 Task: Look for space in Крива Паланка, Macedonia from 7th July, 2023 to 15th July, 2023 for 6 adults in price range Rs.15000 to Rs.20000. Place can be entire place with 3 bedrooms having 3 beds and 3 bathrooms. Property type can be house, flat, guest house. Amenities needed are: washing machine. Booking option can be shelf check-in. Required host language is English.
Action: Mouse moved to (625, 135)
Screenshot: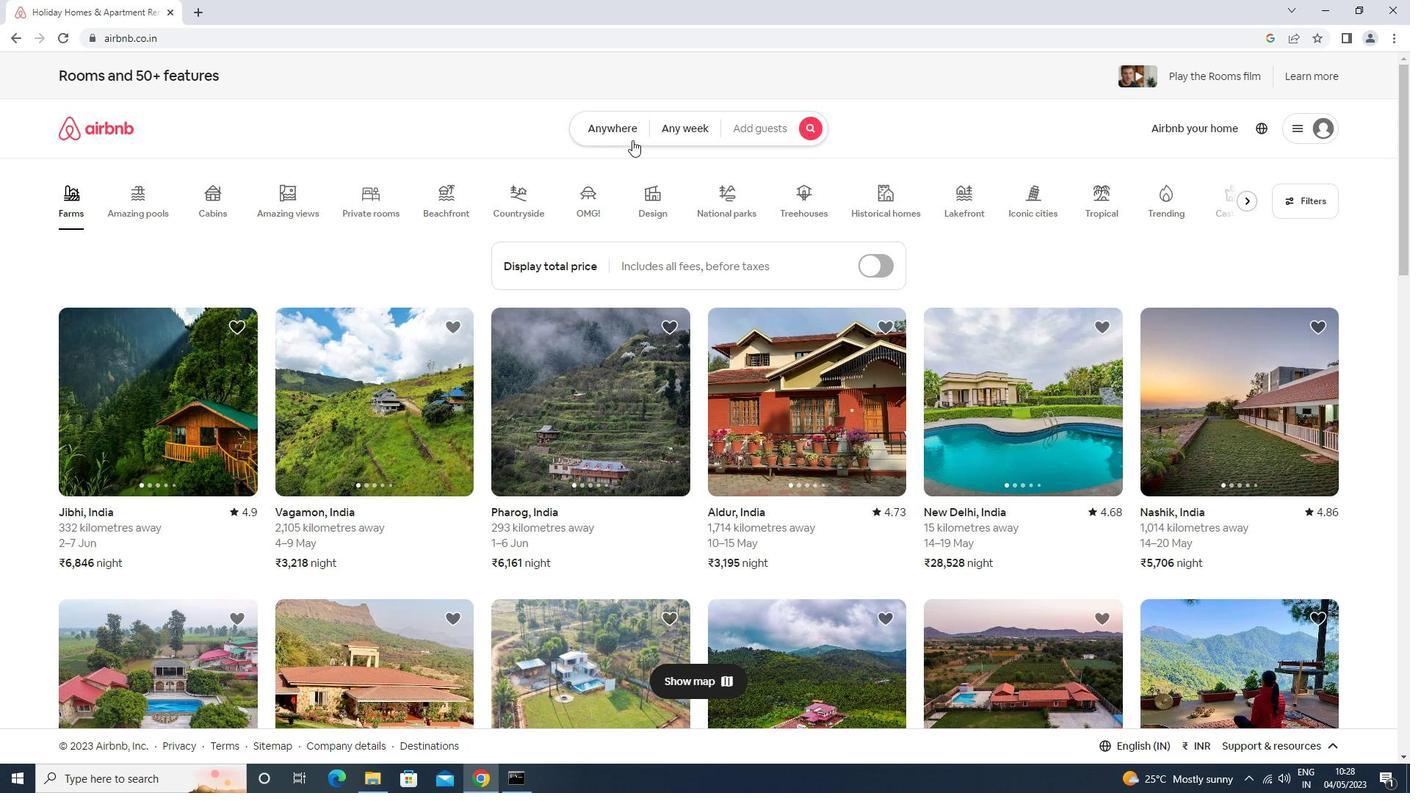
Action: Mouse pressed left at (625, 135)
Screenshot: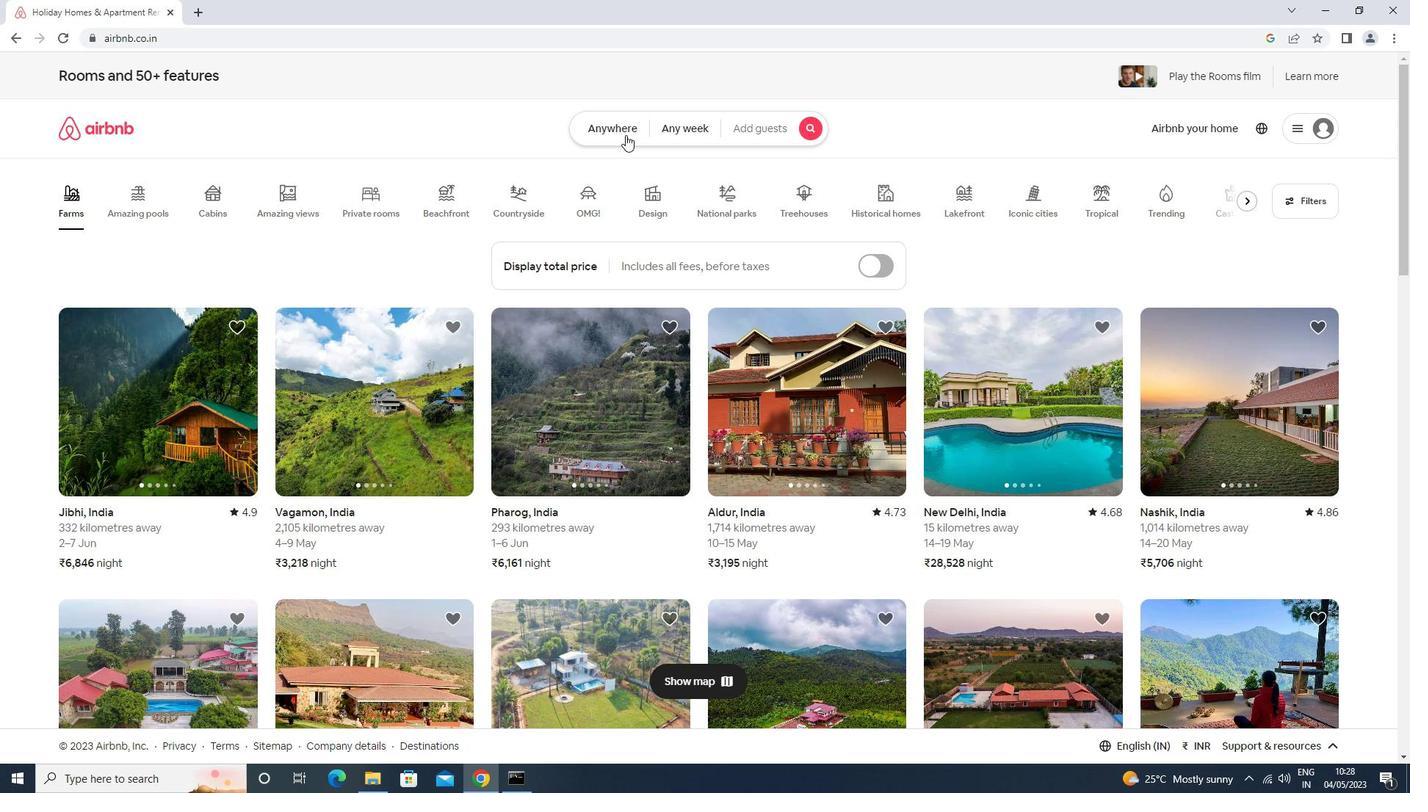 
Action: Mouse moved to (568, 177)
Screenshot: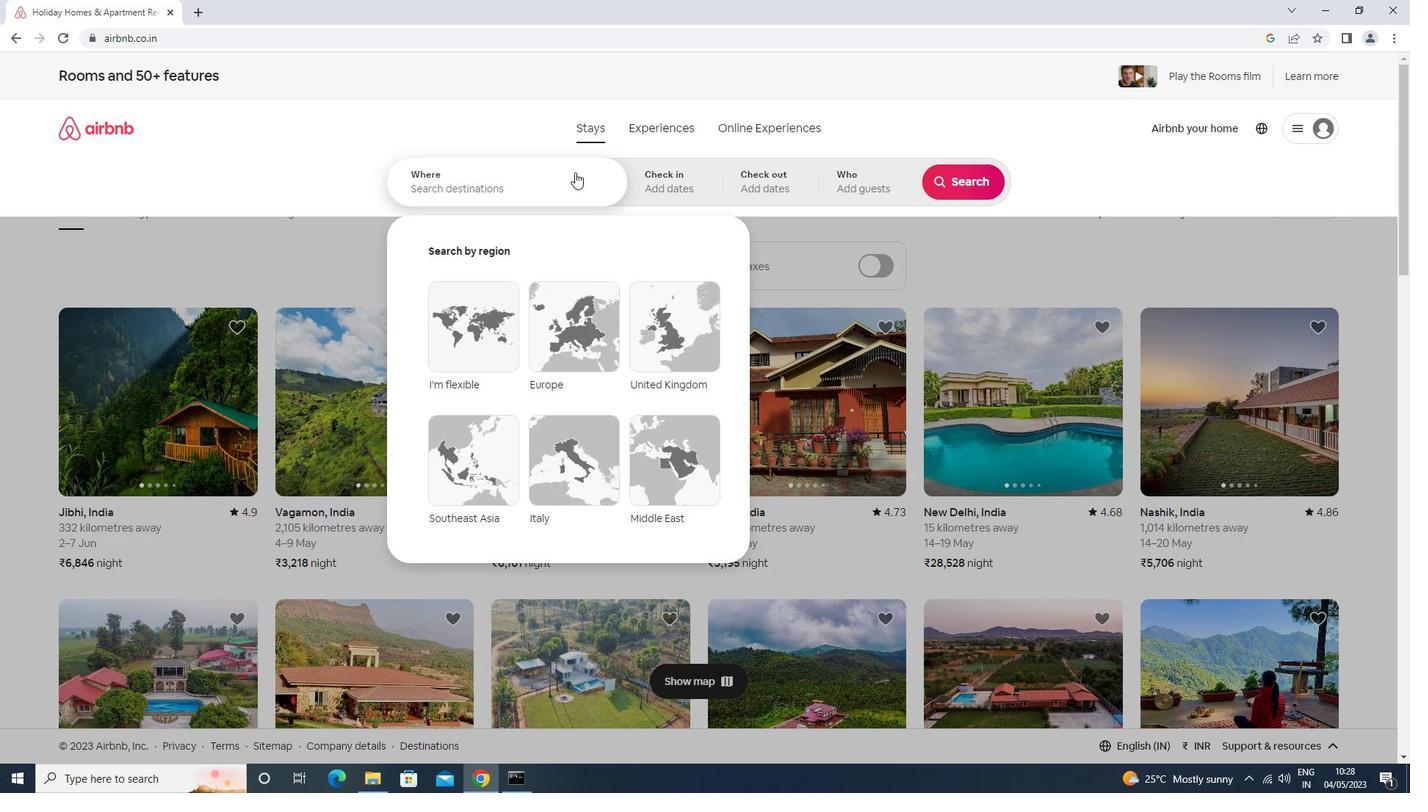 
Action: Mouse pressed left at (568, 177)
Screenshot: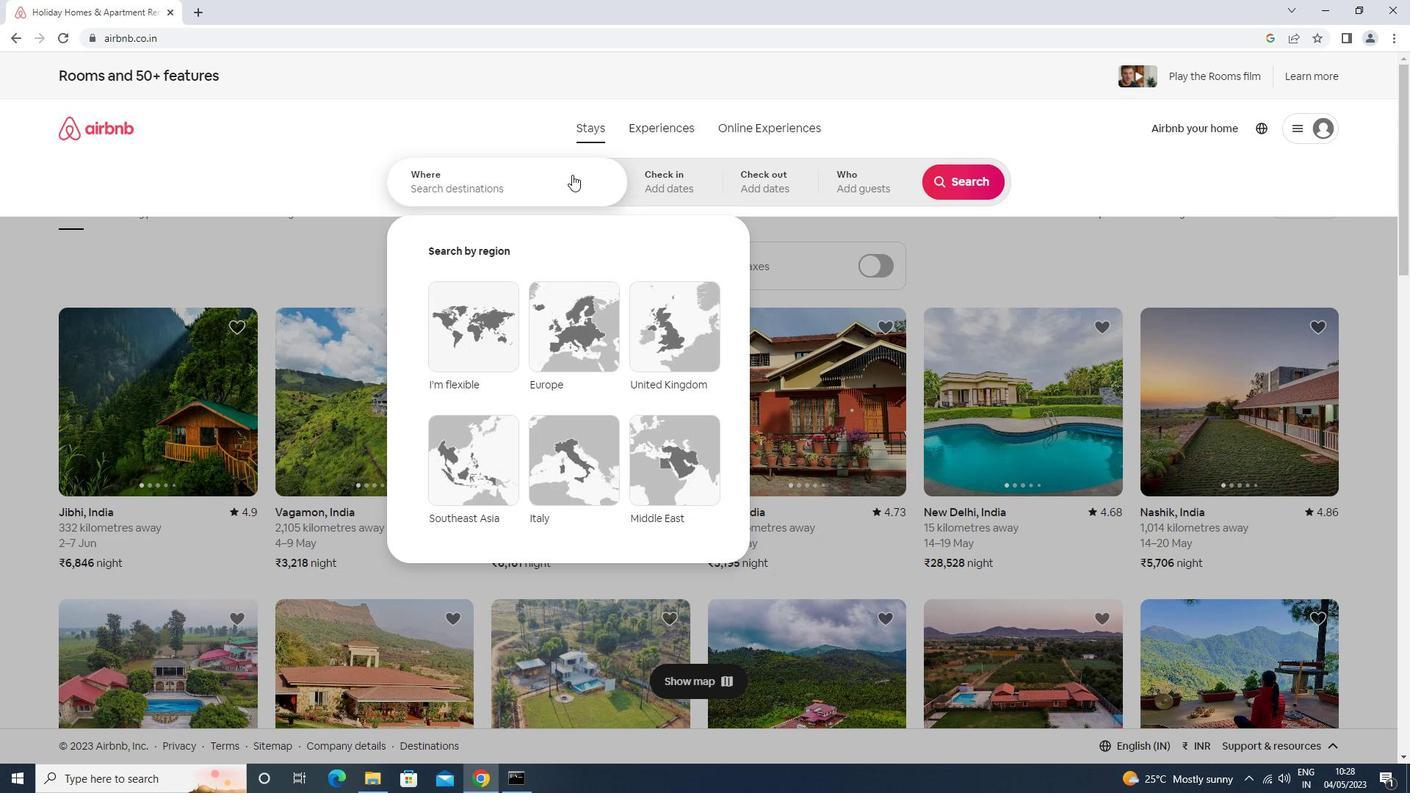 
Action: Key pressed macedina<Key.backspace>ia<Key.enter>
Screenshot: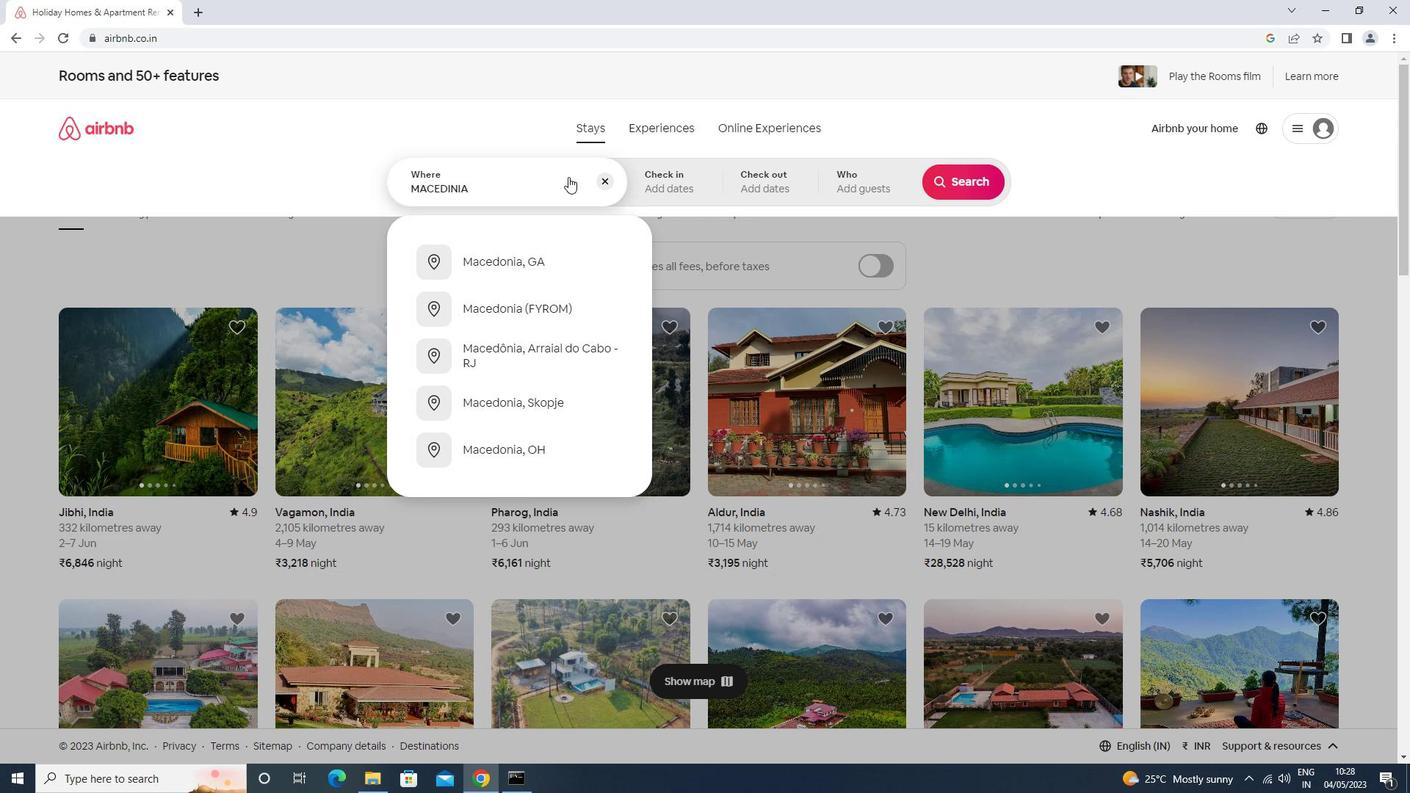 
Action: Mouse moved to (960, 296)
Screenshot: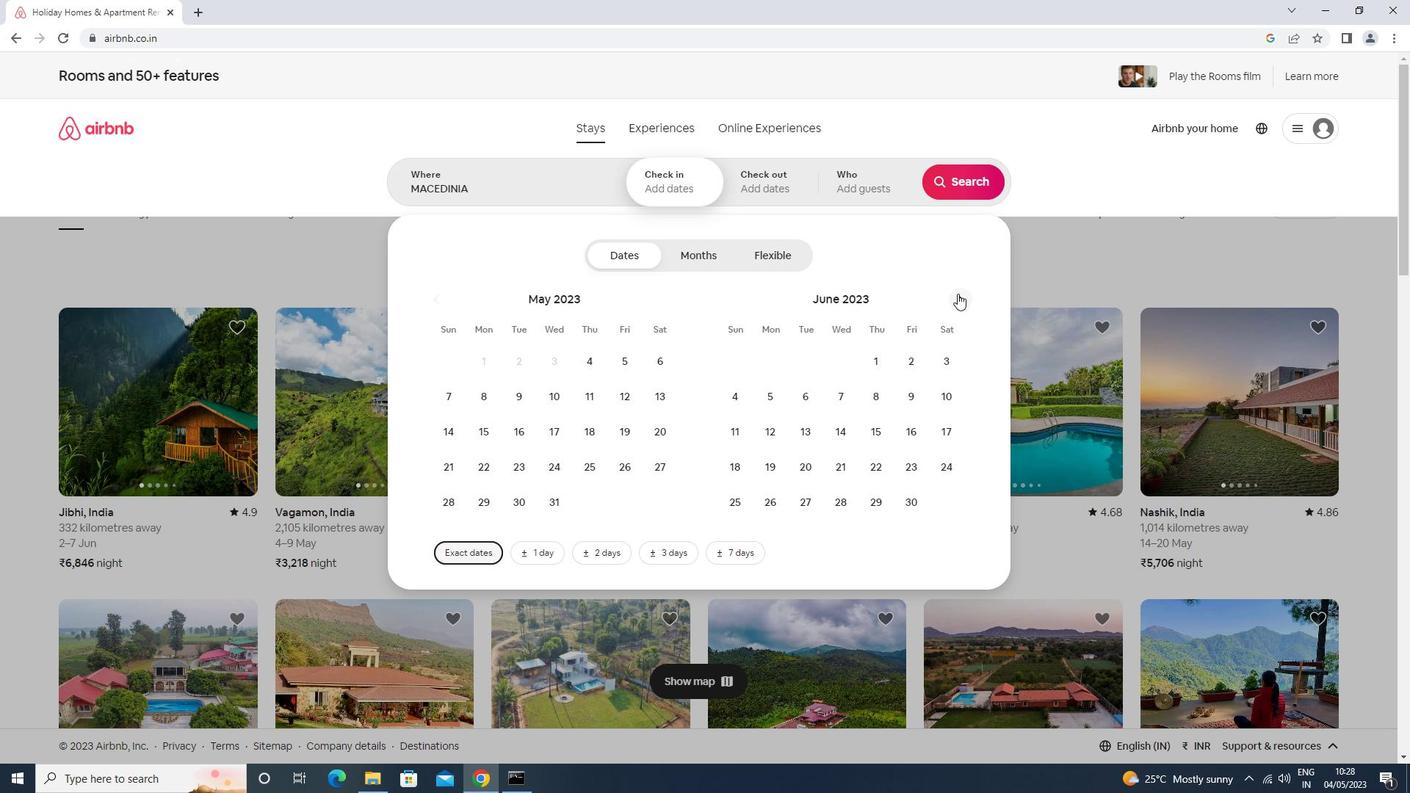 
Action: Mouse pressed left at (960, 296)
Screenshot: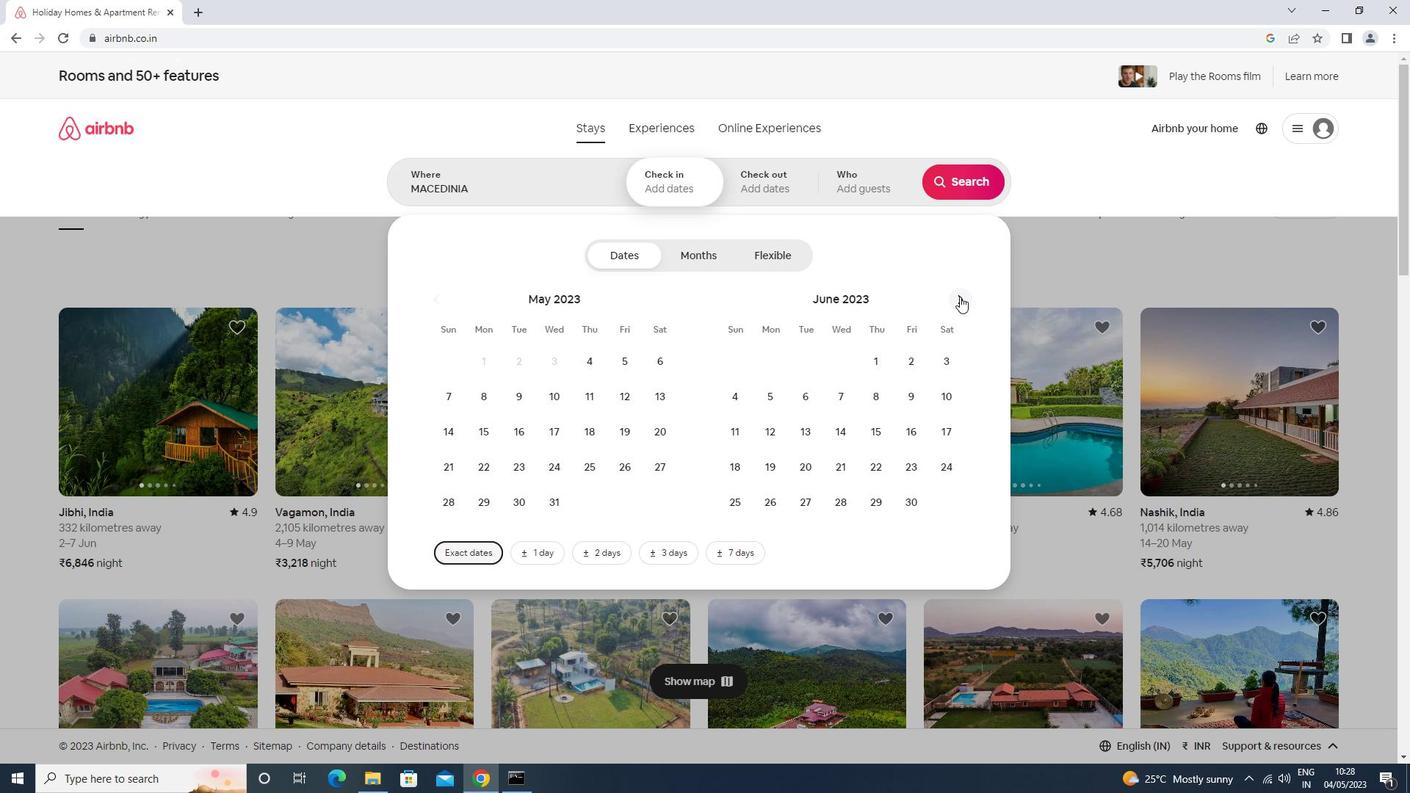 
Action: Mouse moved to (912, 403)
Screenshot: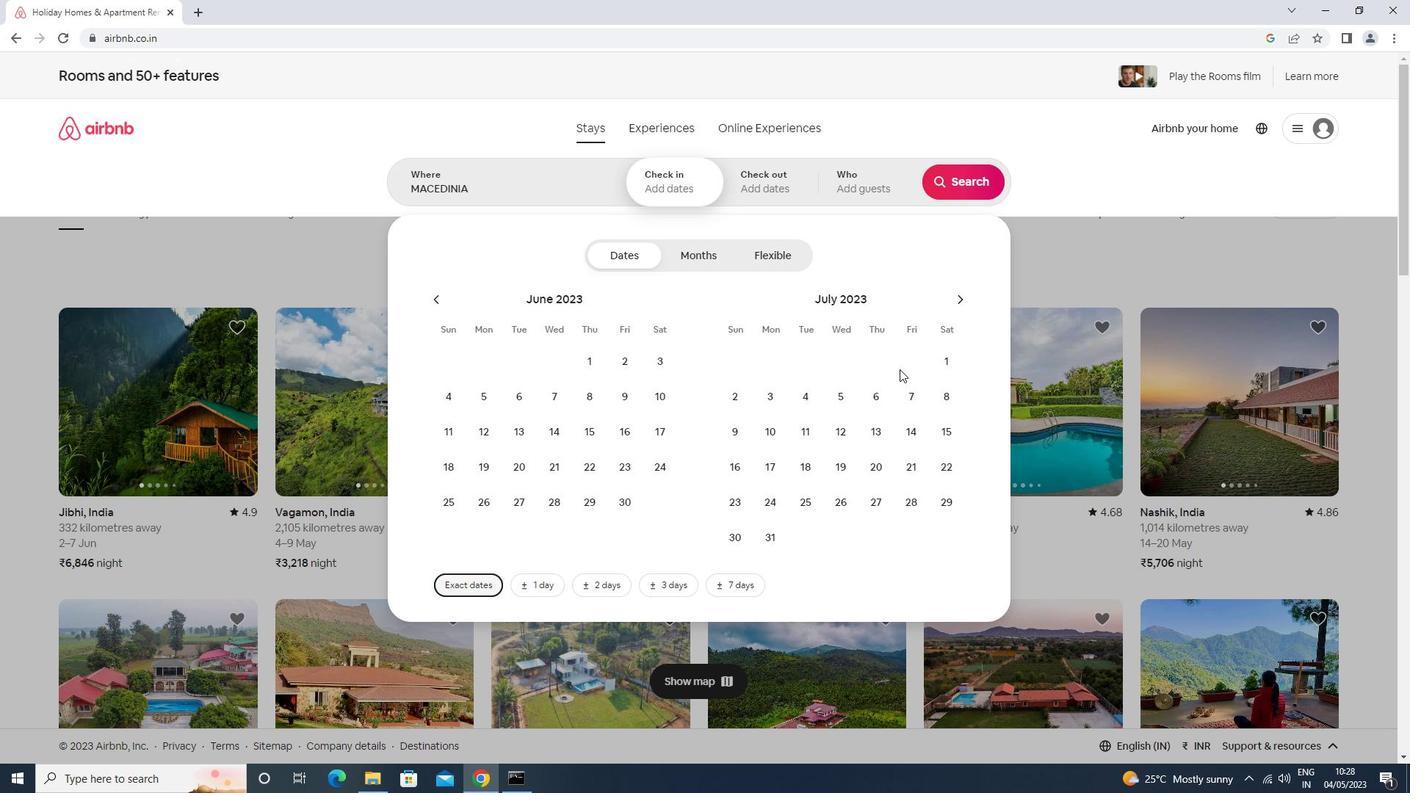 
Action: Mouse pressed left at (912, 403)
Screenshot: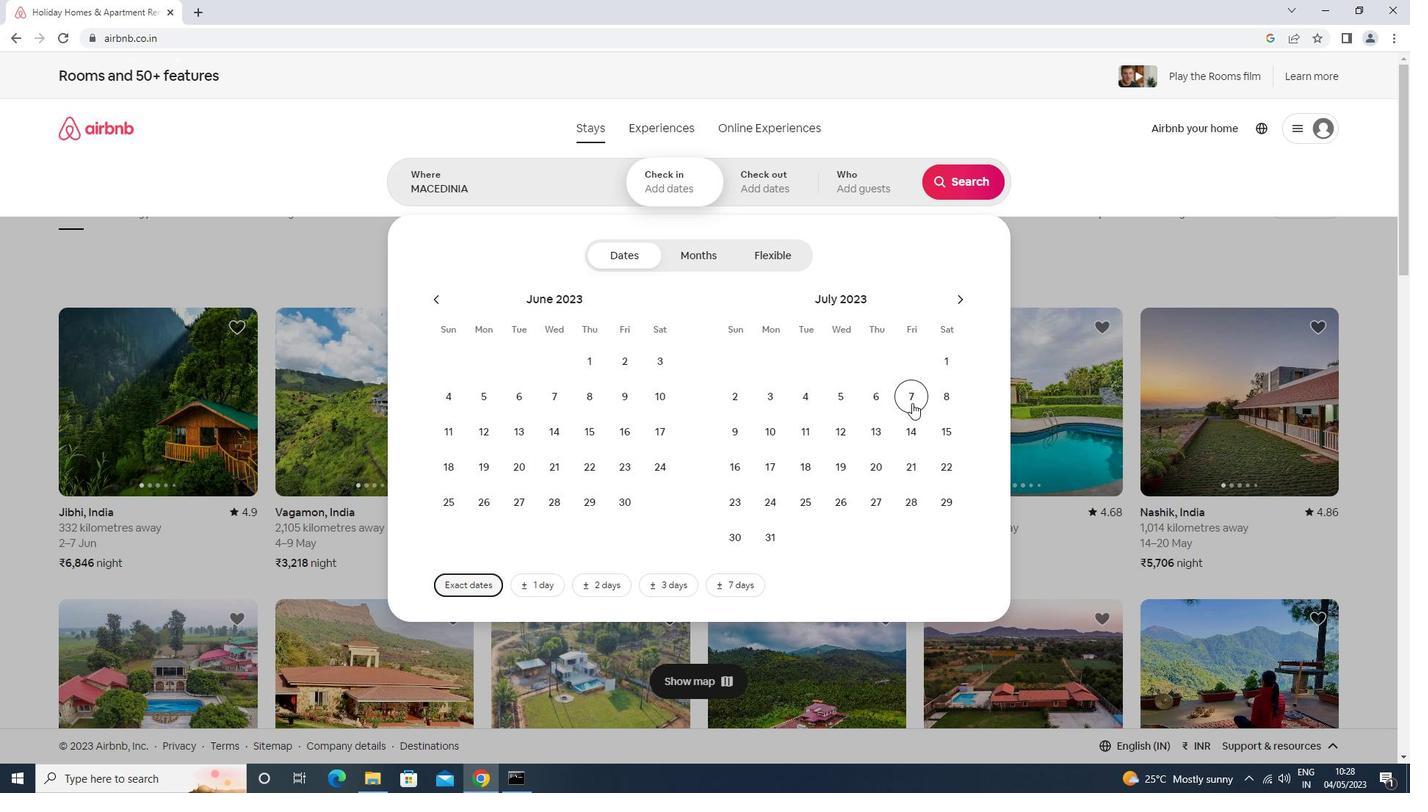 
Action: Mouse moved to (935, 425)
Screenshot: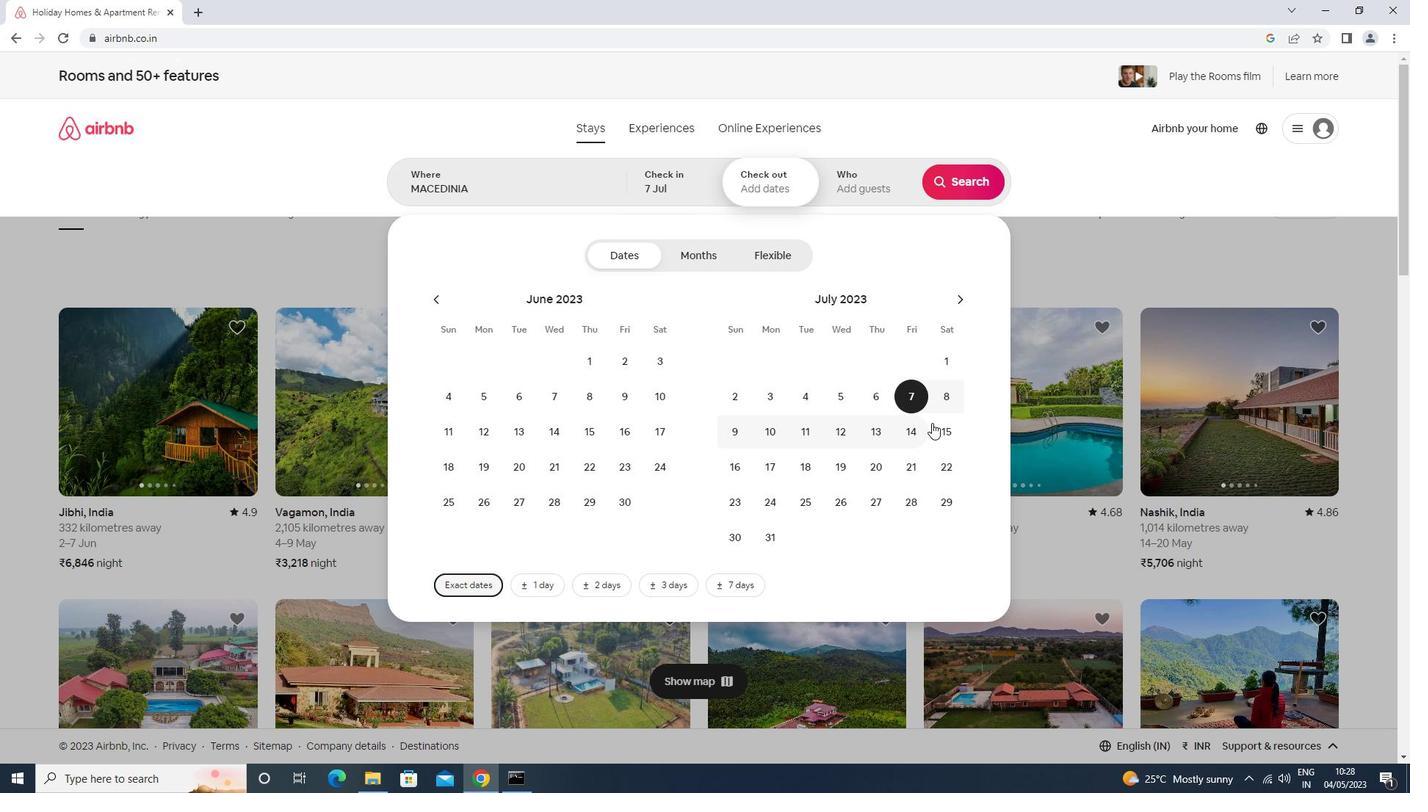 
Action: Mouse pressed left at (935, 425)
Screenshot: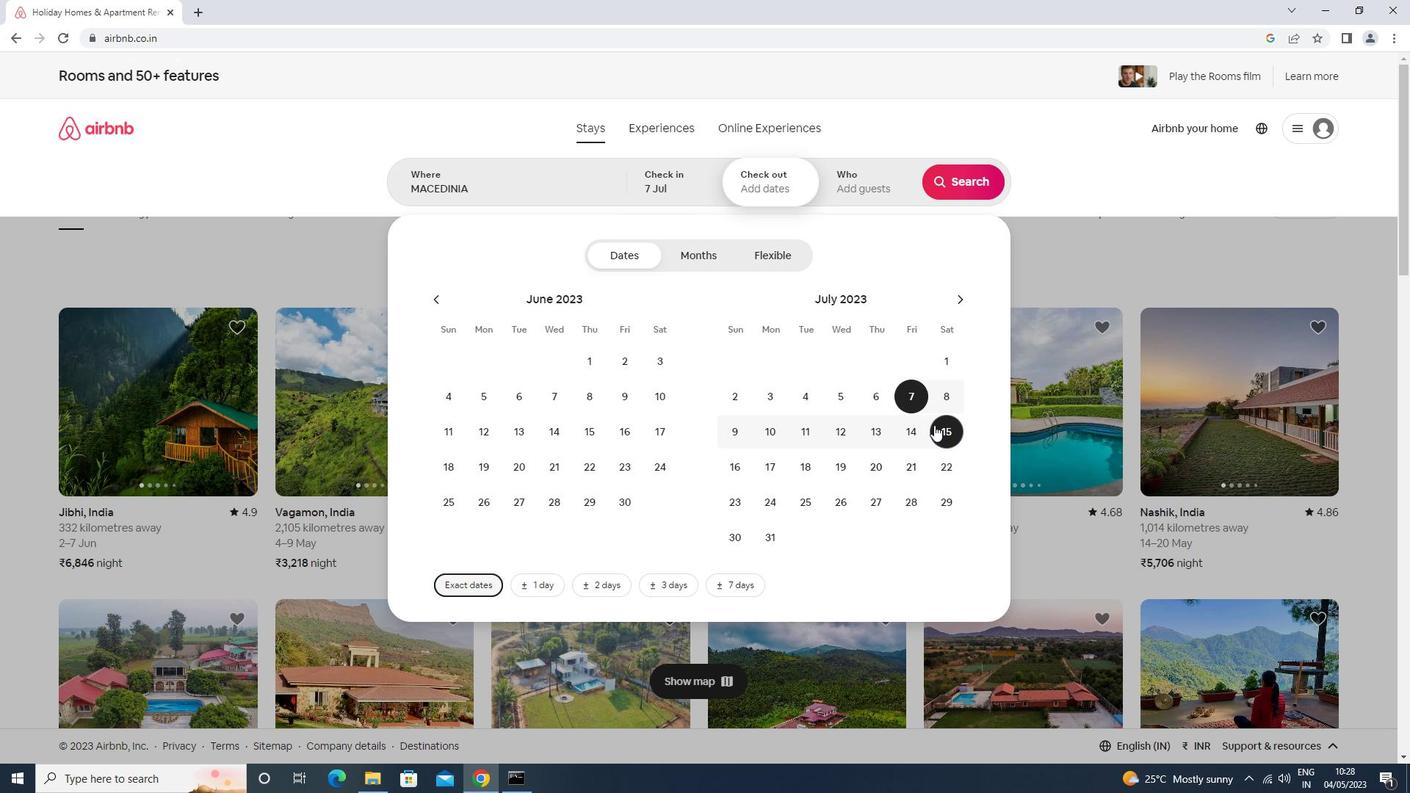 
Action: Mouse moved to (869, 193)
Screenshot: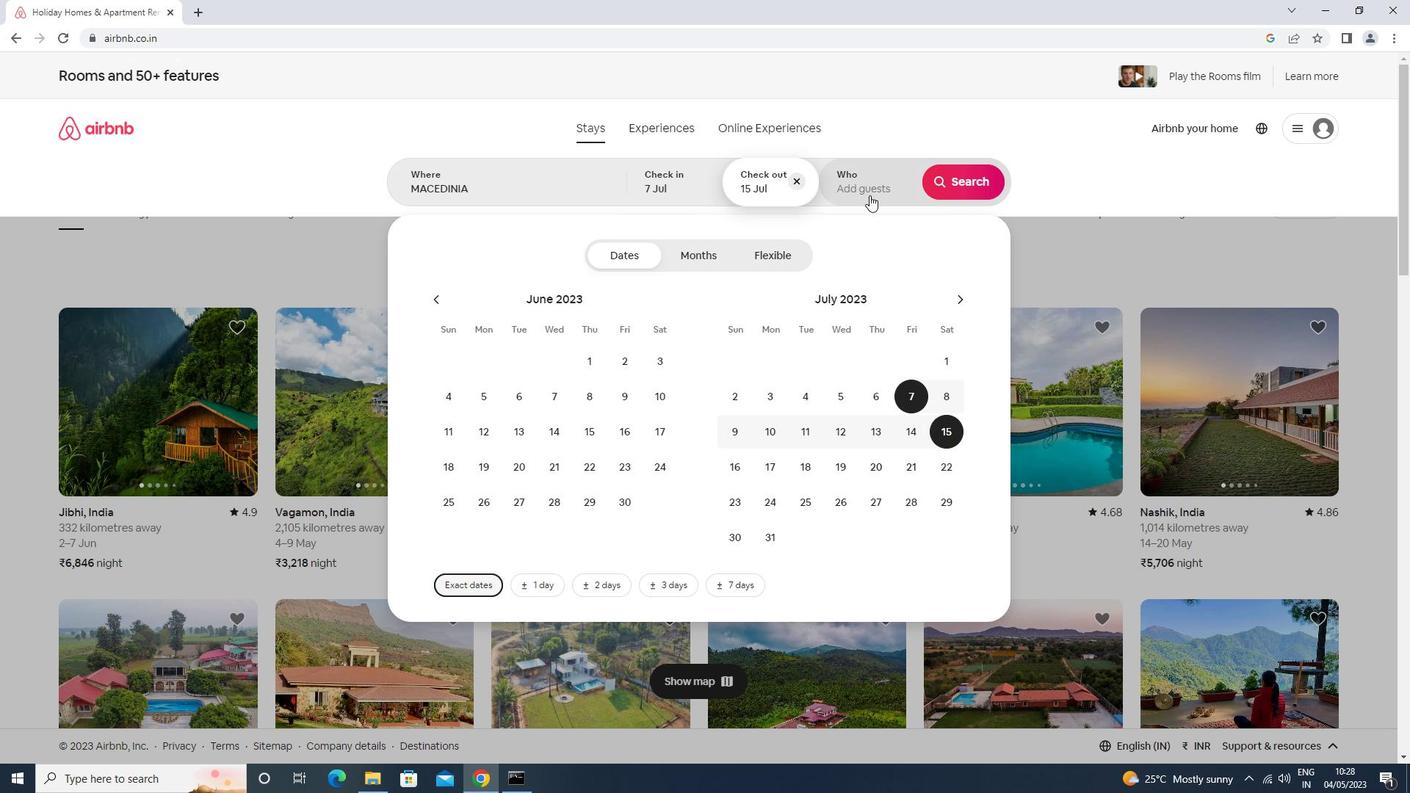
Action: Mouse pressed left at (869, 193)
Screenshot: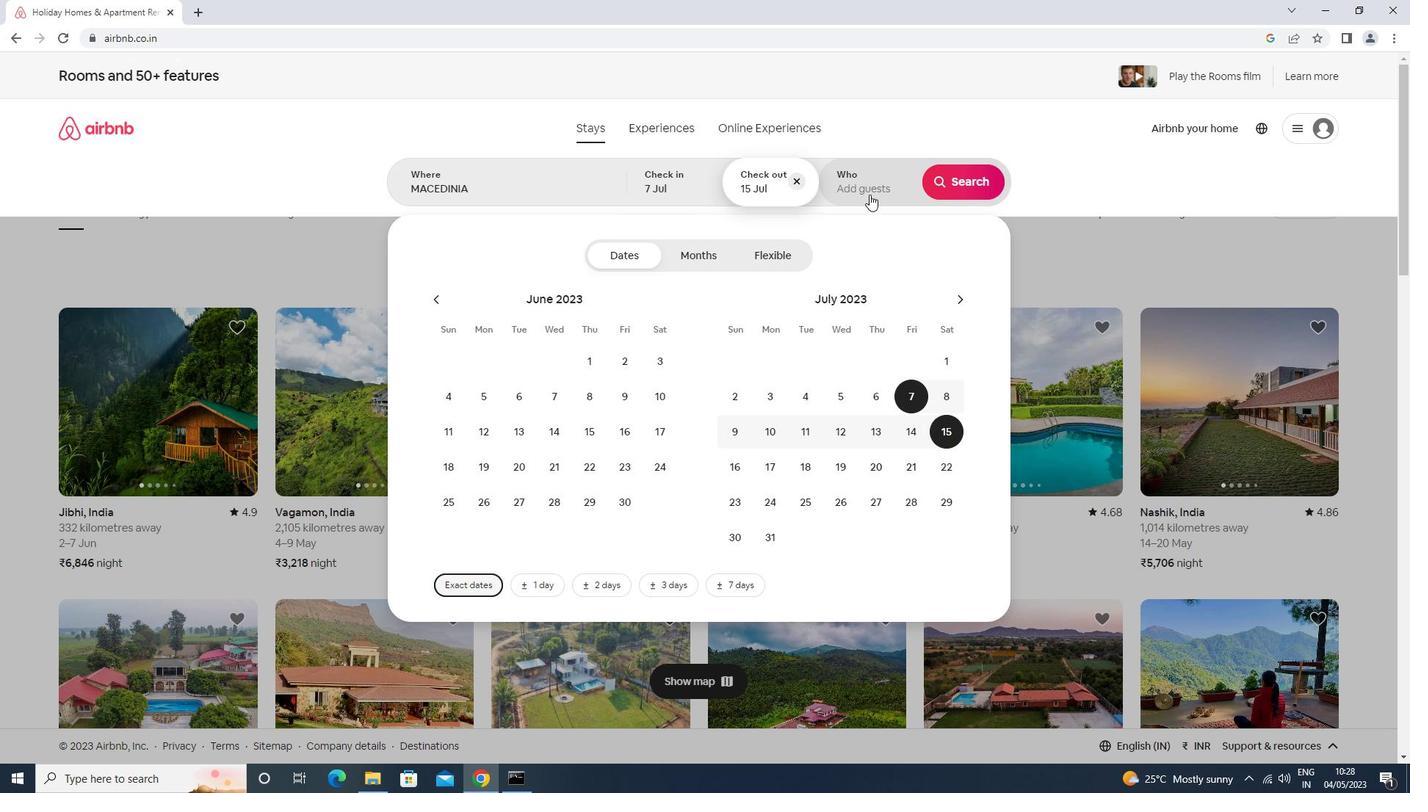 
Action: Mouse moved to (971, 263)
Screenshot: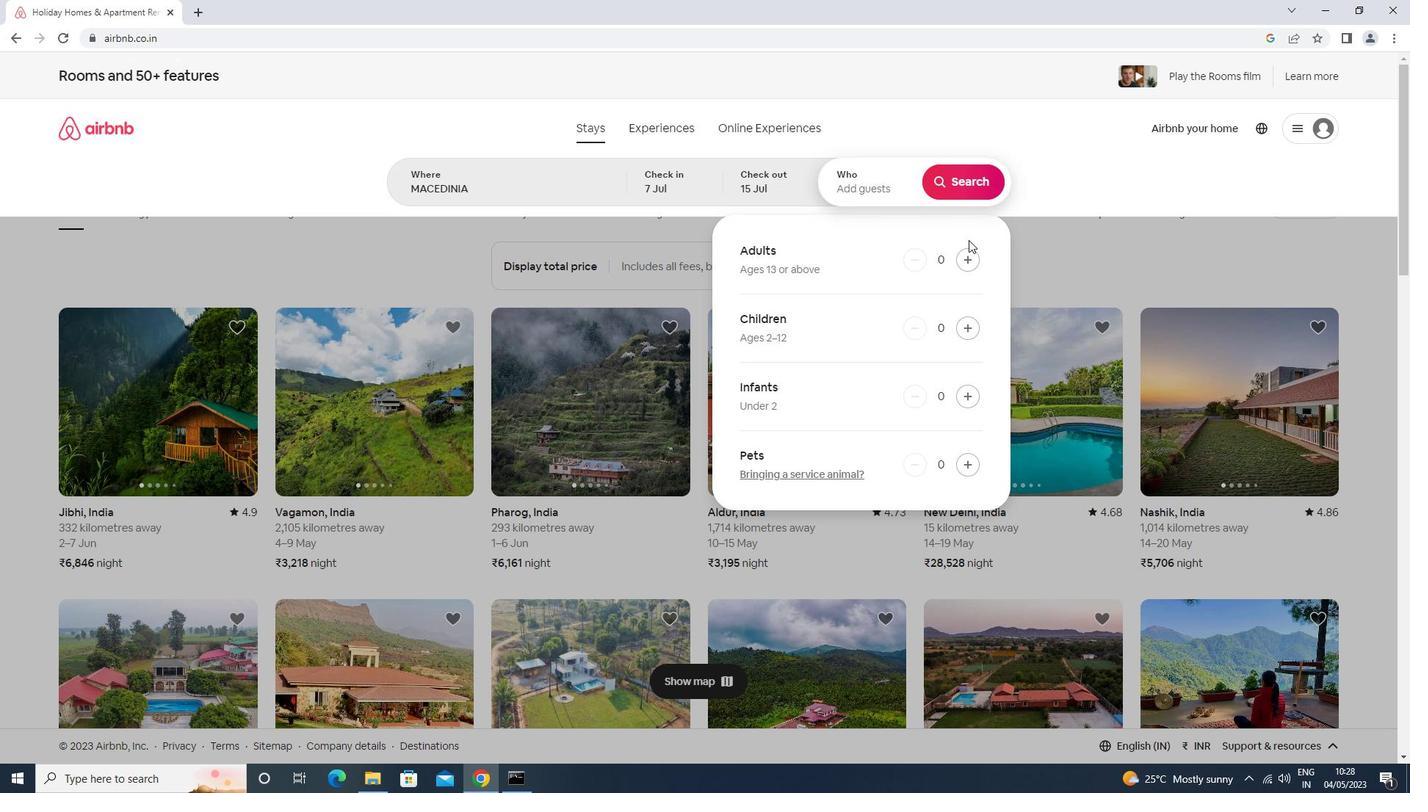 
Action: Mouse pressed left at (971, 263)
Screenshot: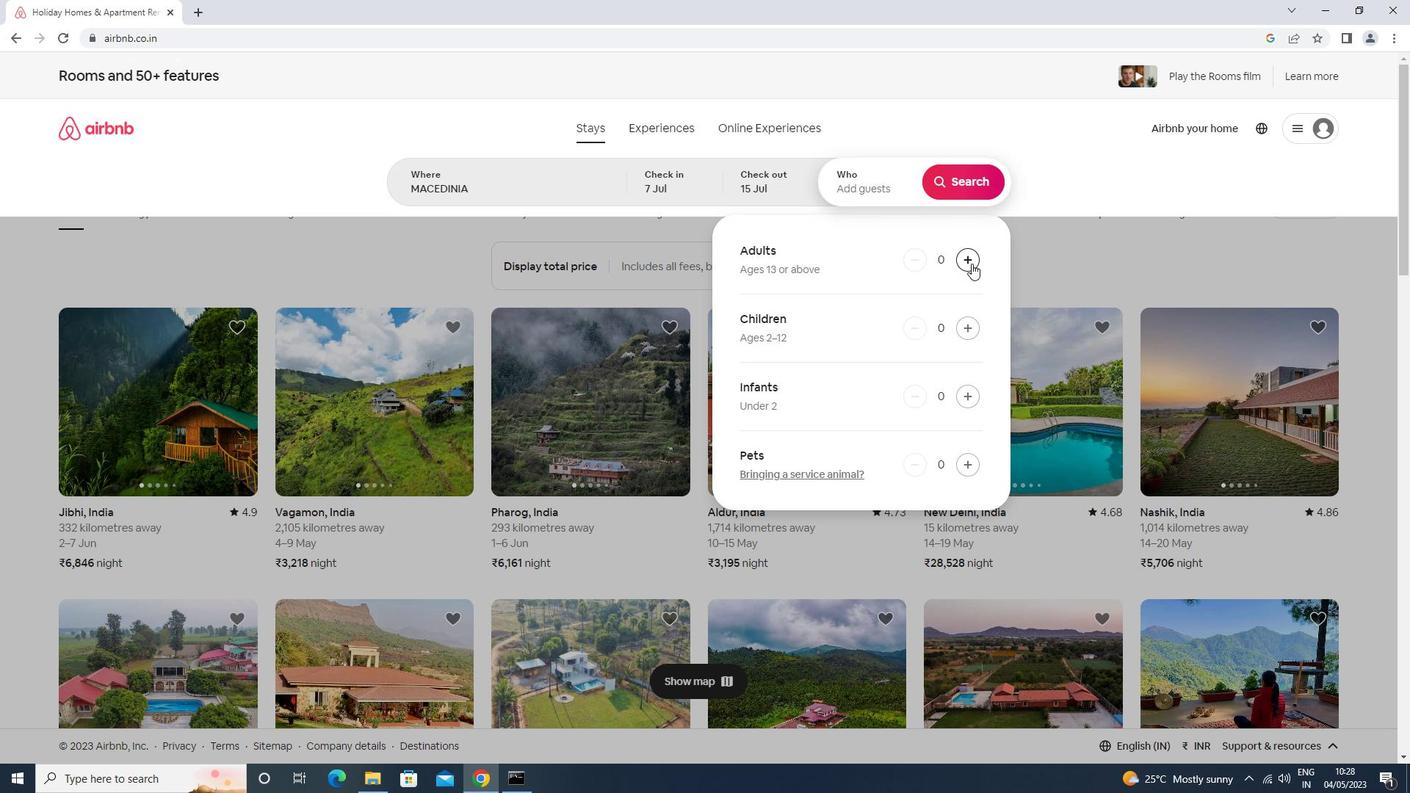 
Action: Mouse pressed left at (971, 263)
Screenshot: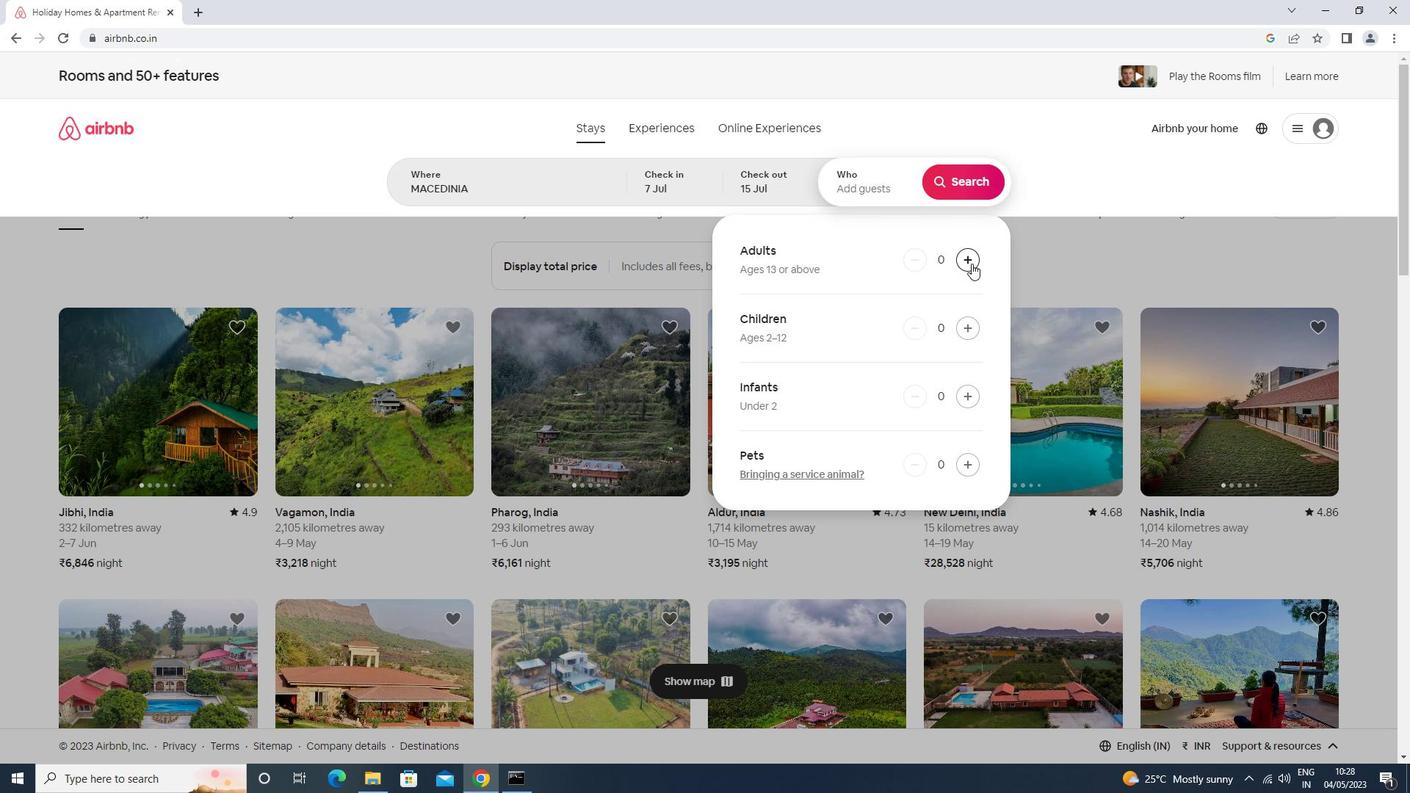 
Action: Mouse pressed left at (971, 263)
Screenshot: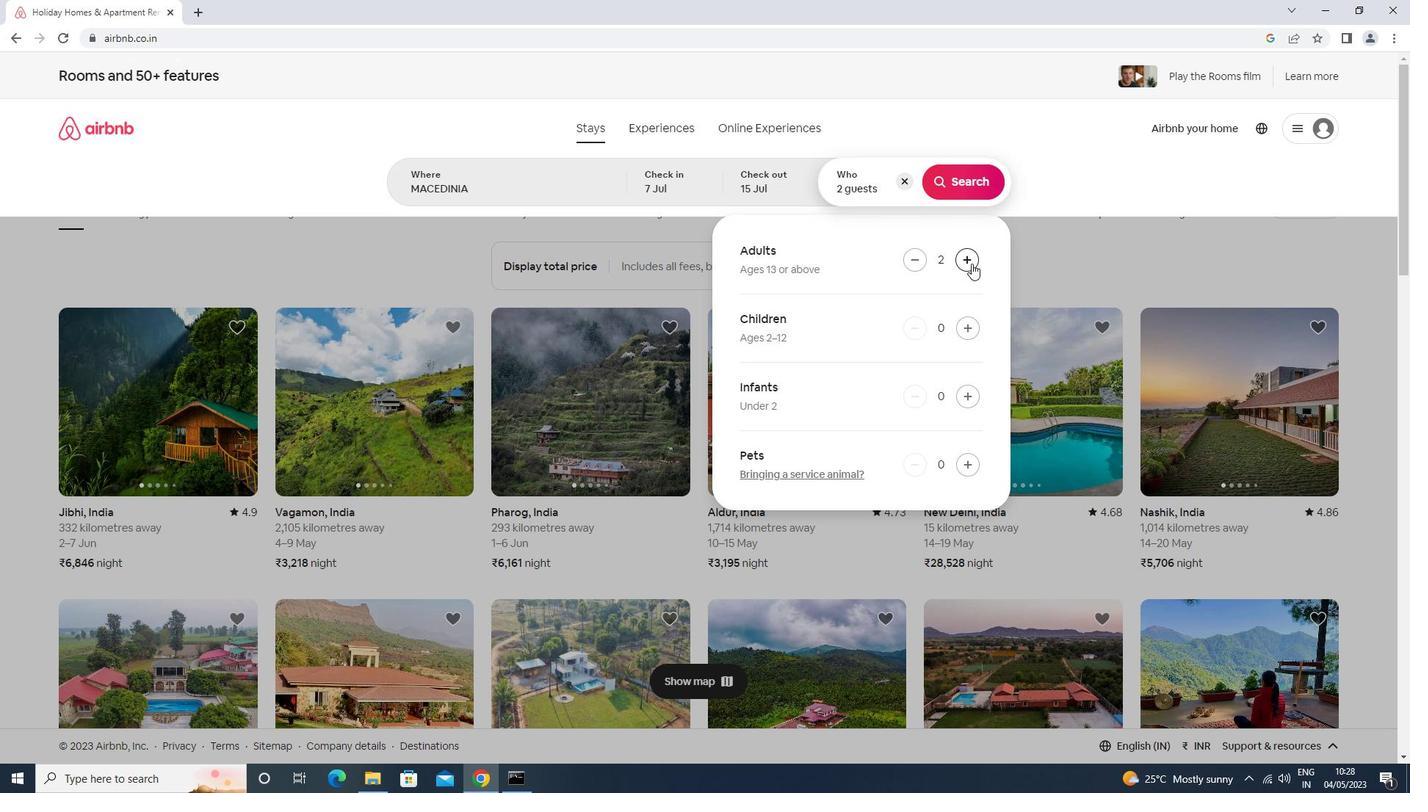 
Action: Mouse pressed left at (971, 263)
Screenshot: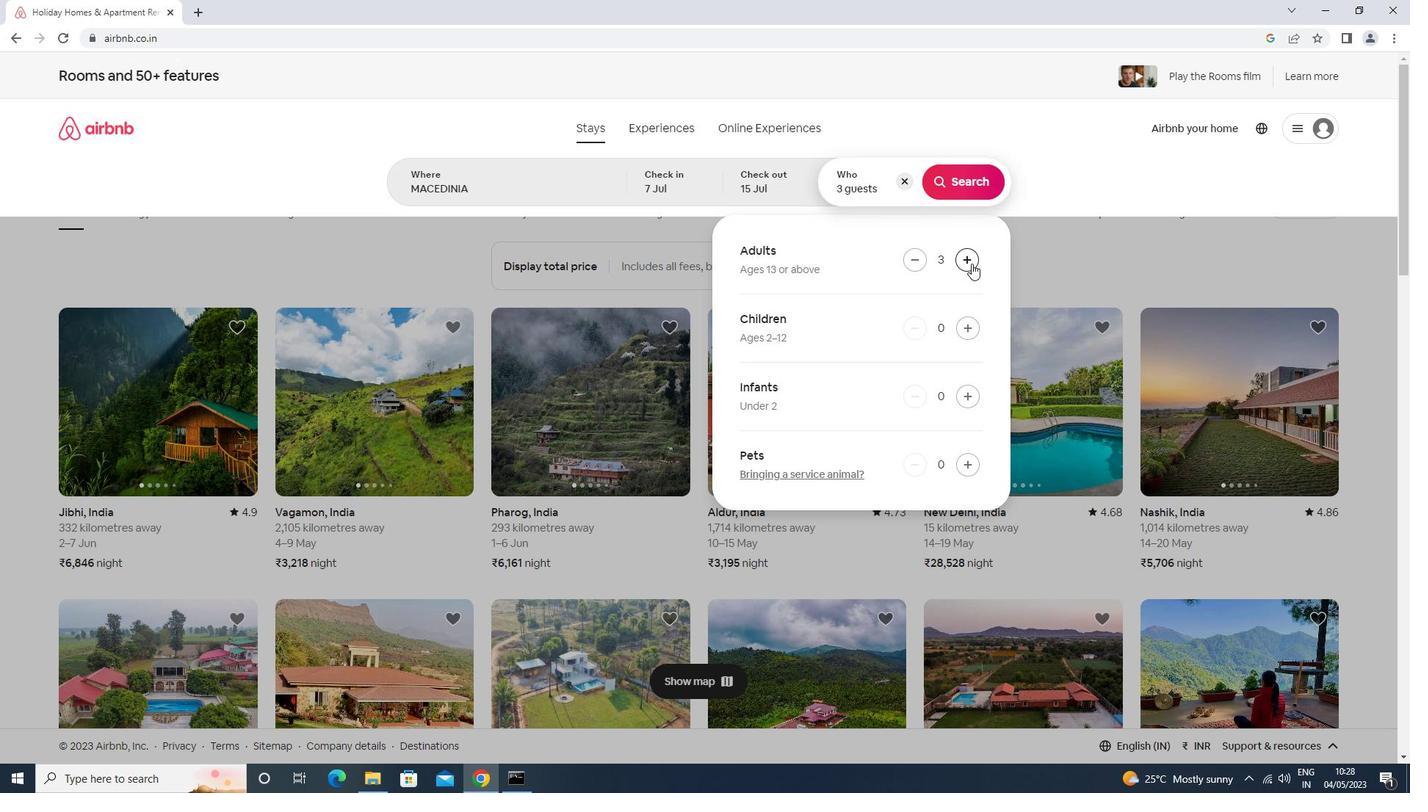 
Action: Mouse pressed left at (971, 263)
Screenshot: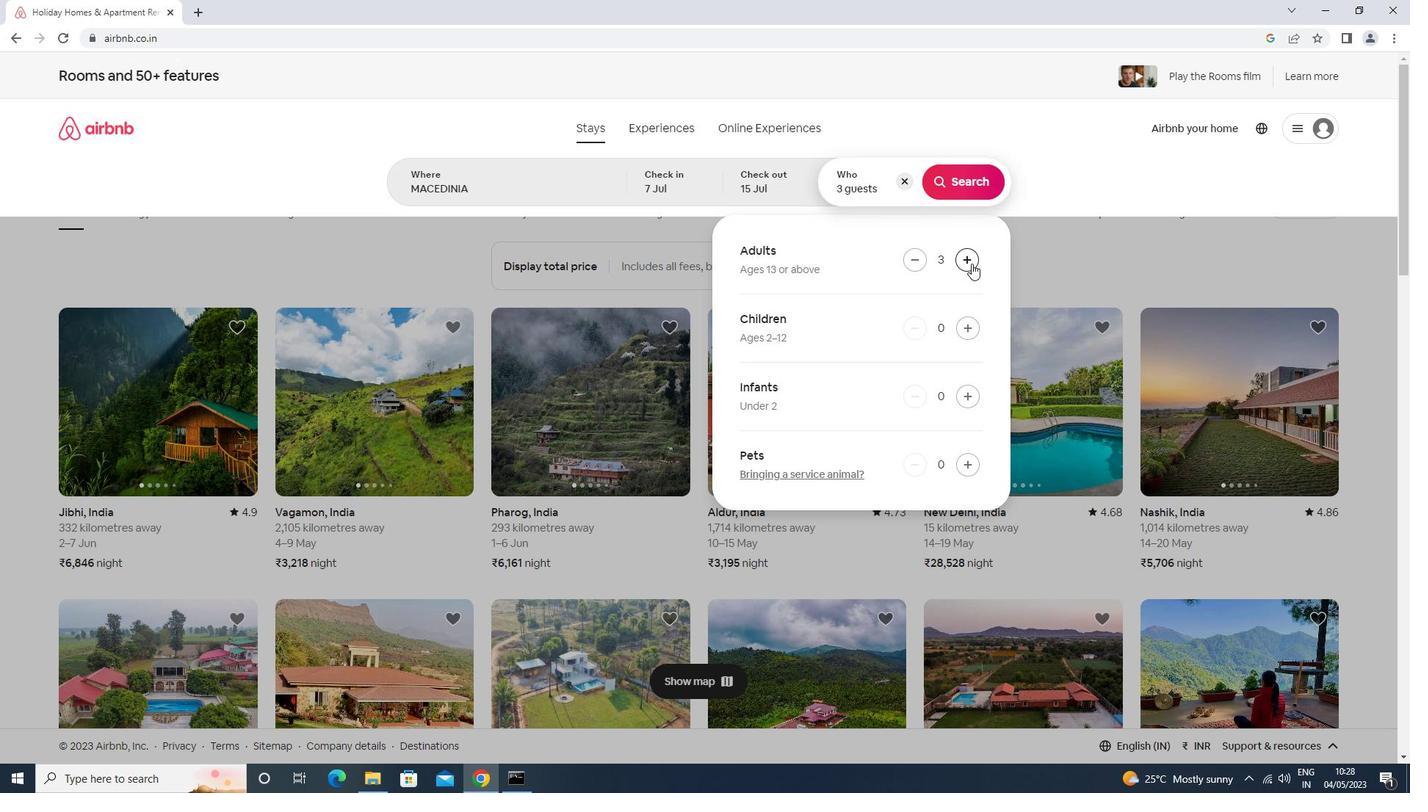 
Action: Mouse pressed left at (971, 263)
Screenshot: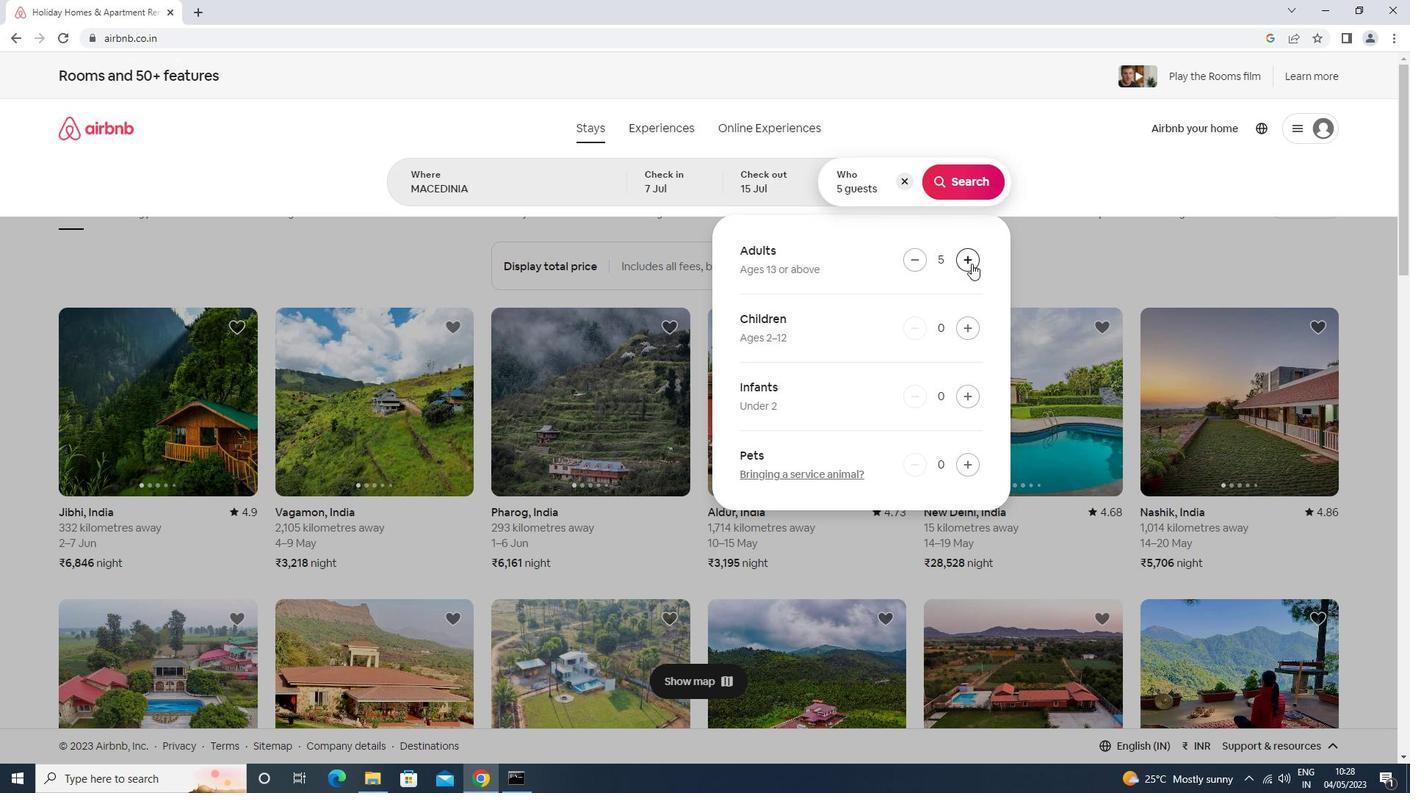 
Action: Mouse moved to (949, 189)
Screenshot: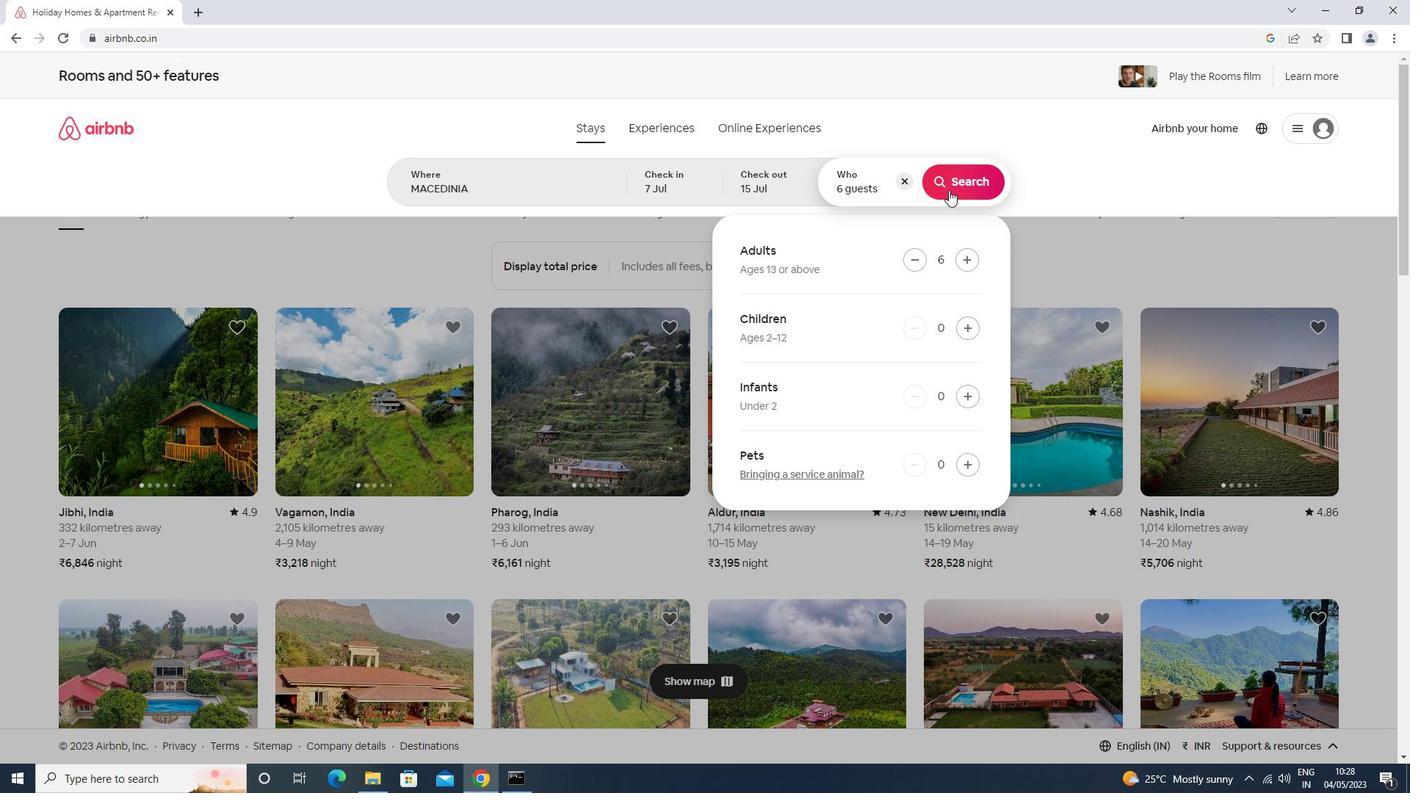 
Action: Mouse pressed left at (949, 189)
Screenshot: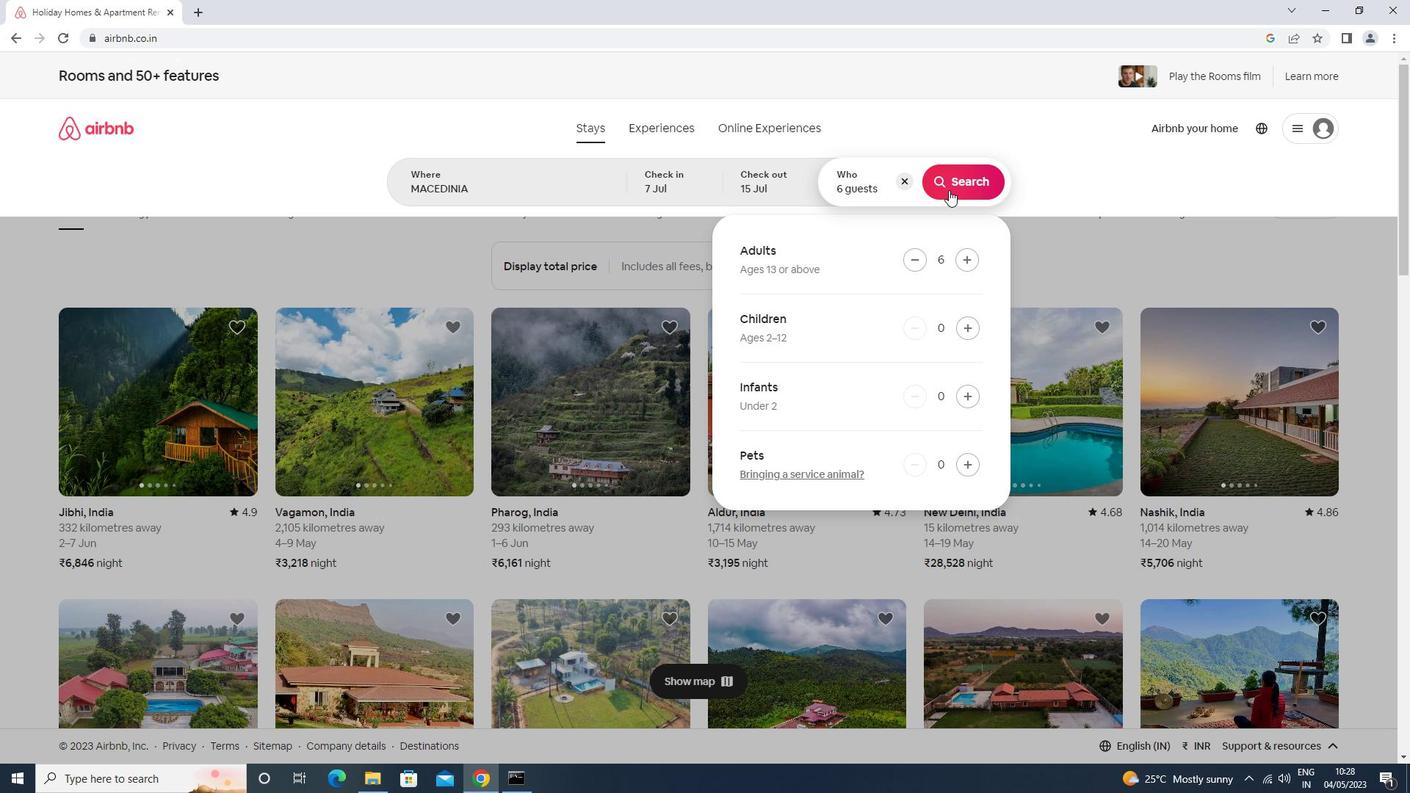 
Action: Mouse moved to (1345, 141)
Screenshot: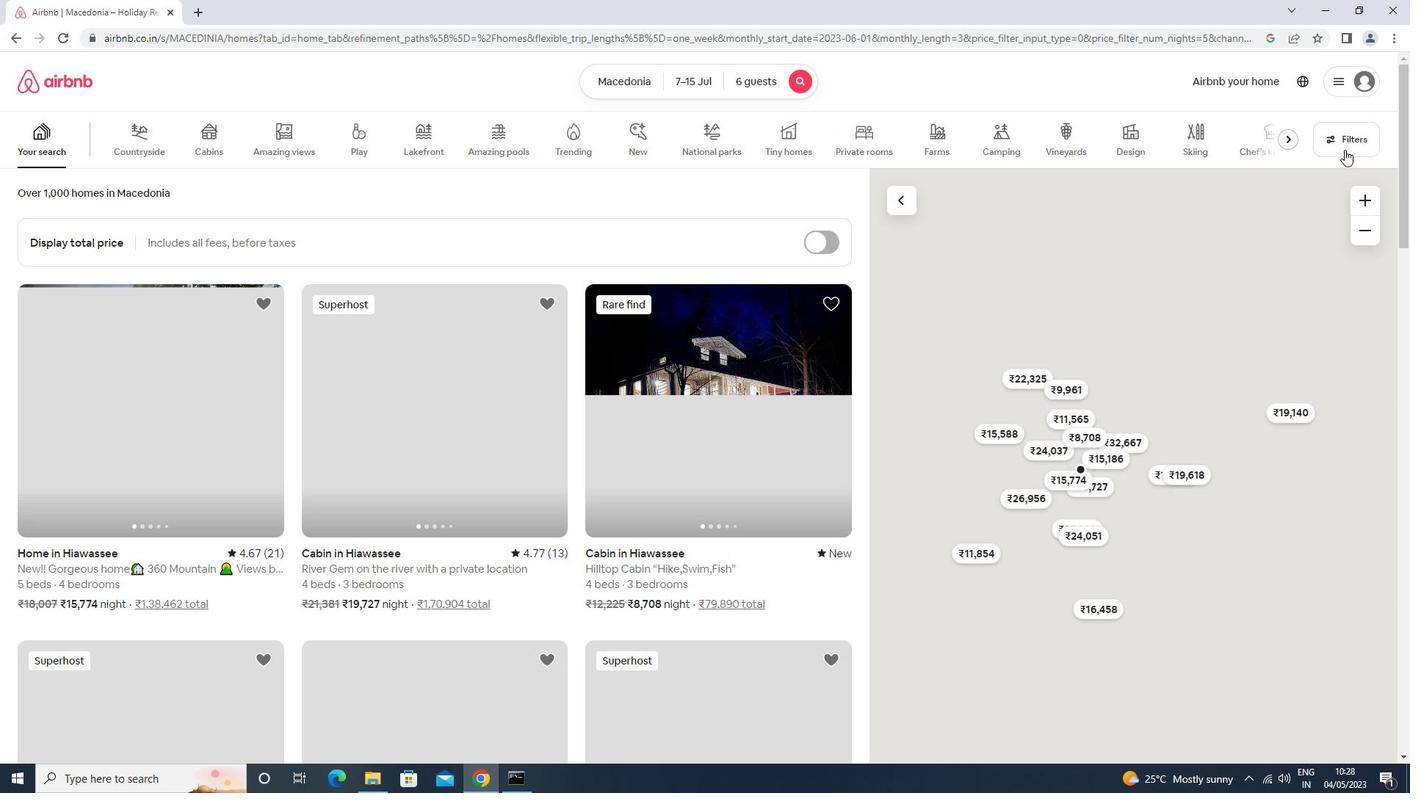
Action: Mouse pressed left at (1345, 141)
Screenshot: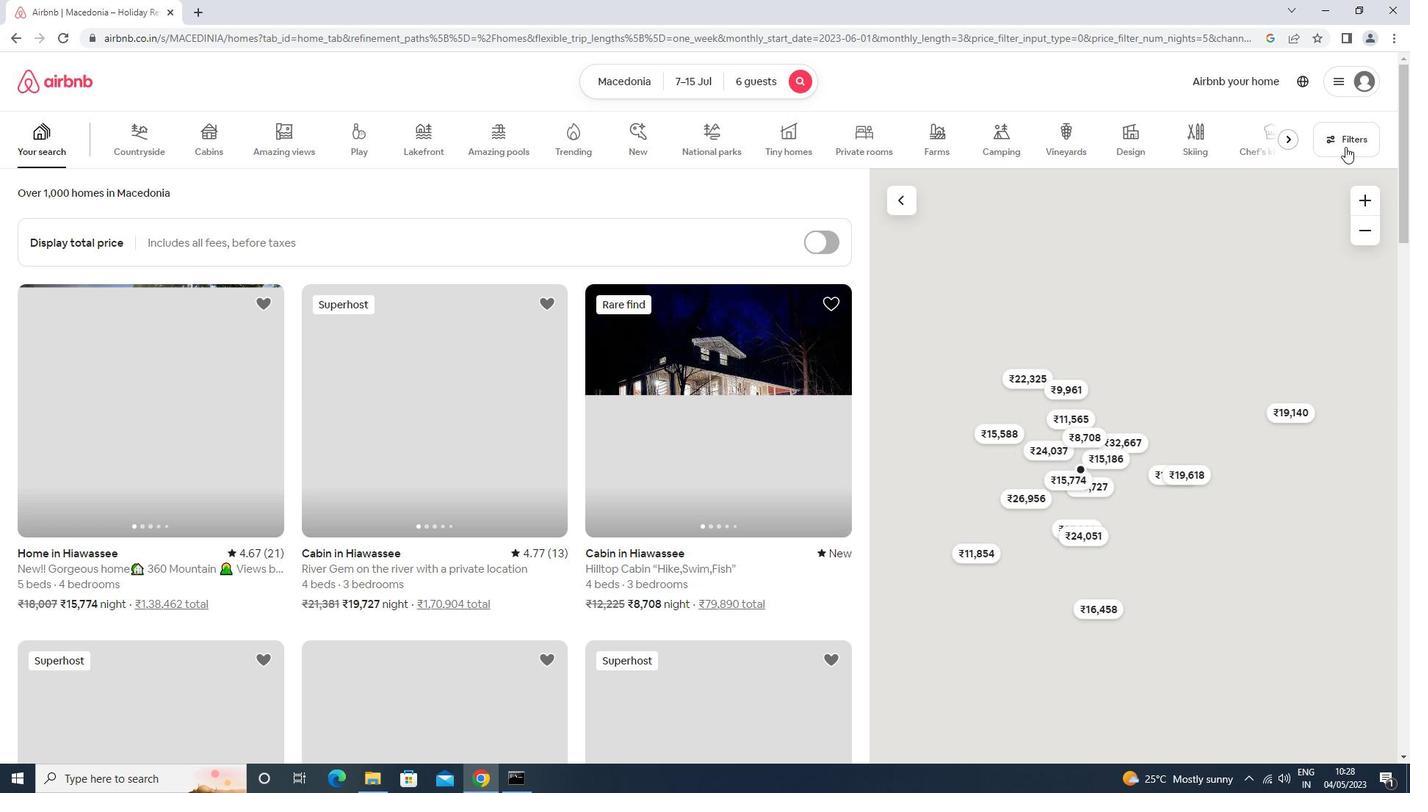 
Action: Mouse moved to (593, 312)
Screenshot: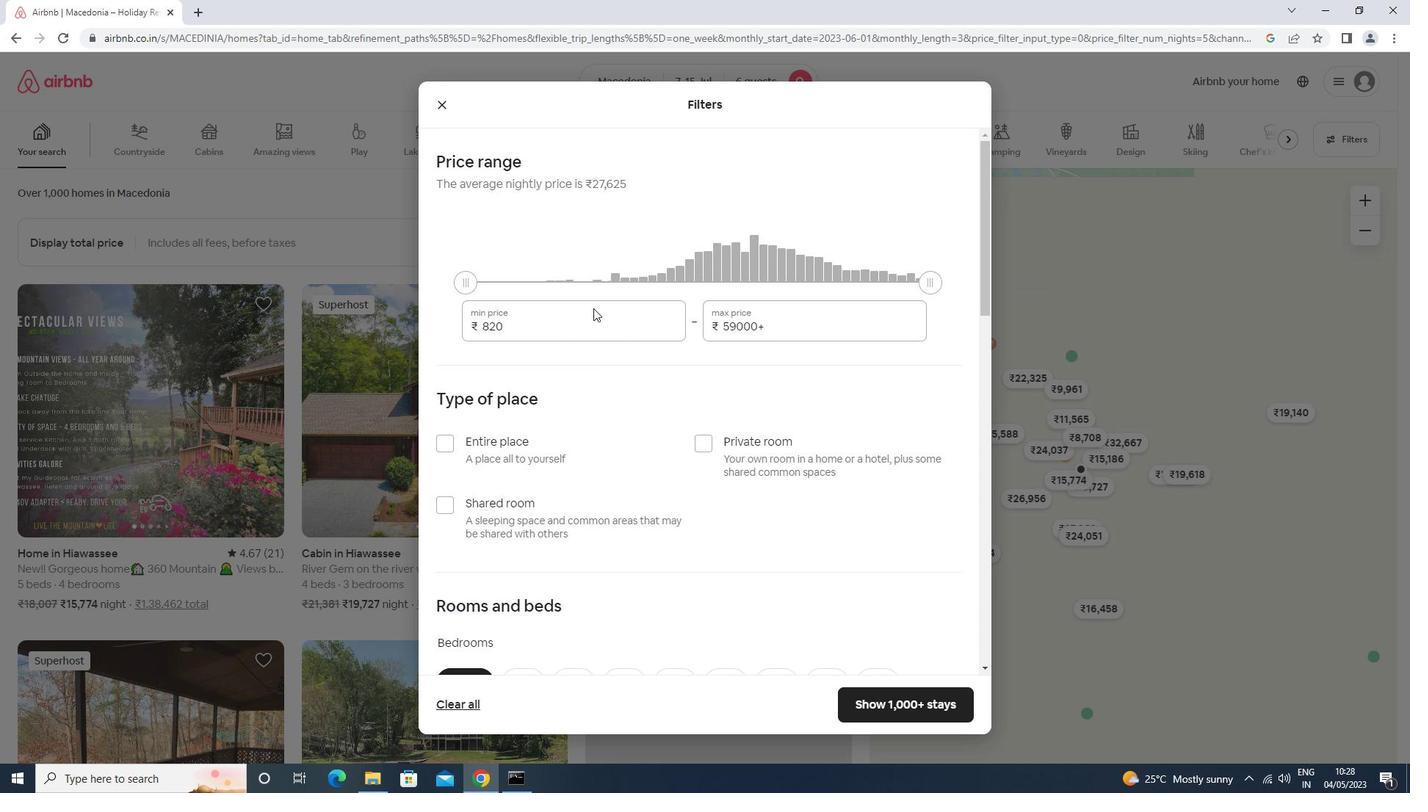 
Action: Mouse pressed left at (593, 312)
Screenshot: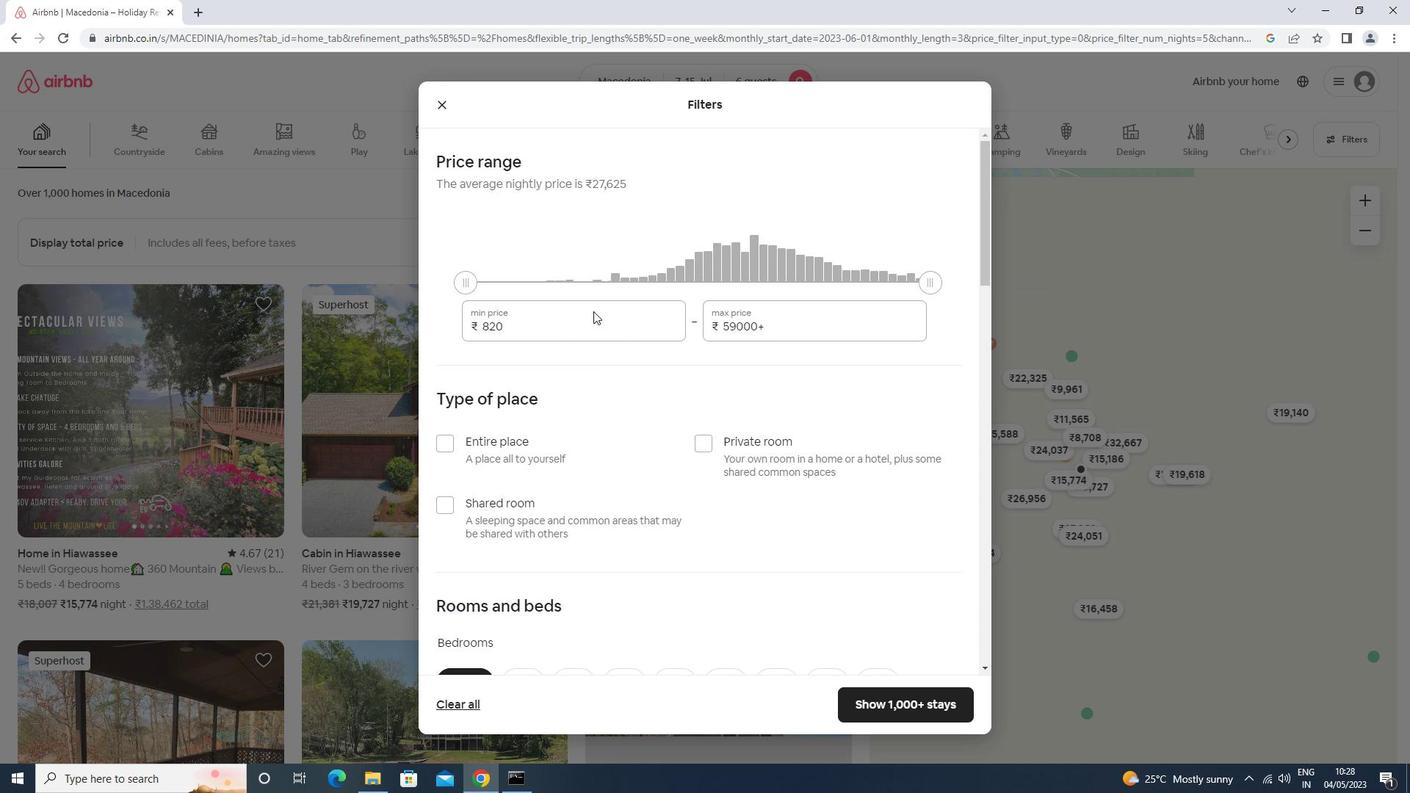 
Action: Key pressed <Key.backspace><Key.backspace><Key.backspace><Key.backspace><Key.backspace><Key.backspace><Key.backspace><Key.backspace><Key.backspace><Key.backspace>15000<Key.tab>20000
Screenshot: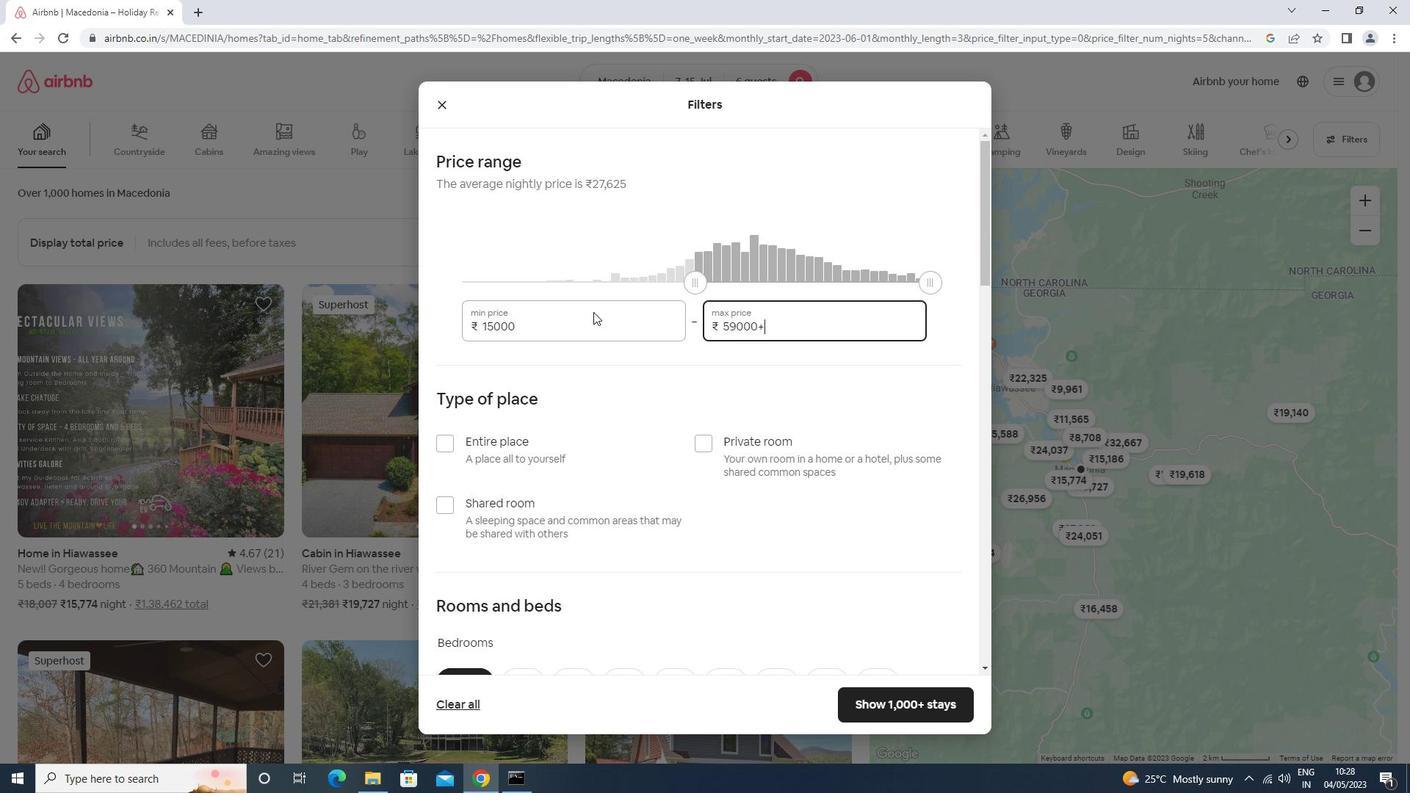 
Action: Mouse moved to (499, 435)
Screenshot: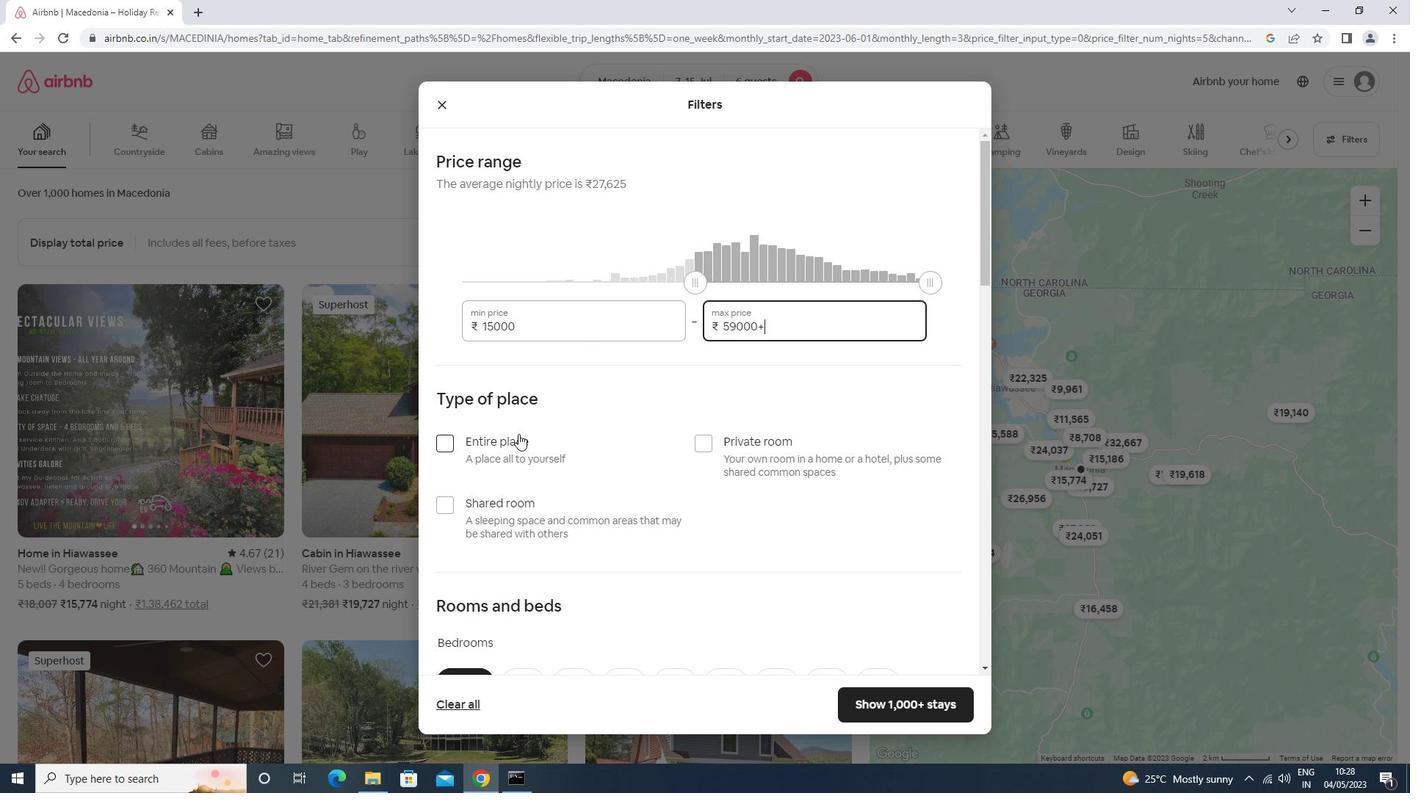 
Action: Mouse pressed left at (499, 435)
Screenshot: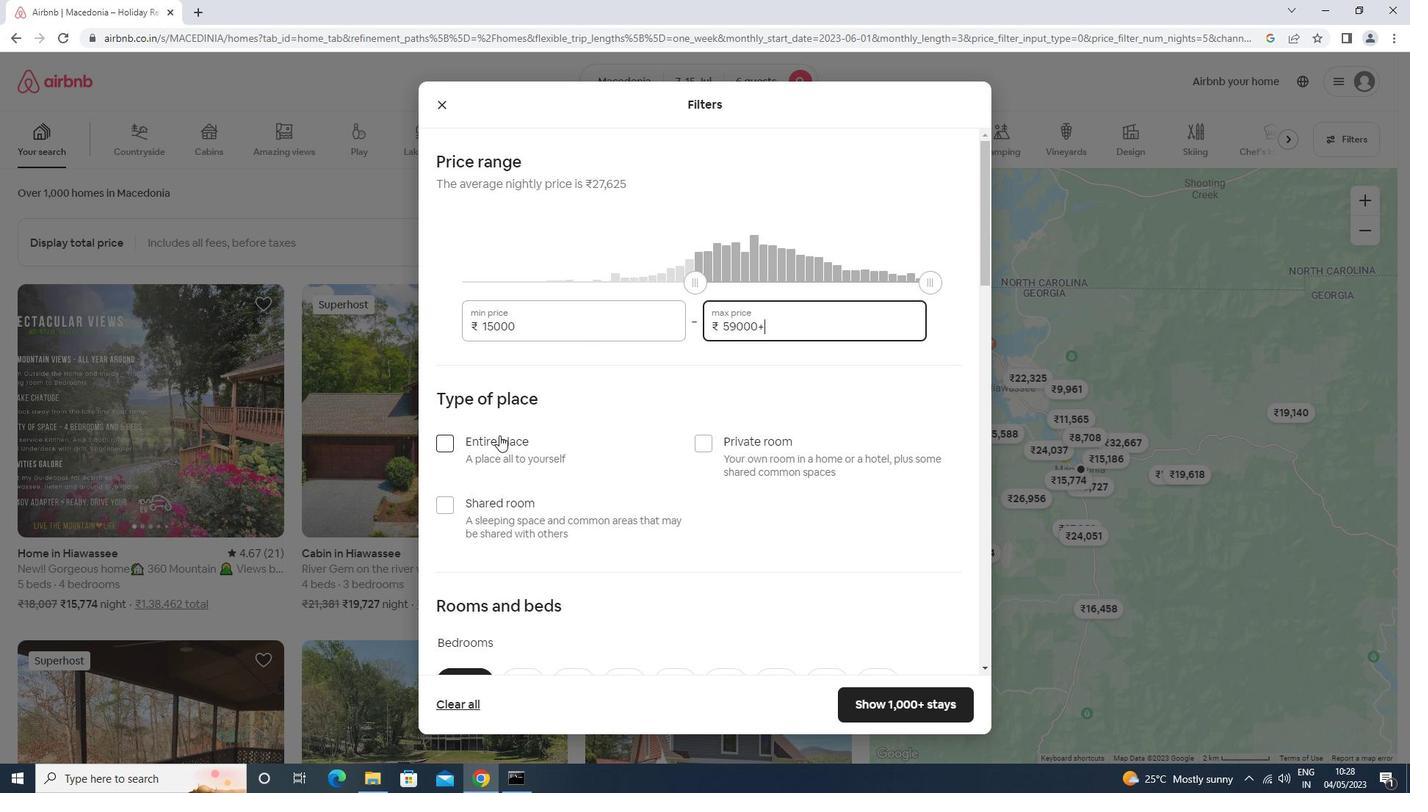 
Action: Mouse moved to (499, 436)
Screenshot: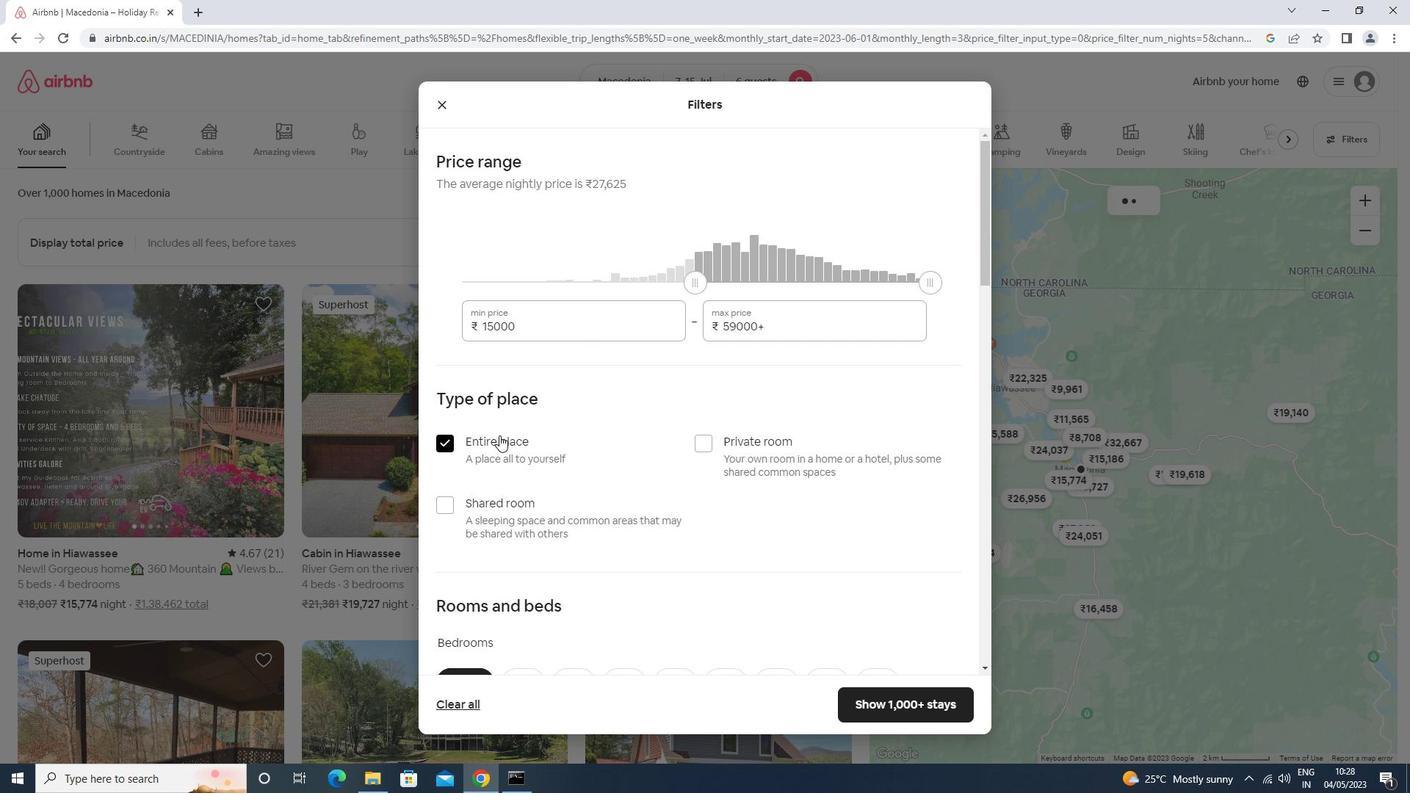 
Action: Mouse scrolled (499, 435) with delta (0, 0)
Screenshot: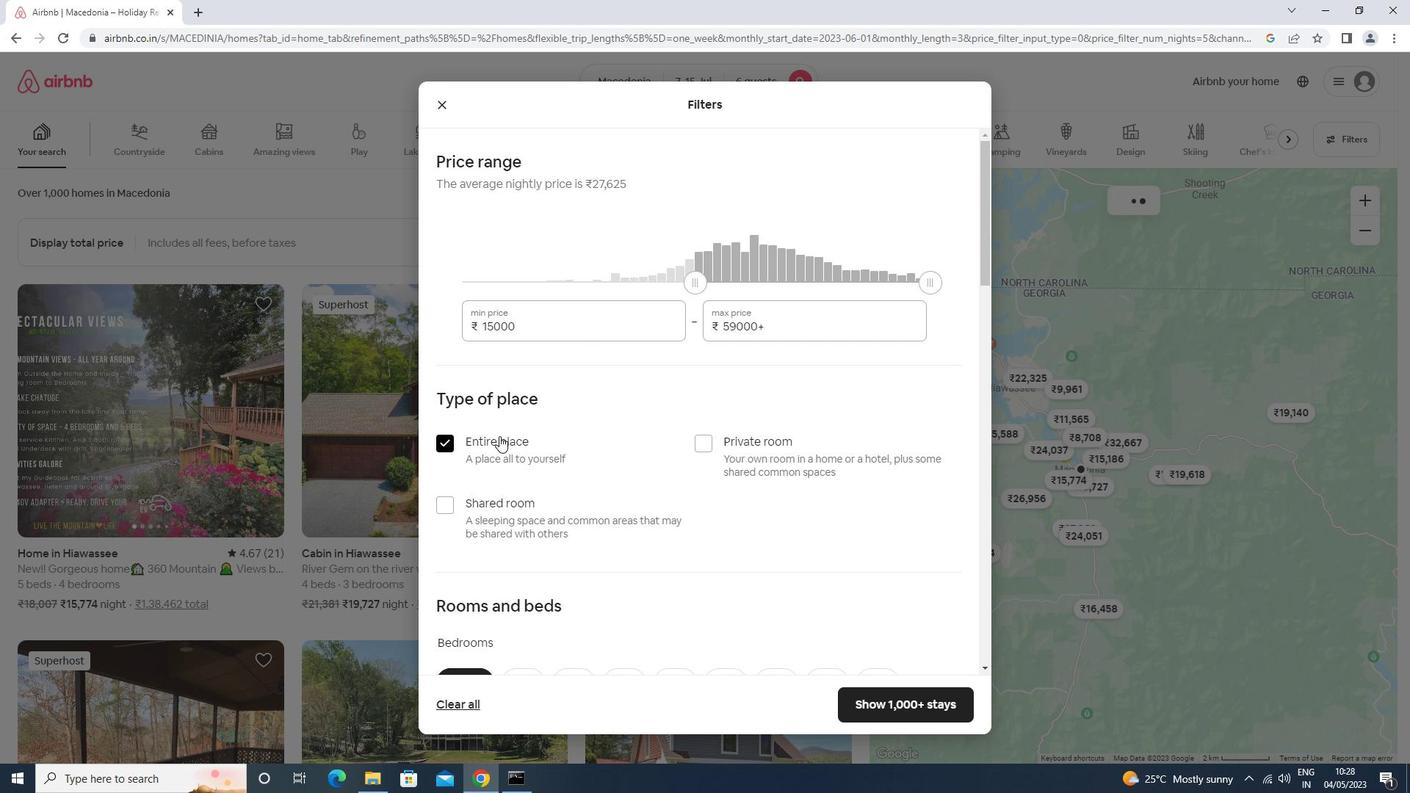 
Action: Mouse scrolled (499, 435) with delta (0, 0)
Screenshot: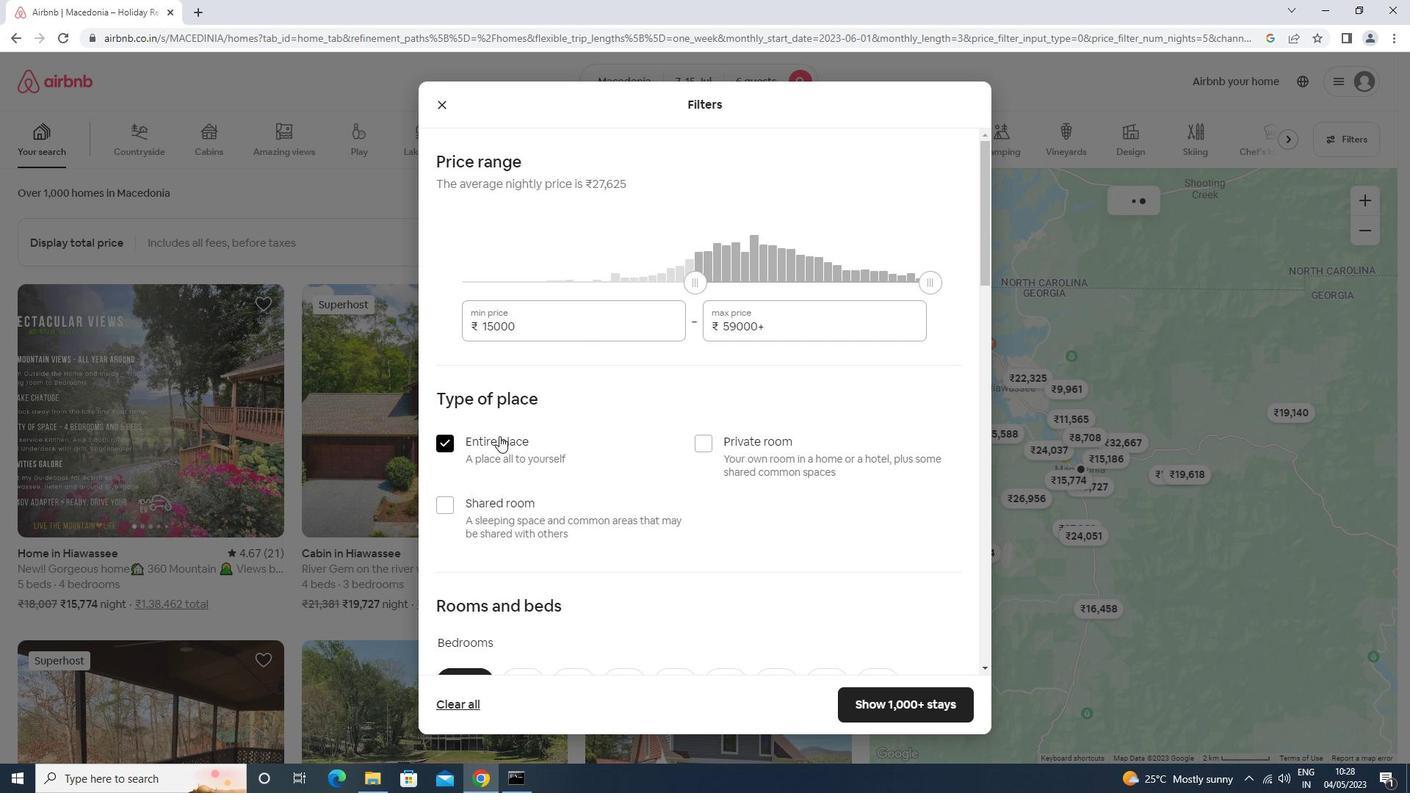 
Action: Mouse scrolled (499, 435) with delta (0, 0)
Screenshot: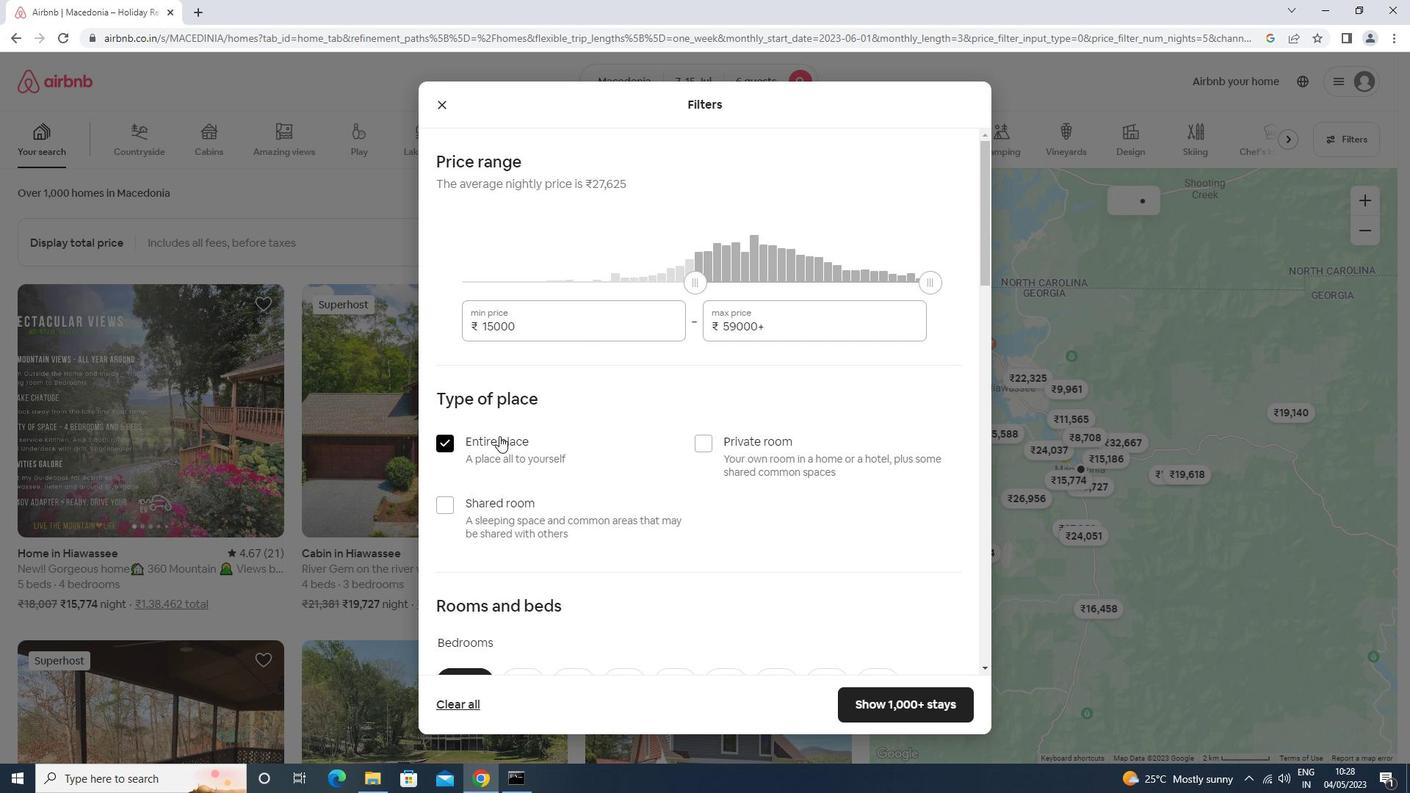
Action: Mouse moved to (626, 465)
Screenshot: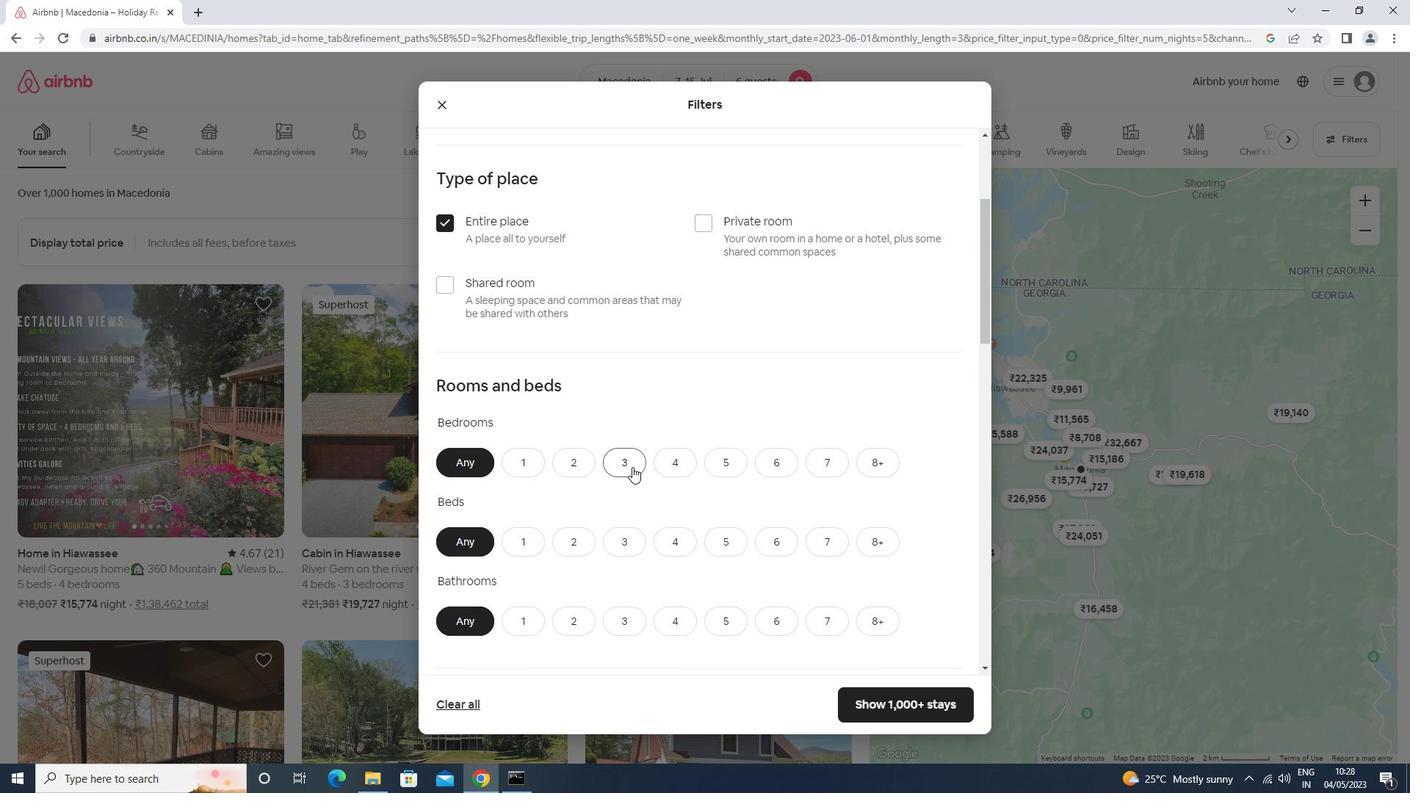 
Action: Mouse pressed left at (626, 465)
Screenshot: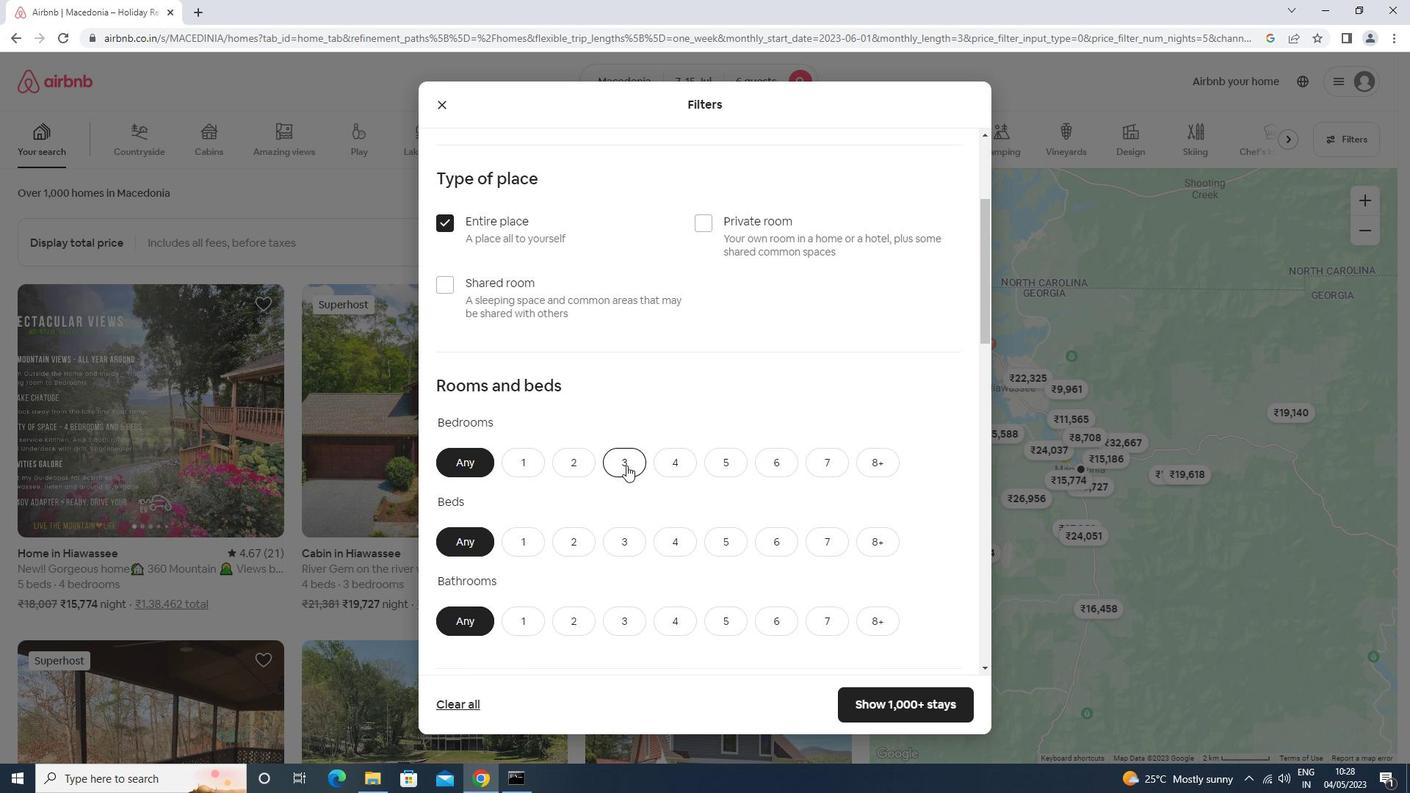 
Action: Mouse moved to (622, 536)
Screenshot: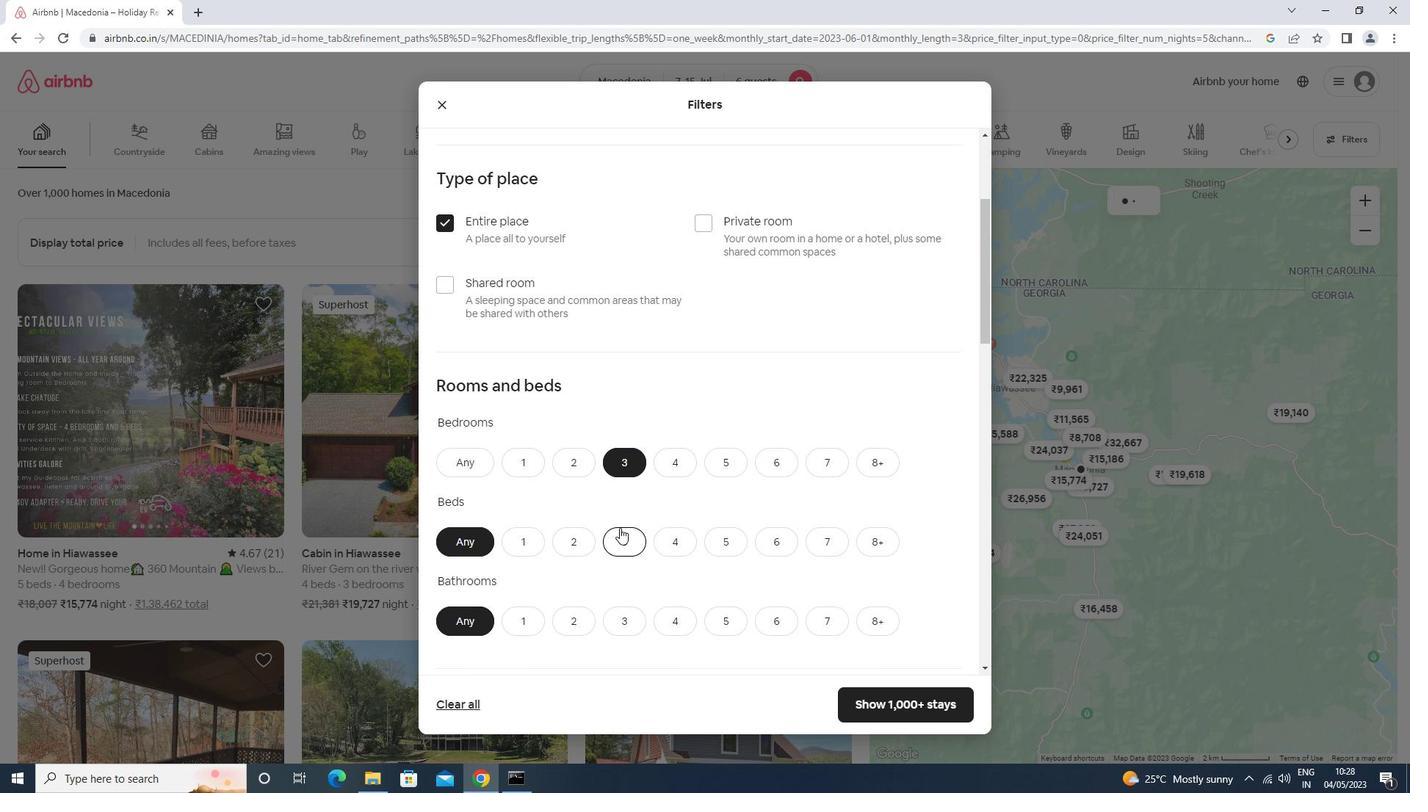 
Action: Mouse pressed left at (622, 536)
Screenshot: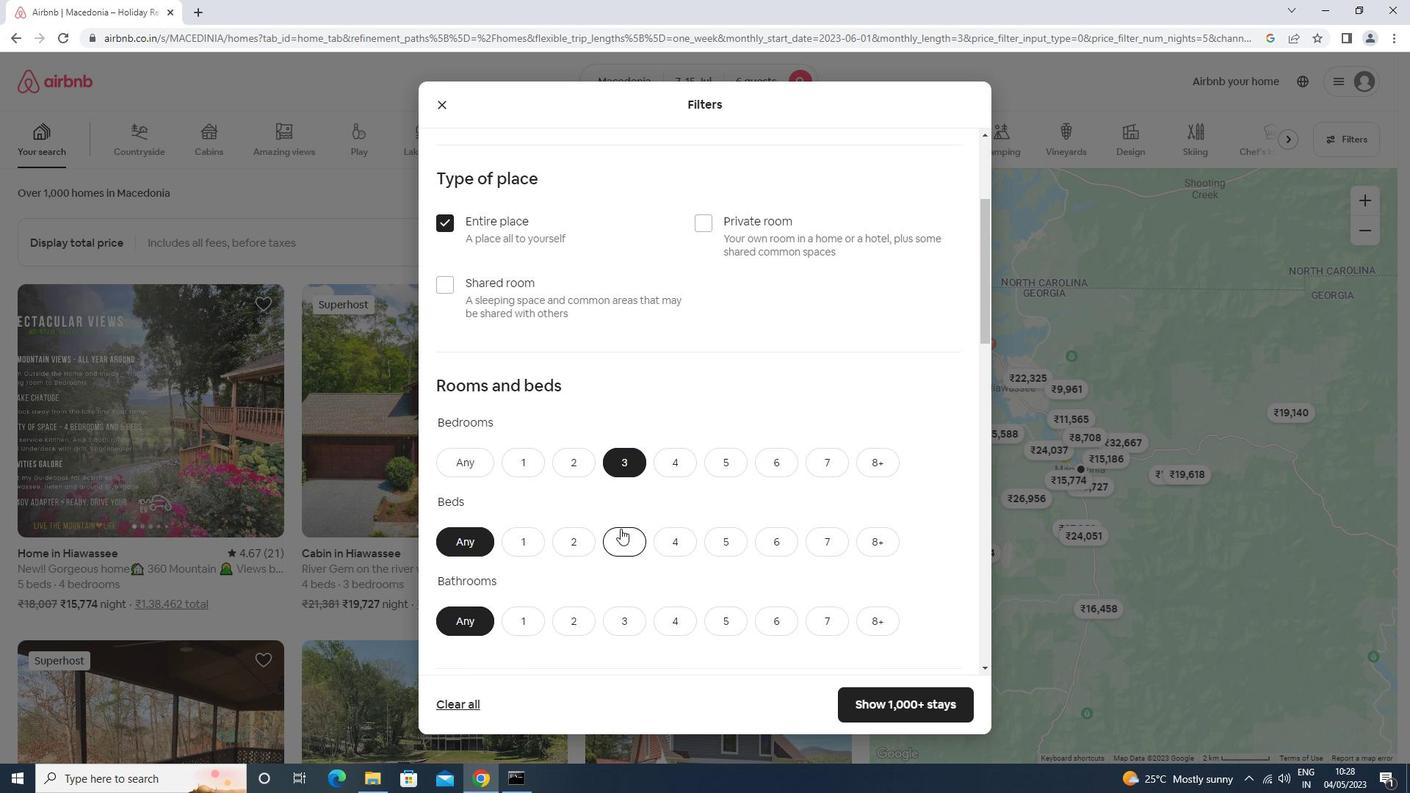 
Action: Mouse moved to (627, 615)
Screenshot: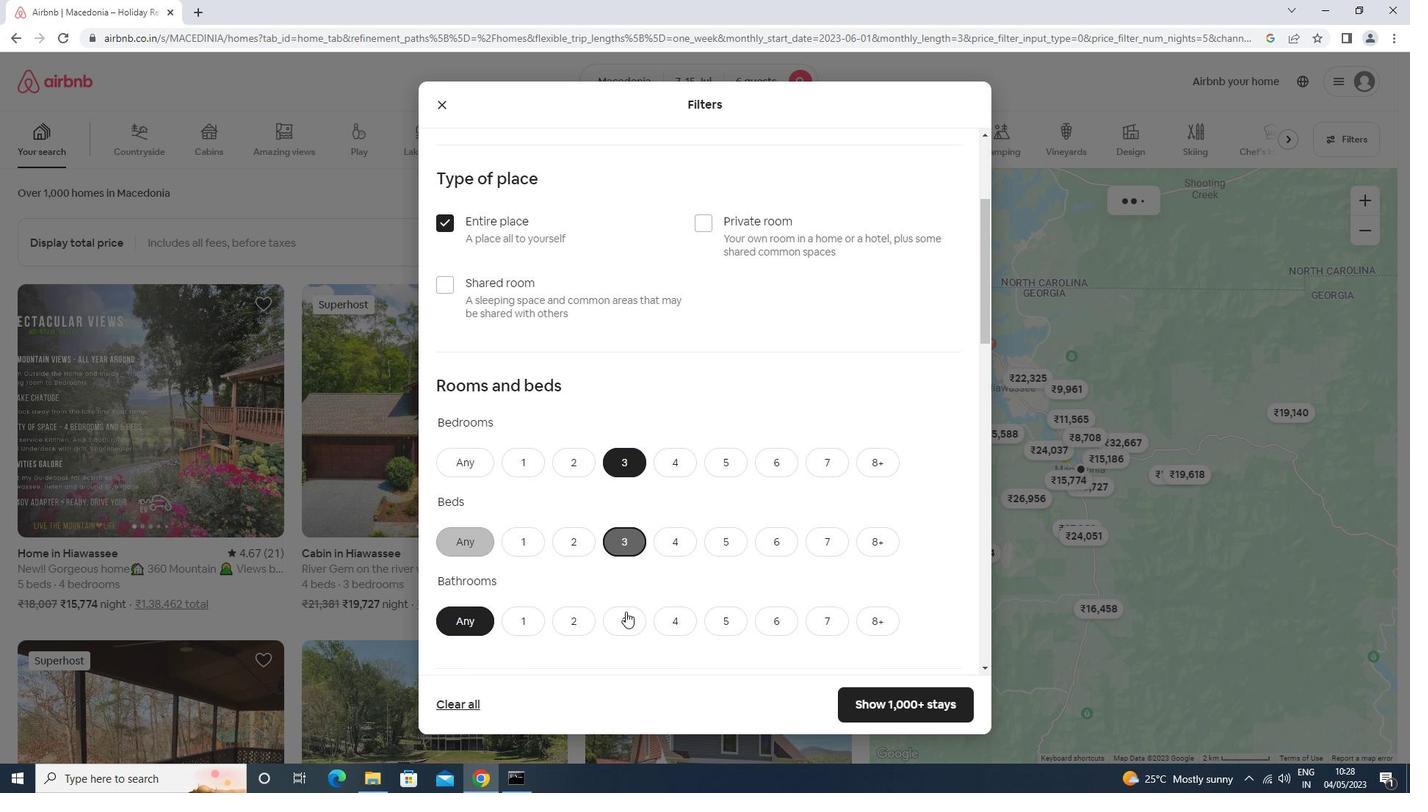 
Action: Mouse pressed left at (627, 615)
Screenshot: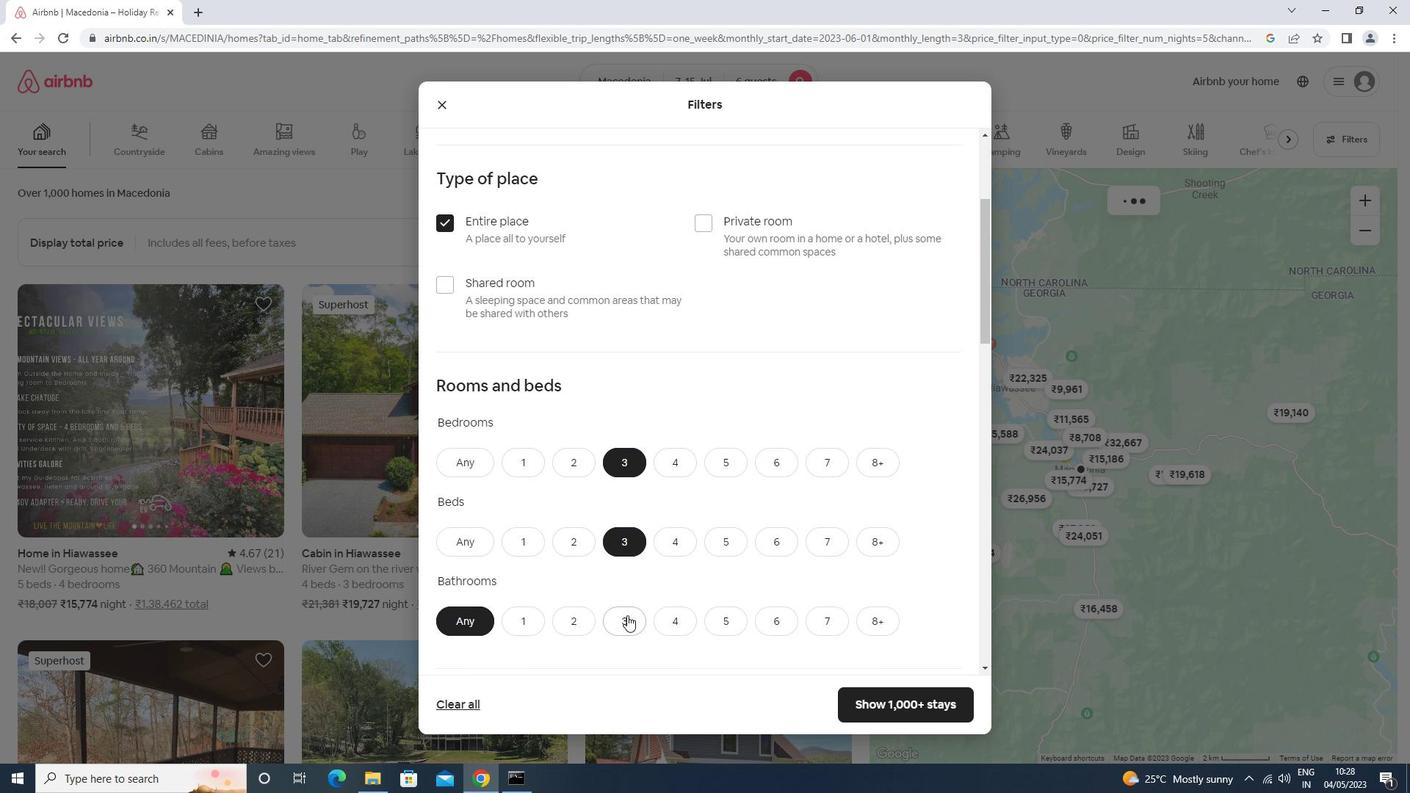 
Action: Mouse moved to (622, 606)
Screenshot: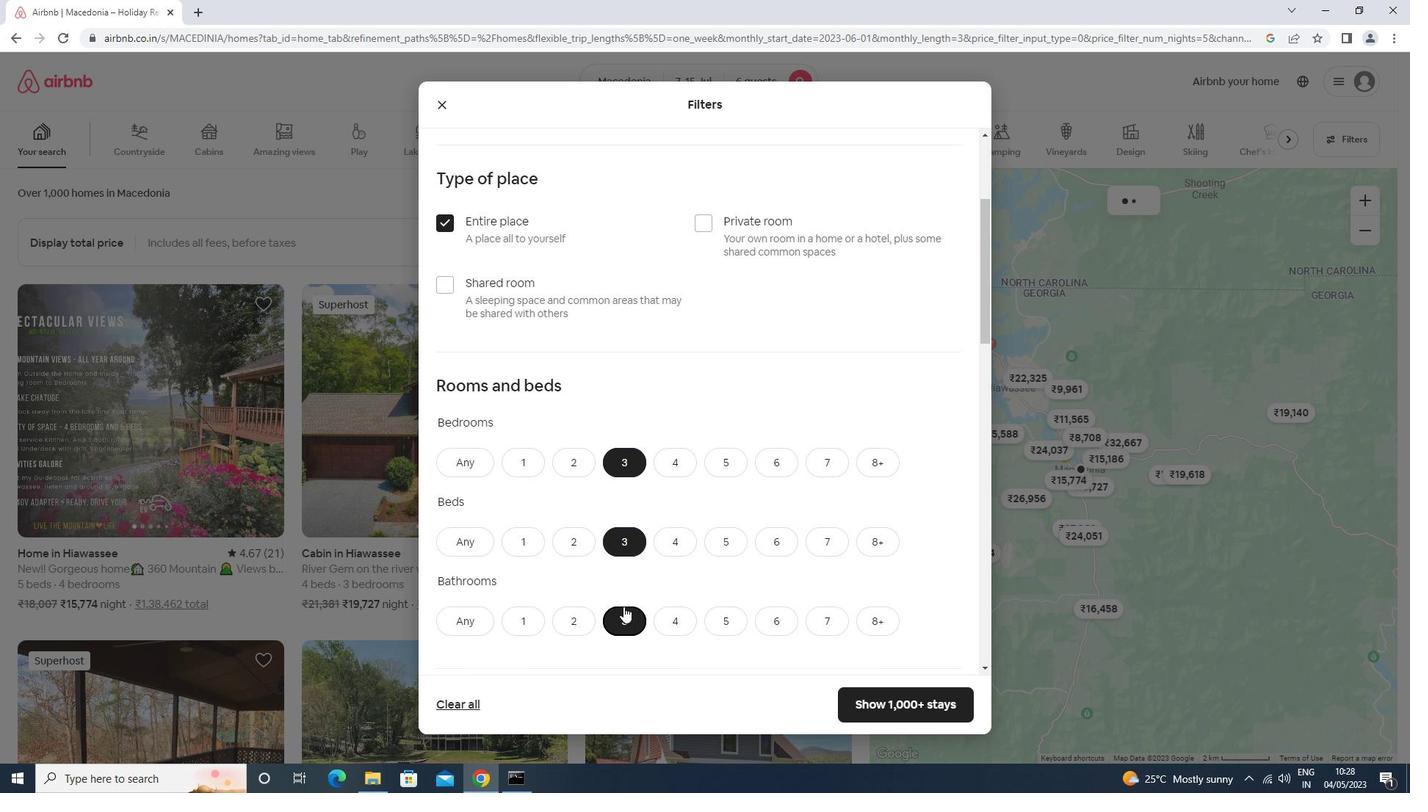 
Action: Mouse scrolled (622, 605) with delta (0, 0)
Screenshot: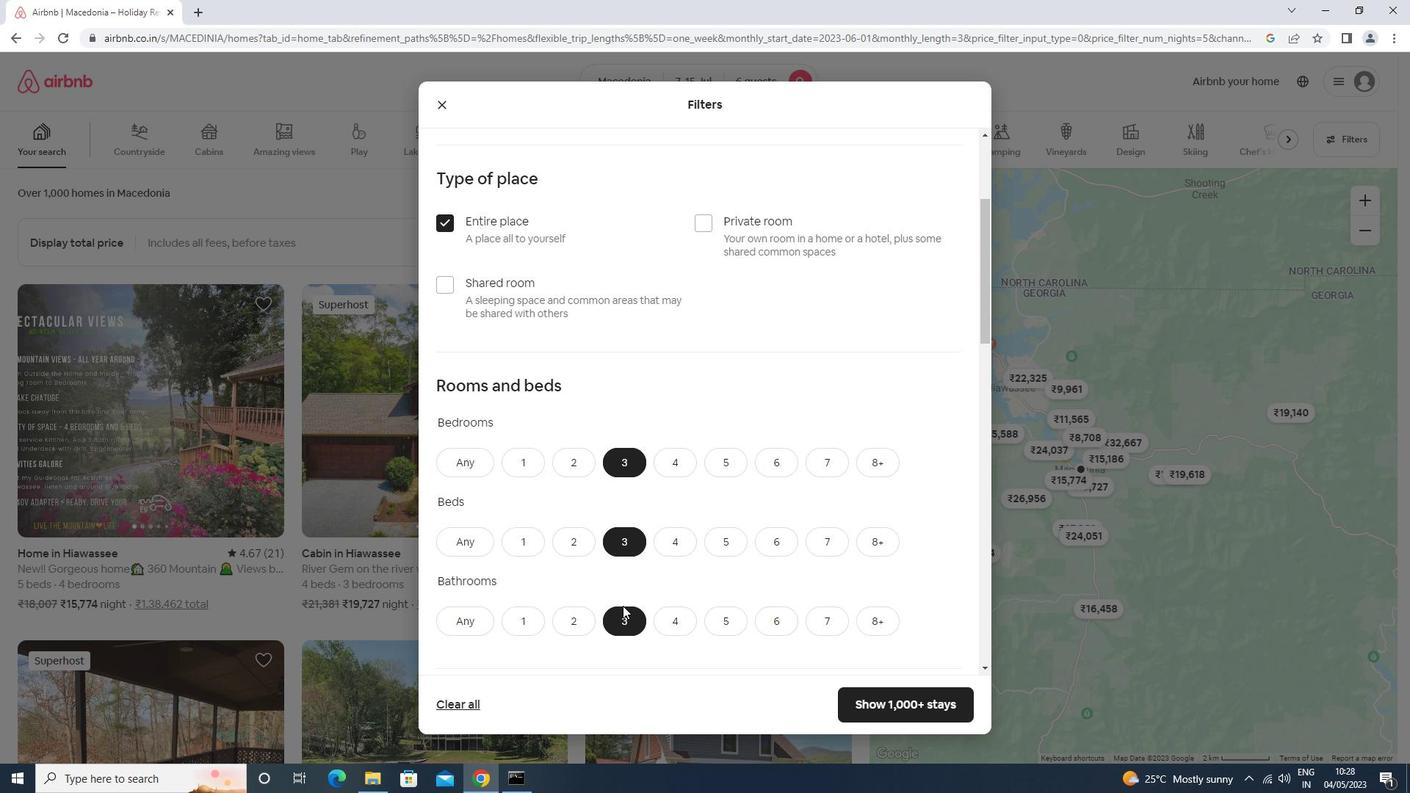 
Action: Mouse scrolled (622, 605) with delta (0, 0)
Screenshot: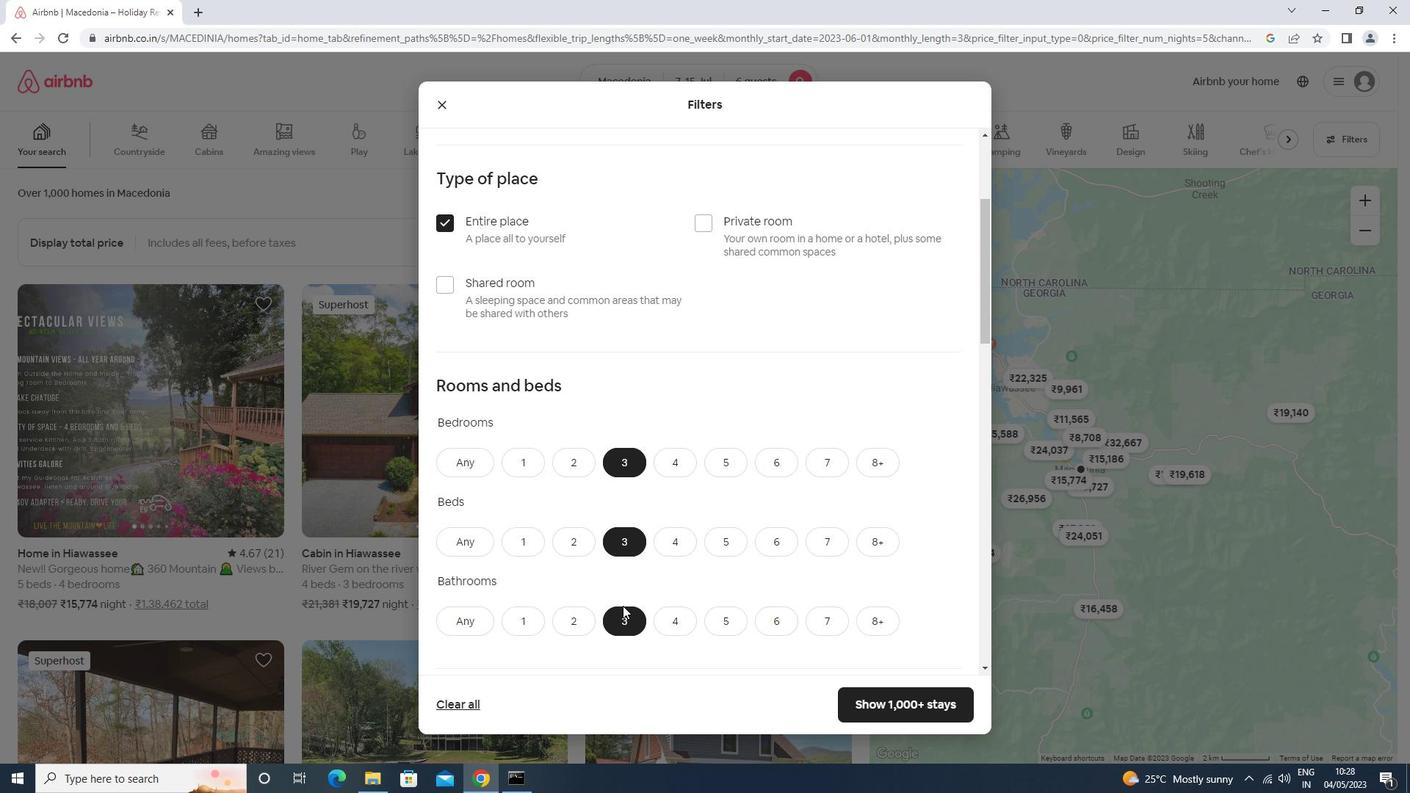 
Action: Mouse scrolled (622, 605) with delta (0, 0)
Screenshot: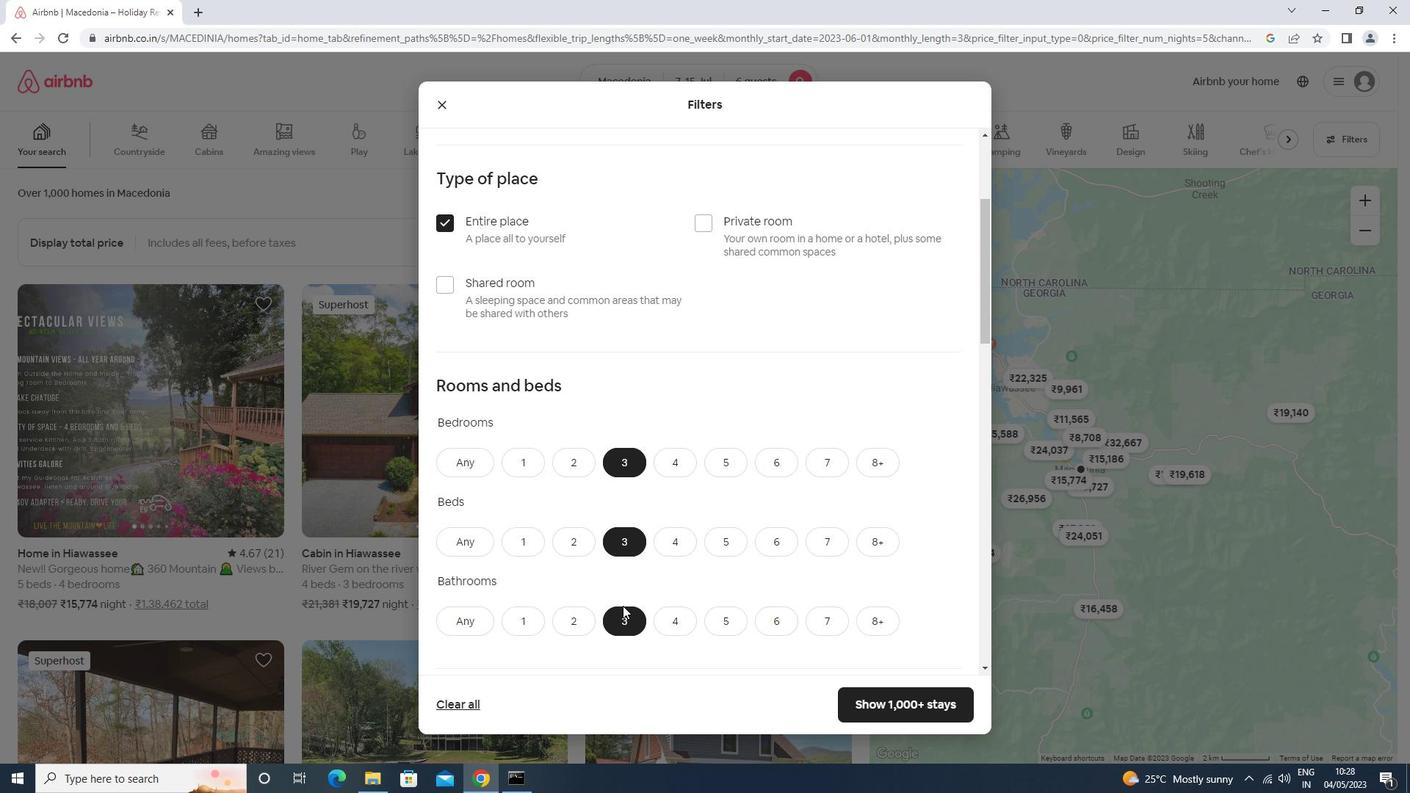 
Action: Mouse scrolled (622, 605) with delta (0, 0)
Screenshot: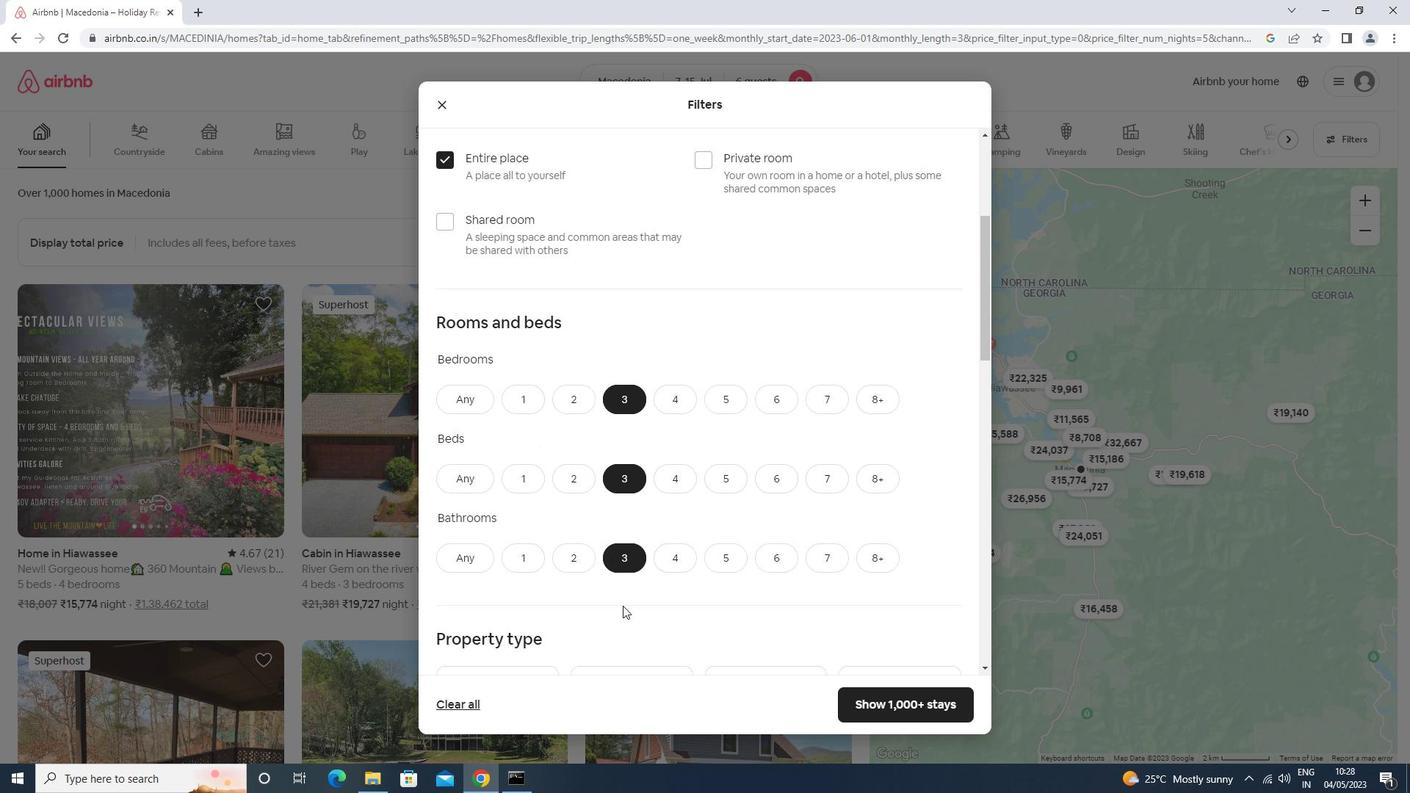 
Action: Mouse moved to (514, 492)
Screenshot: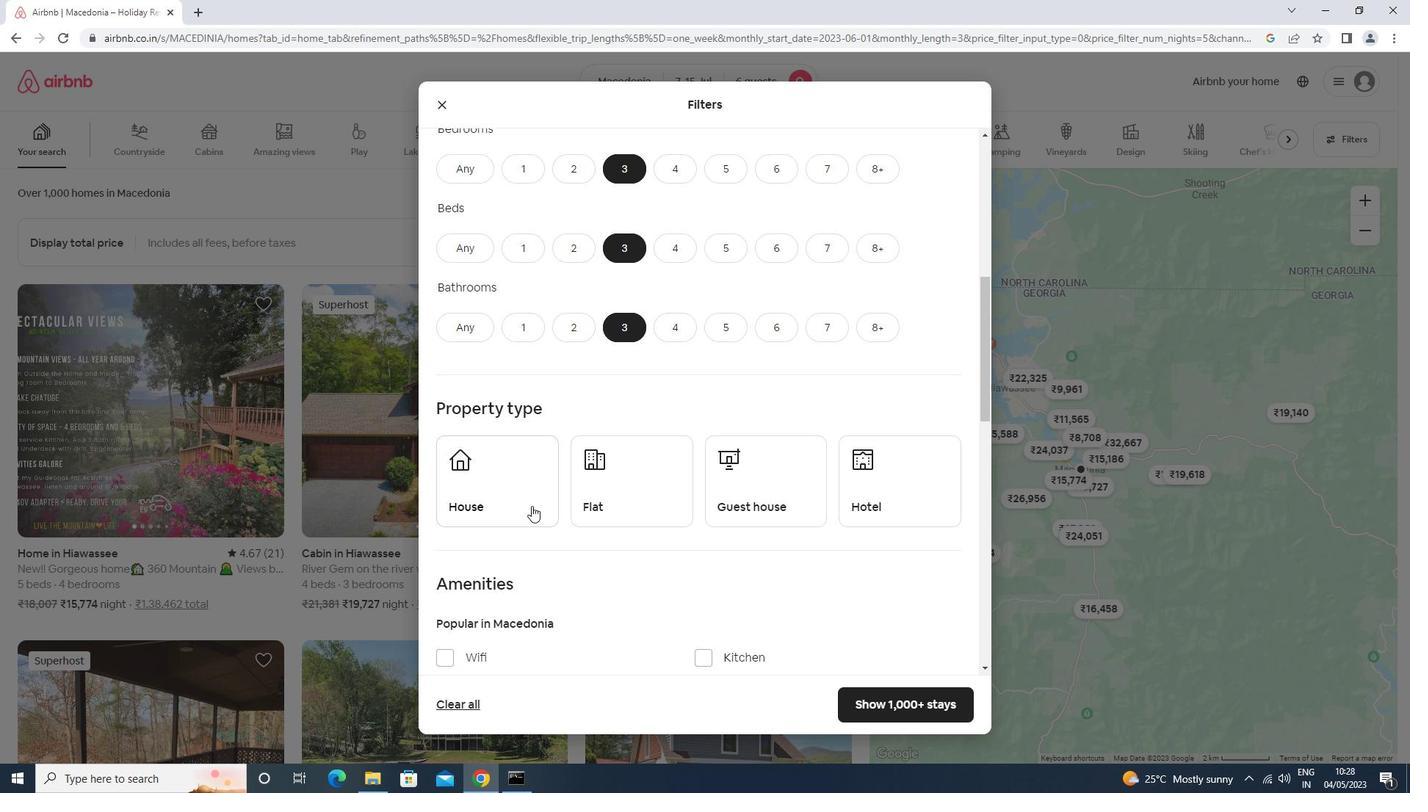 
Action: Mouse pressed left at (514, 492)
Screenshot: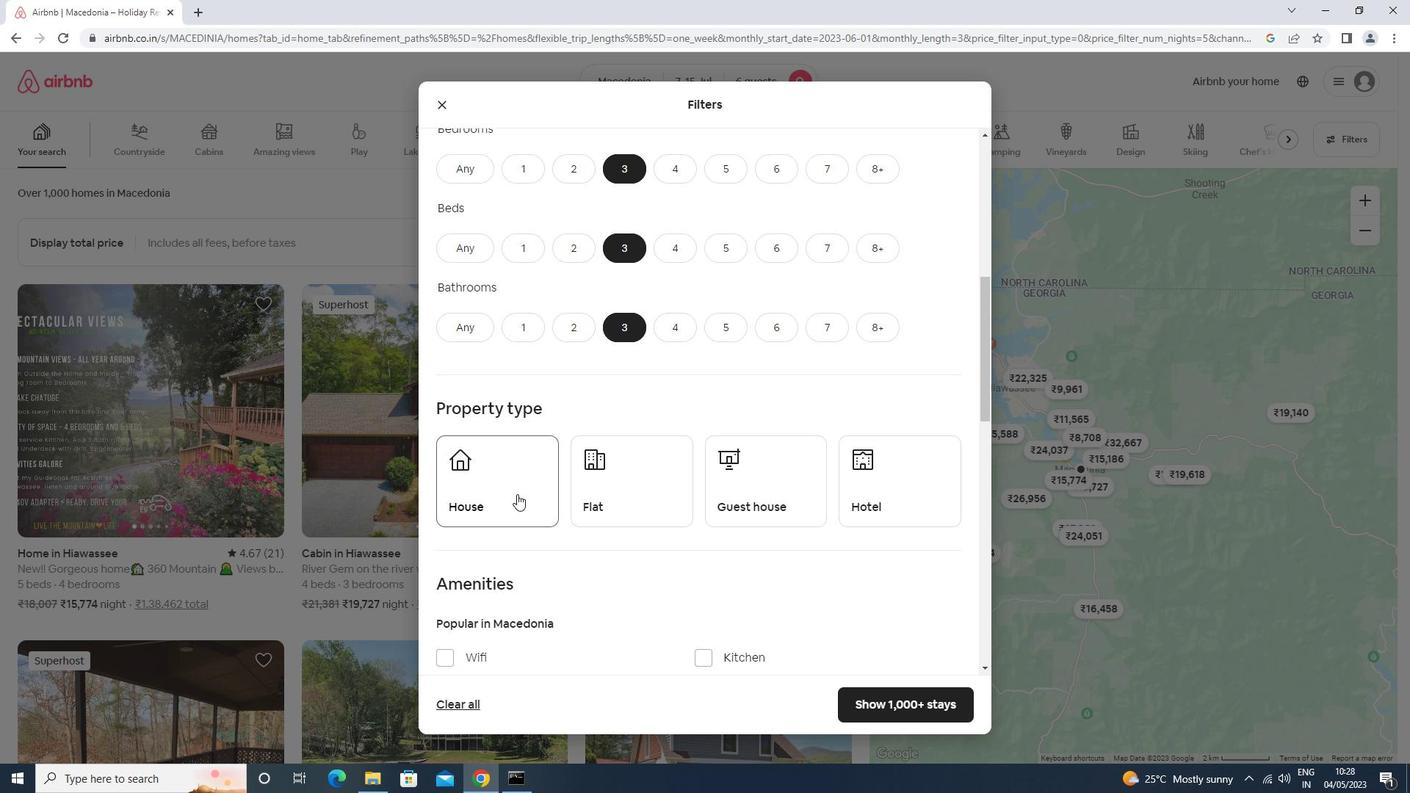 
Action: Mouse moved to (631, 498)
Screenshot: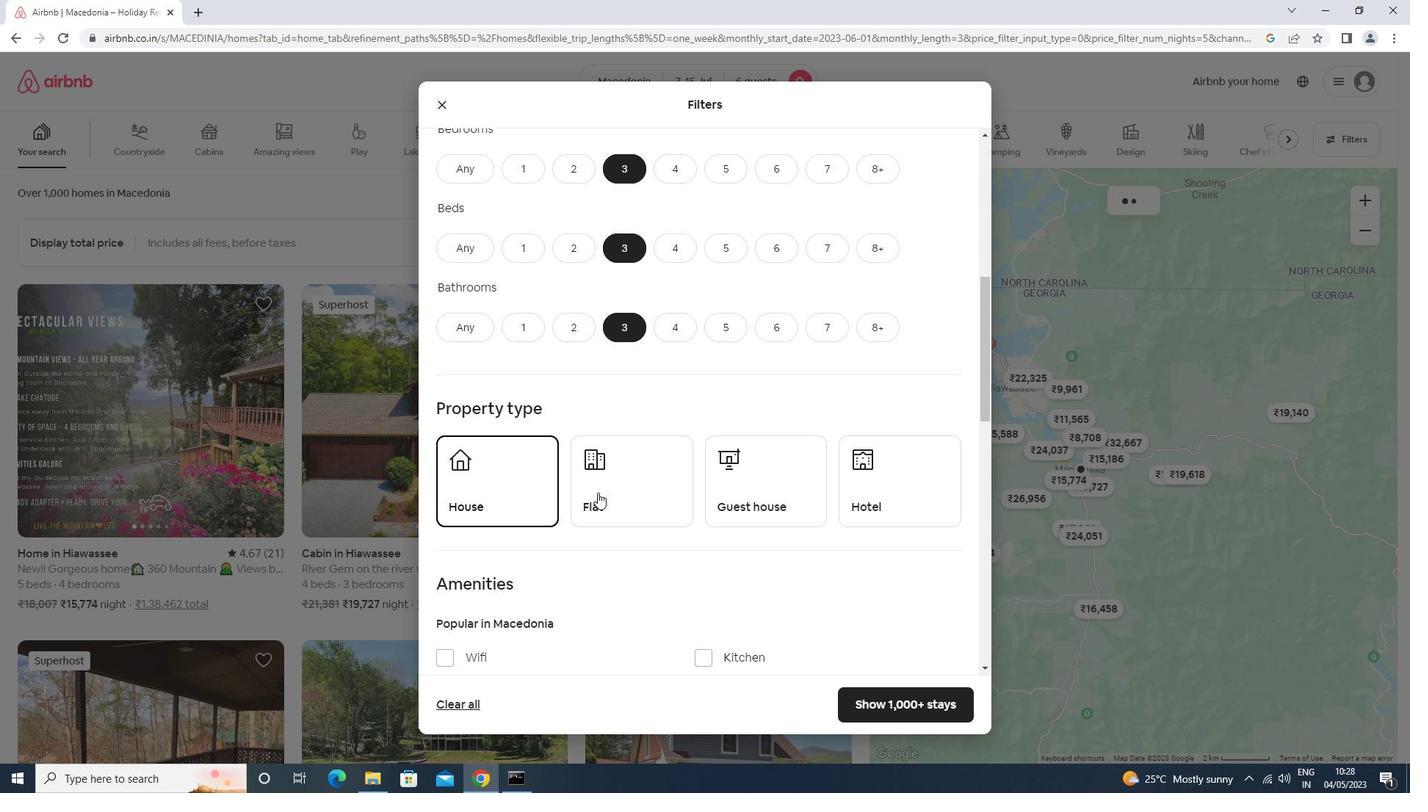 
Action: Mouse pressed left at (631, 498)
Screenshot: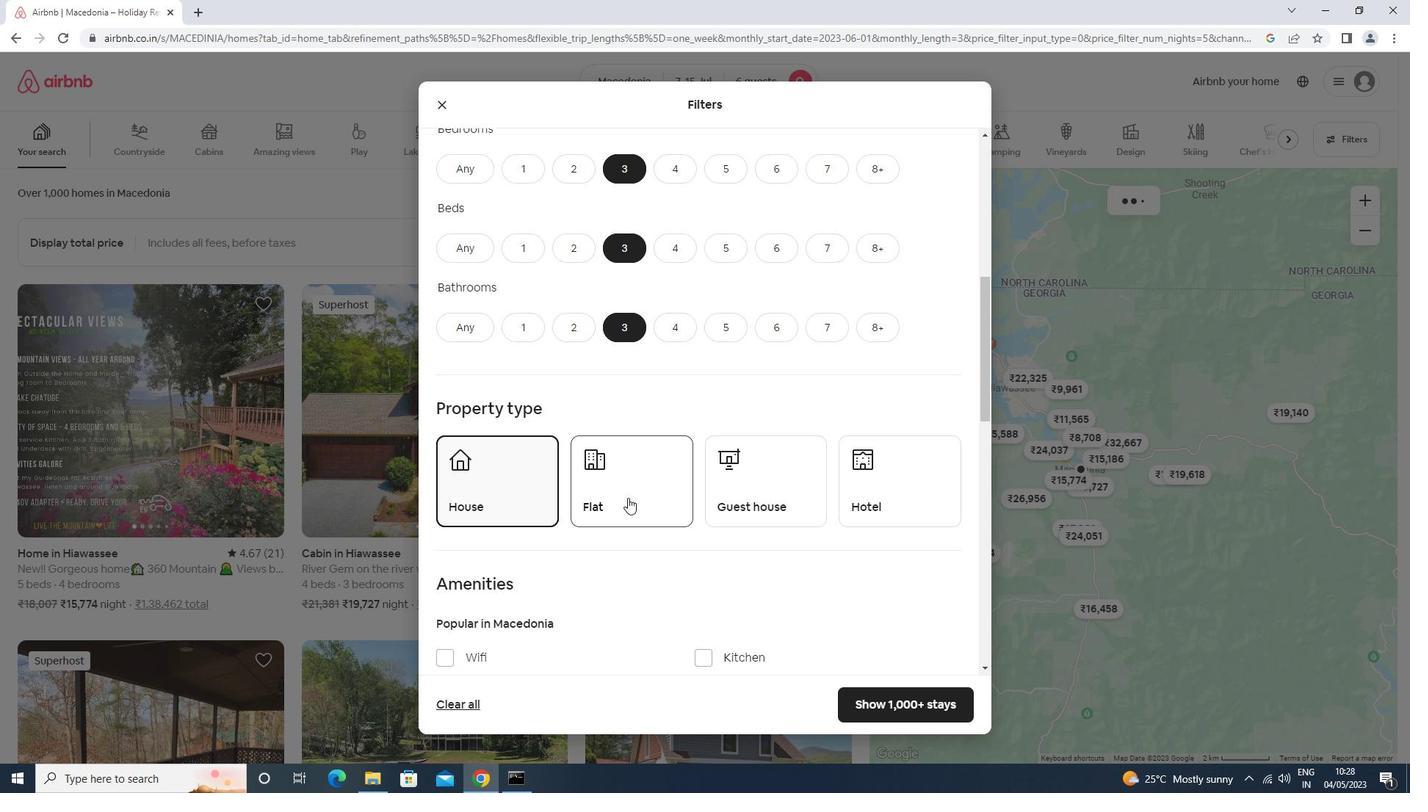 
Action: Mouse moved to (744, 484)
Screenshot: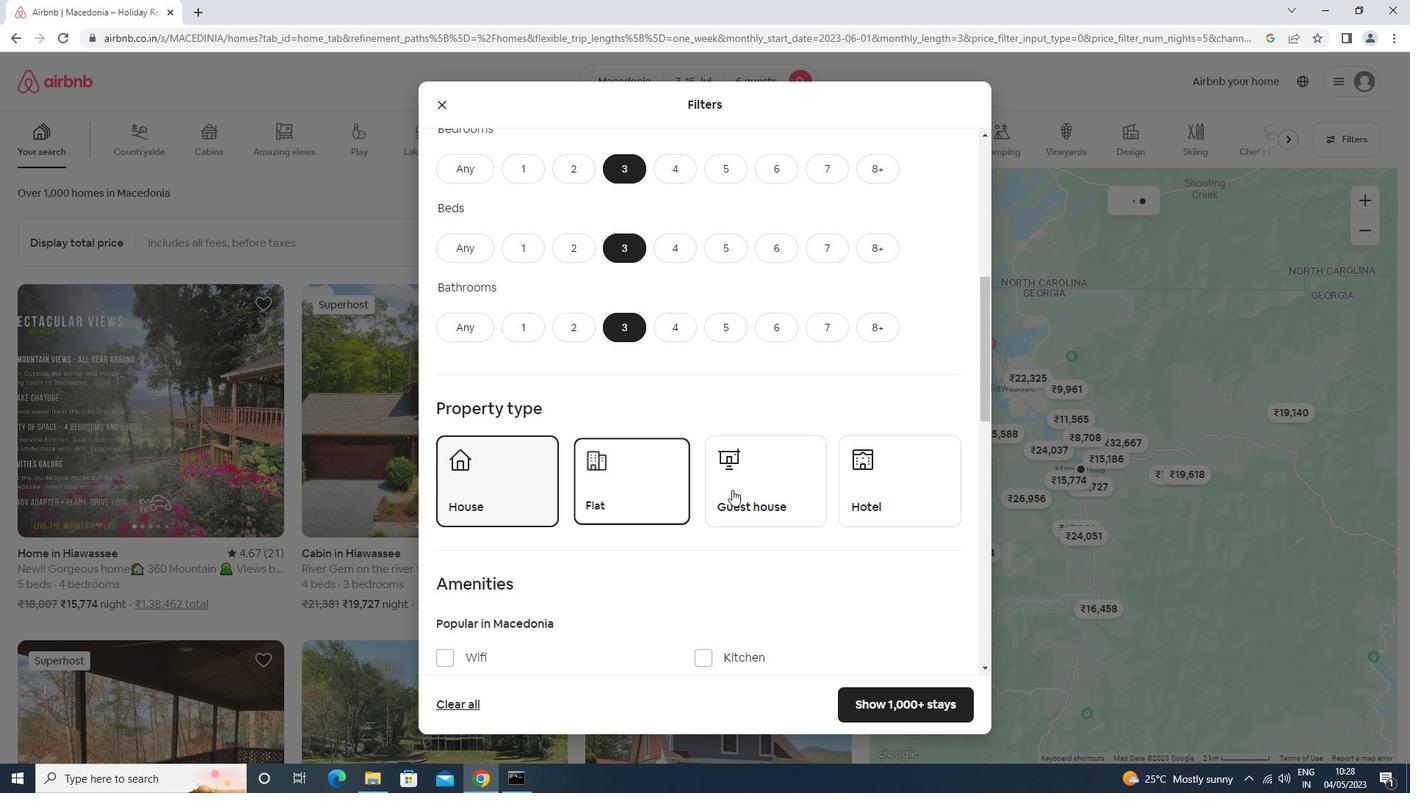 
Action: Mouse pressed left at (744, 484)
Screenshot: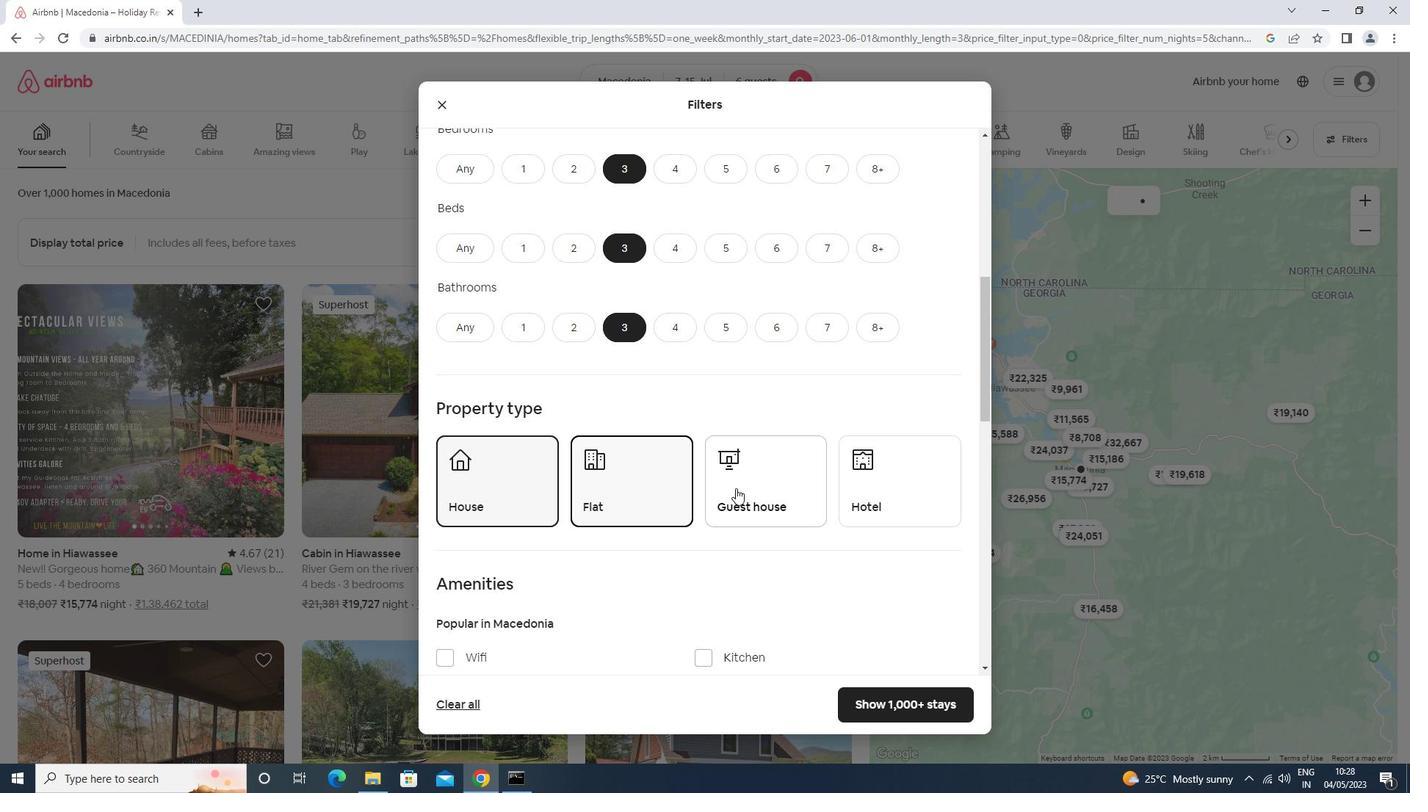 
Action: Mouse moved to (742, 484)
Screenshot: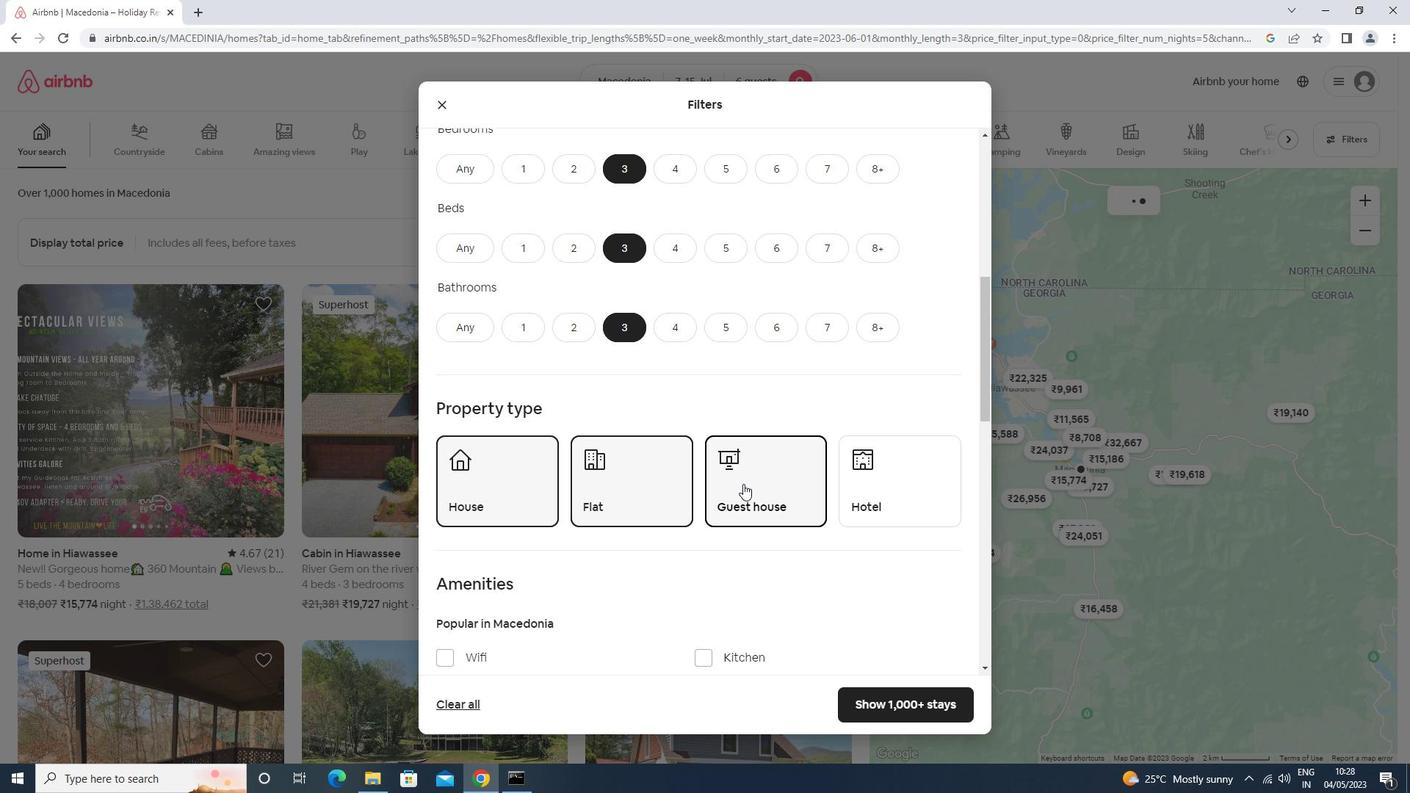 
Action: Mouse scrolled (742, 483) with delta (0, 0)
Screenshot: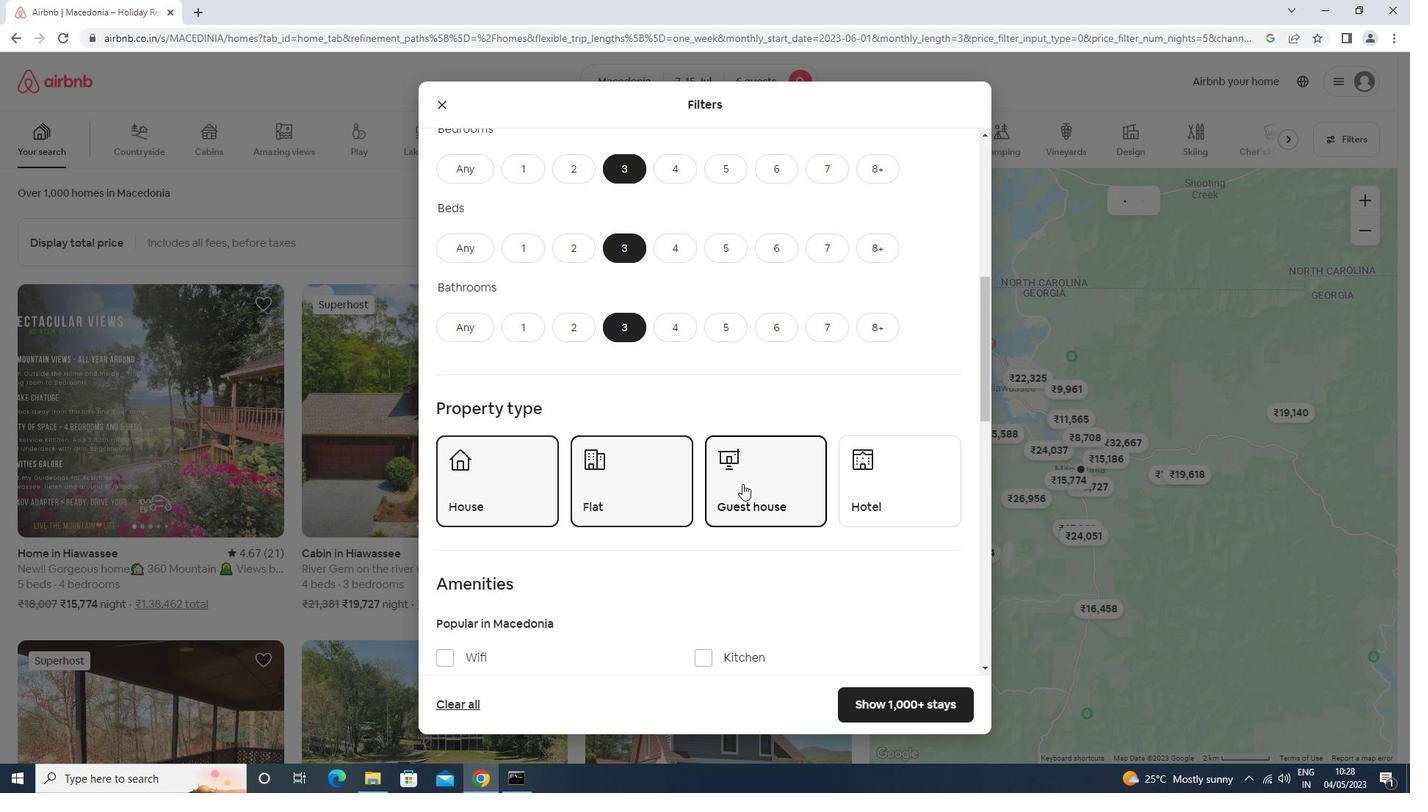 
Action: Mouse scrolled (742, 483) with delta (0, 0)
Screenshot: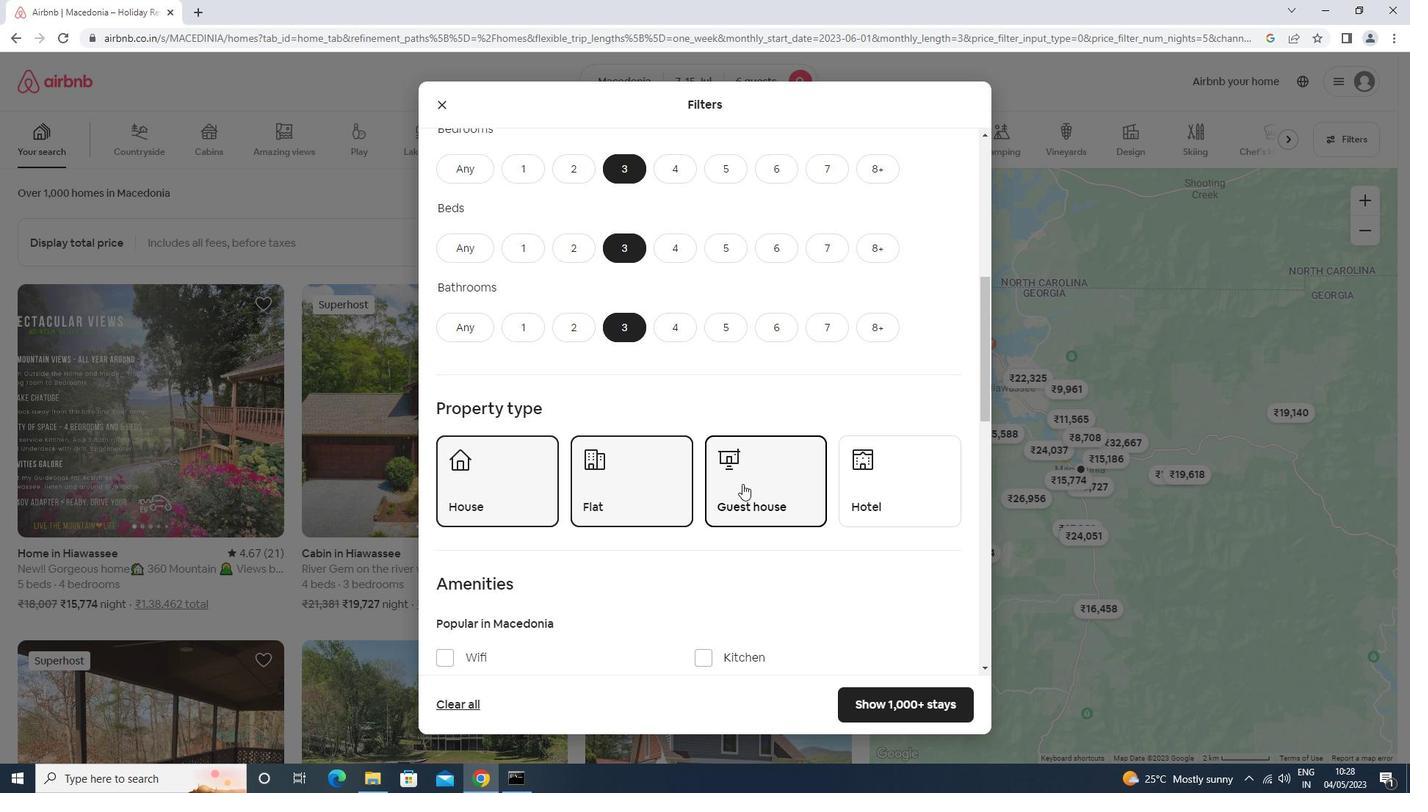 
Action: Mouse scrolled (742, 483) with delta (0, 0)
Screenshot: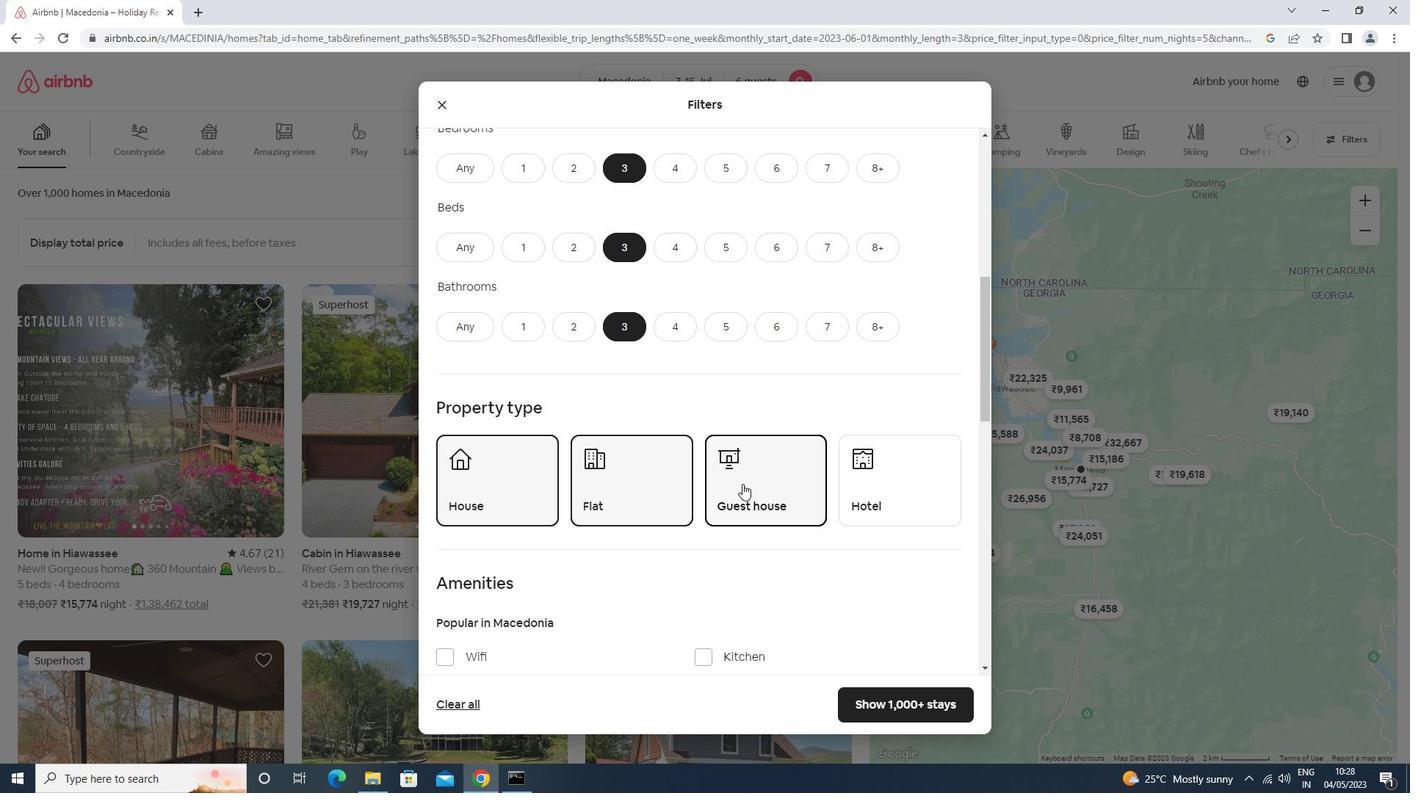 
Action: Mouse moved to (741, 484)
Screenshot: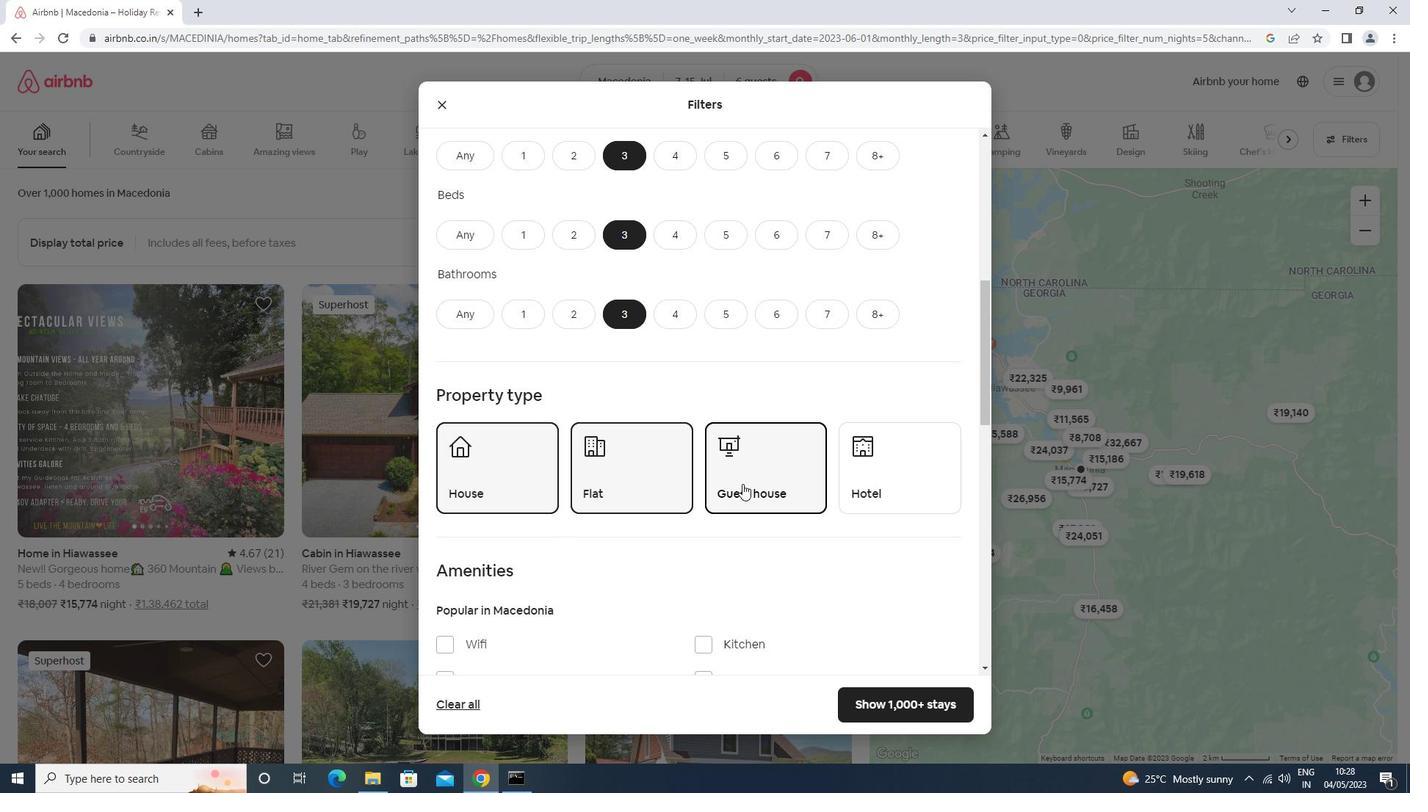 
Action: Mouse scrolled (741, 483) with delta (0, 0)
Screenshot: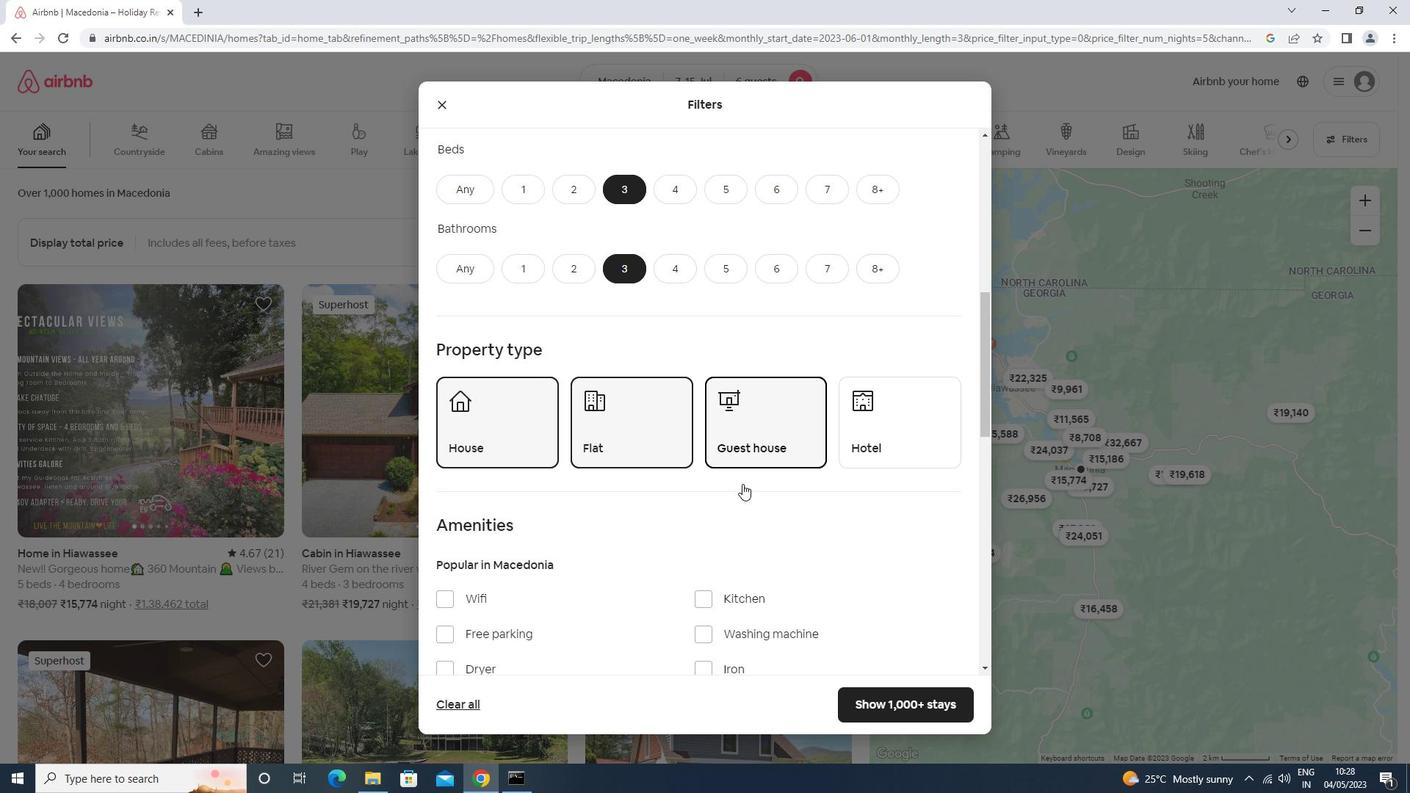 
Action: Mouse moved to (468, 362)
Screenshot: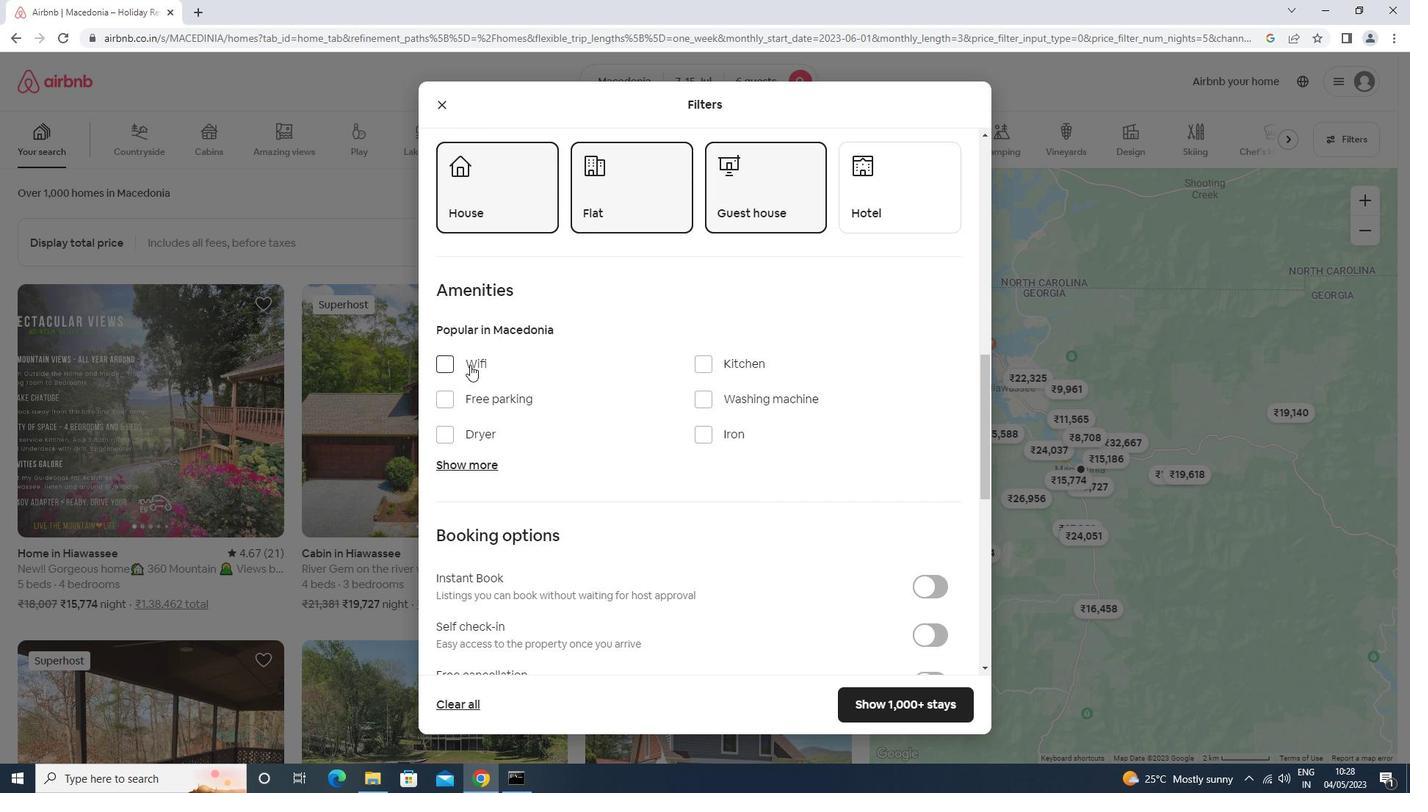 
Action: Mouse pressed left at (468, 362)
Screenshot: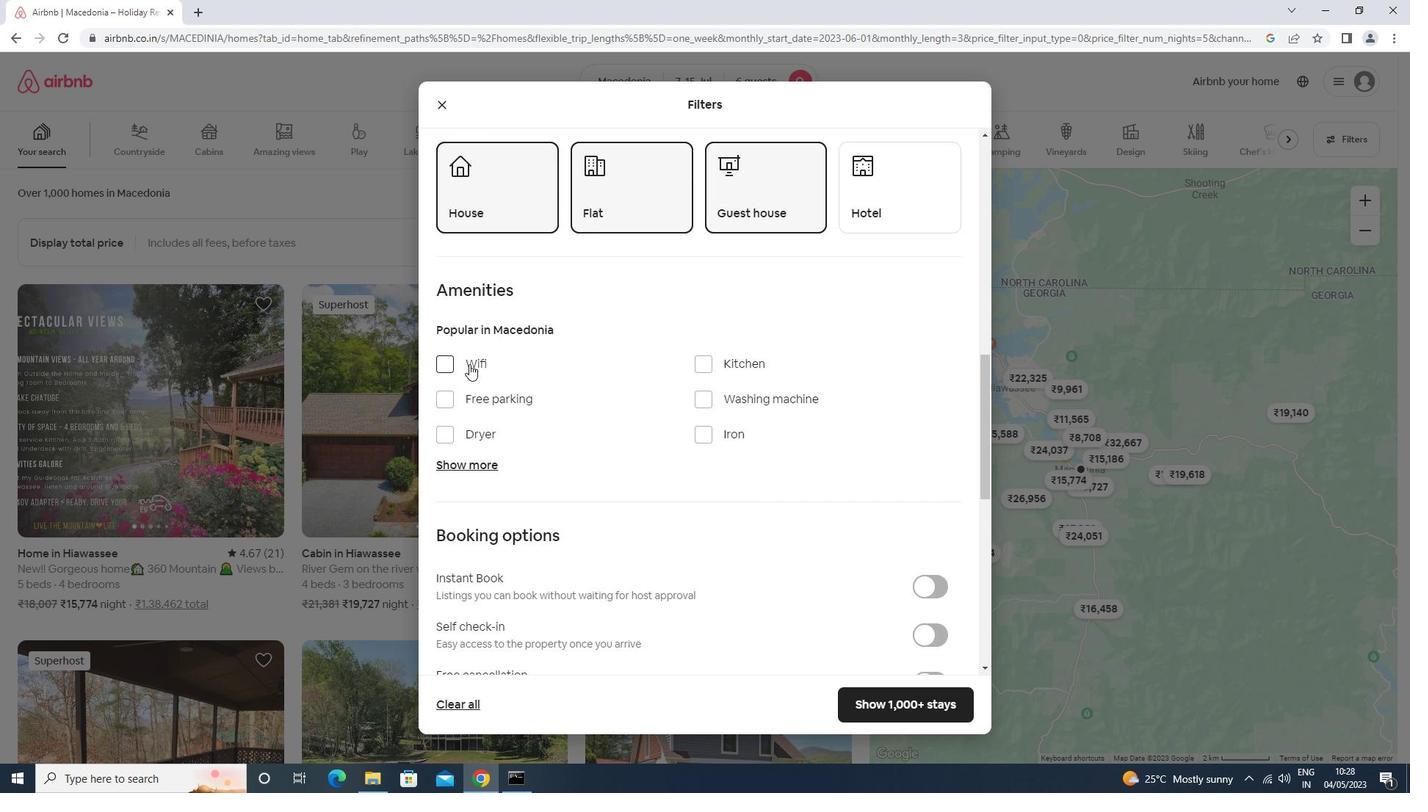 
Action: Mouse moved to (722, 398)
Screenshot: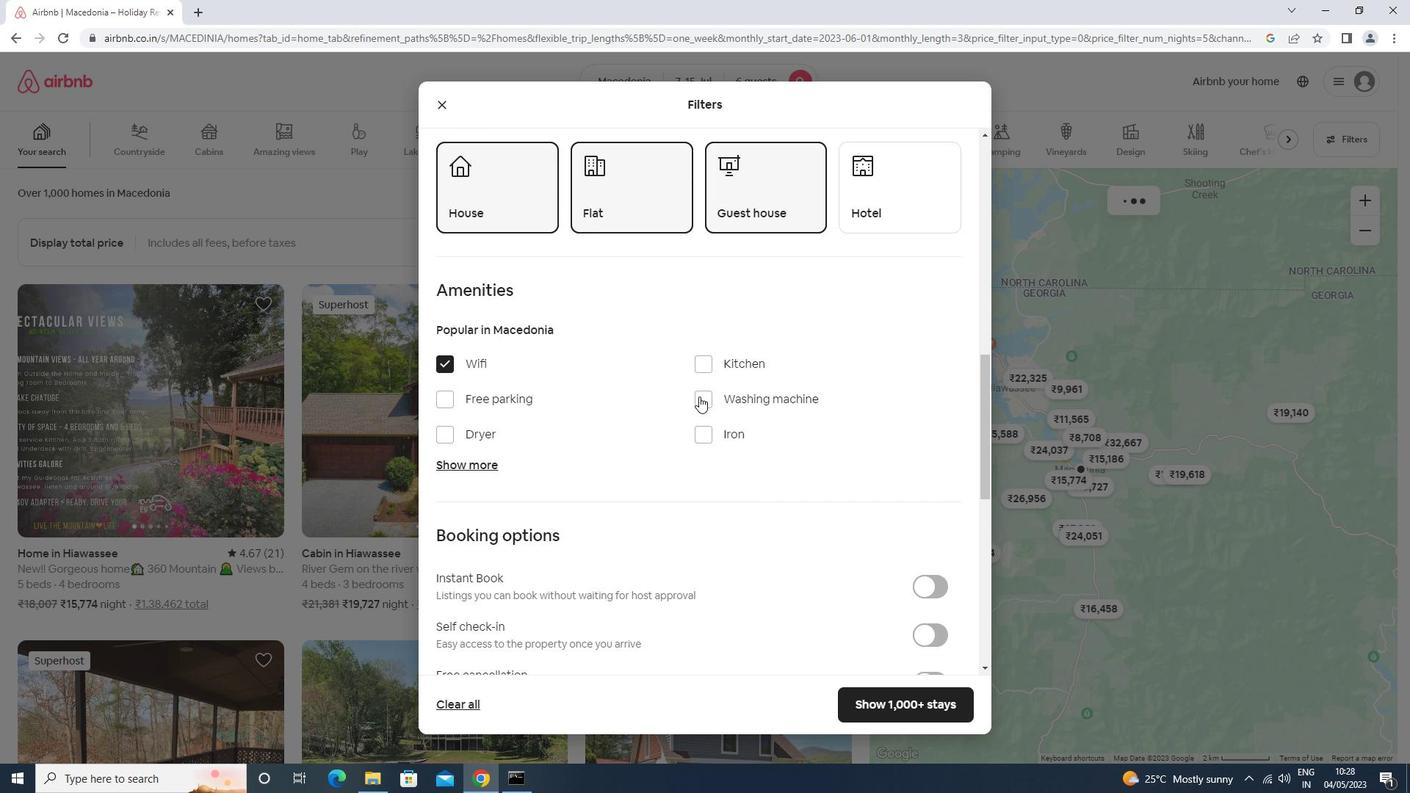 
Action: Mouse pressed left at (722, 398)
Screenshot: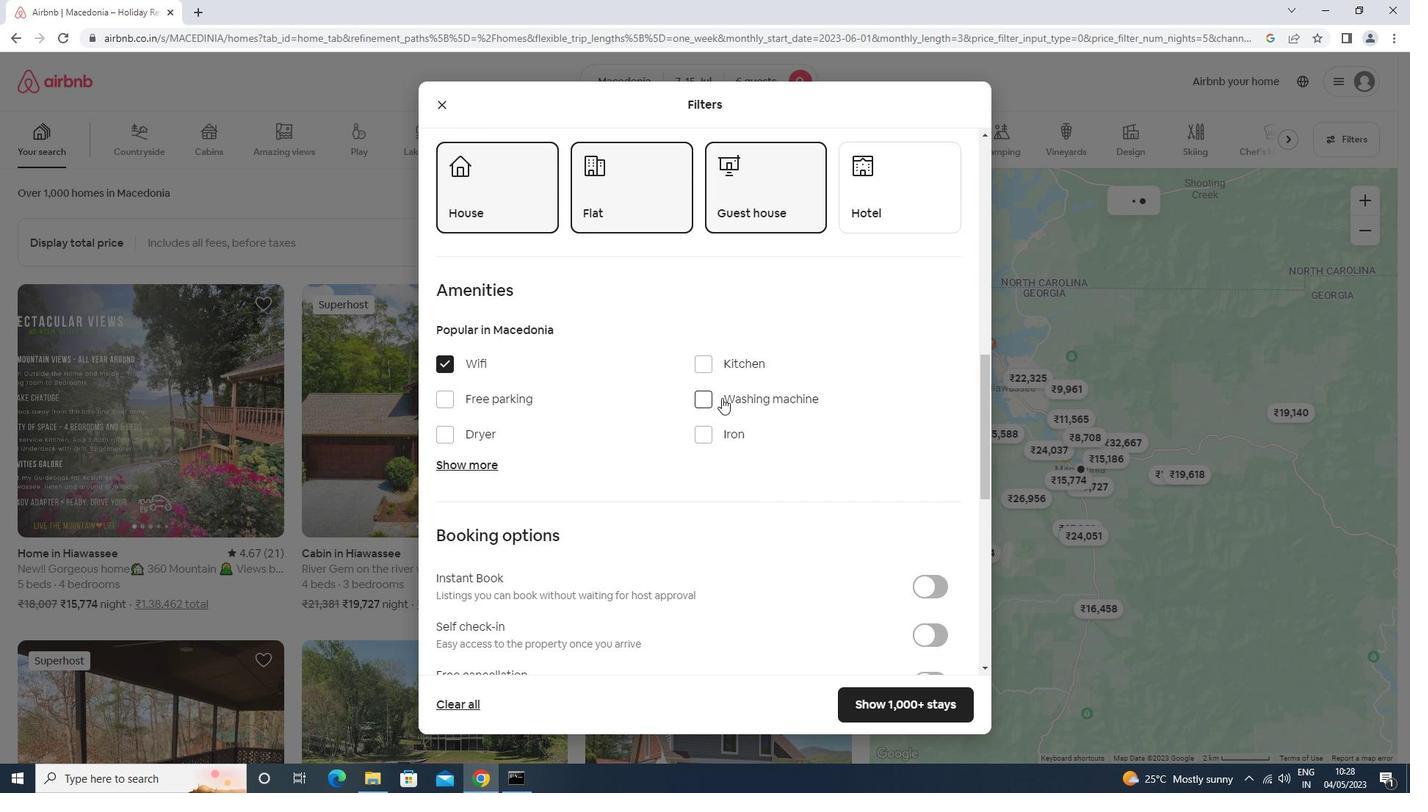 
Action: Mouse moved to (719, 395)
Screenshot: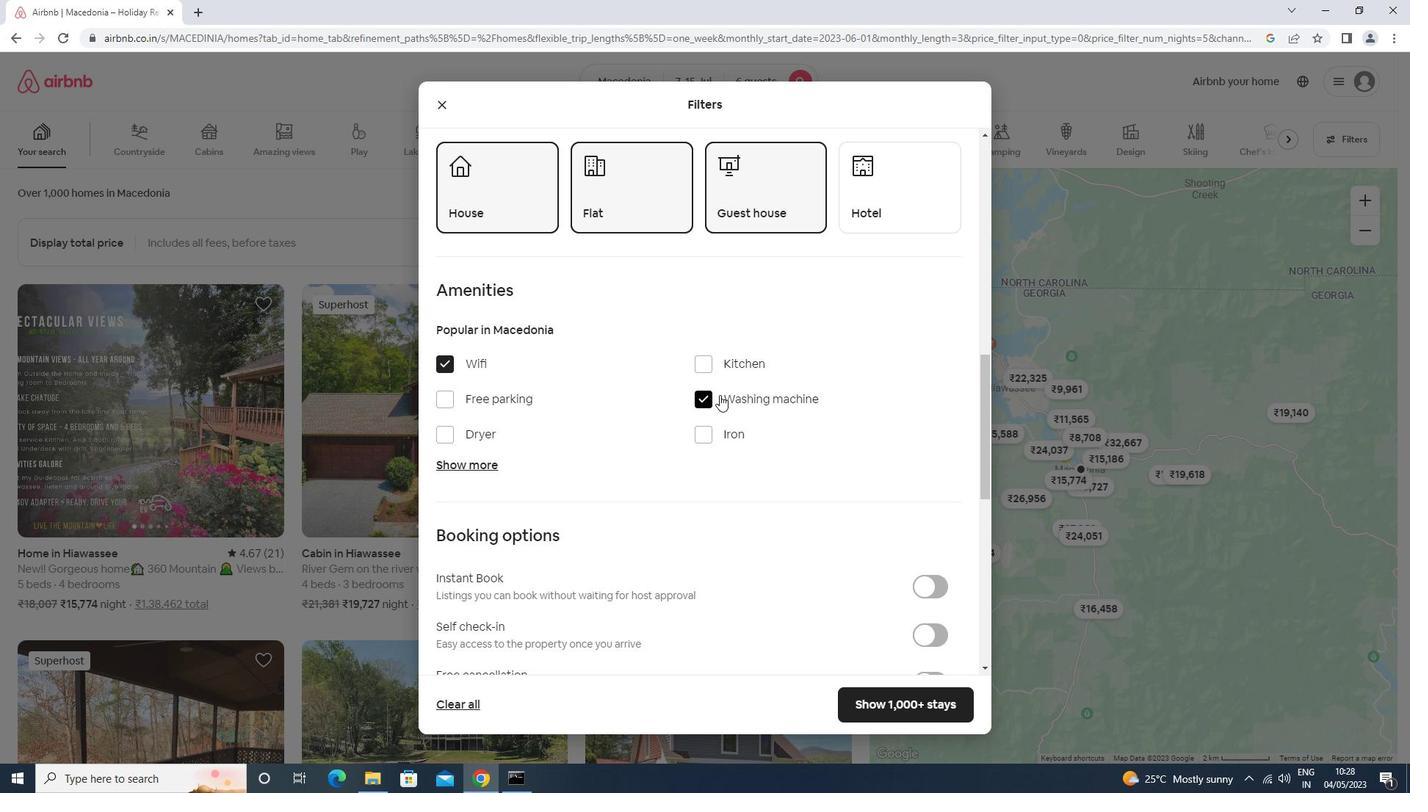 
Action: Mouse scrolled (719, 394) with delta (0, 0)
Screenshot: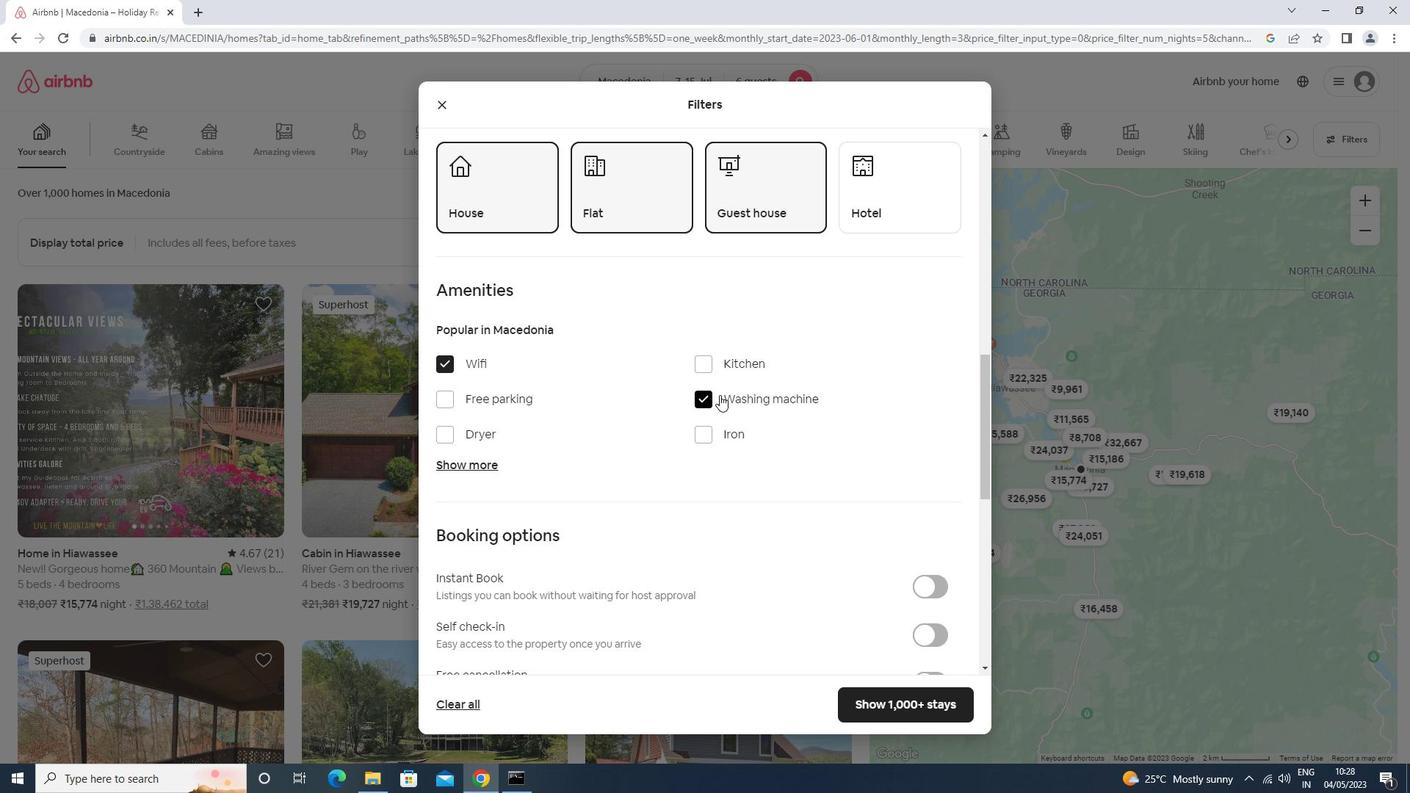 
Action: Mouse scrolled (719, 394) with delta (0, 0)
Screenshot: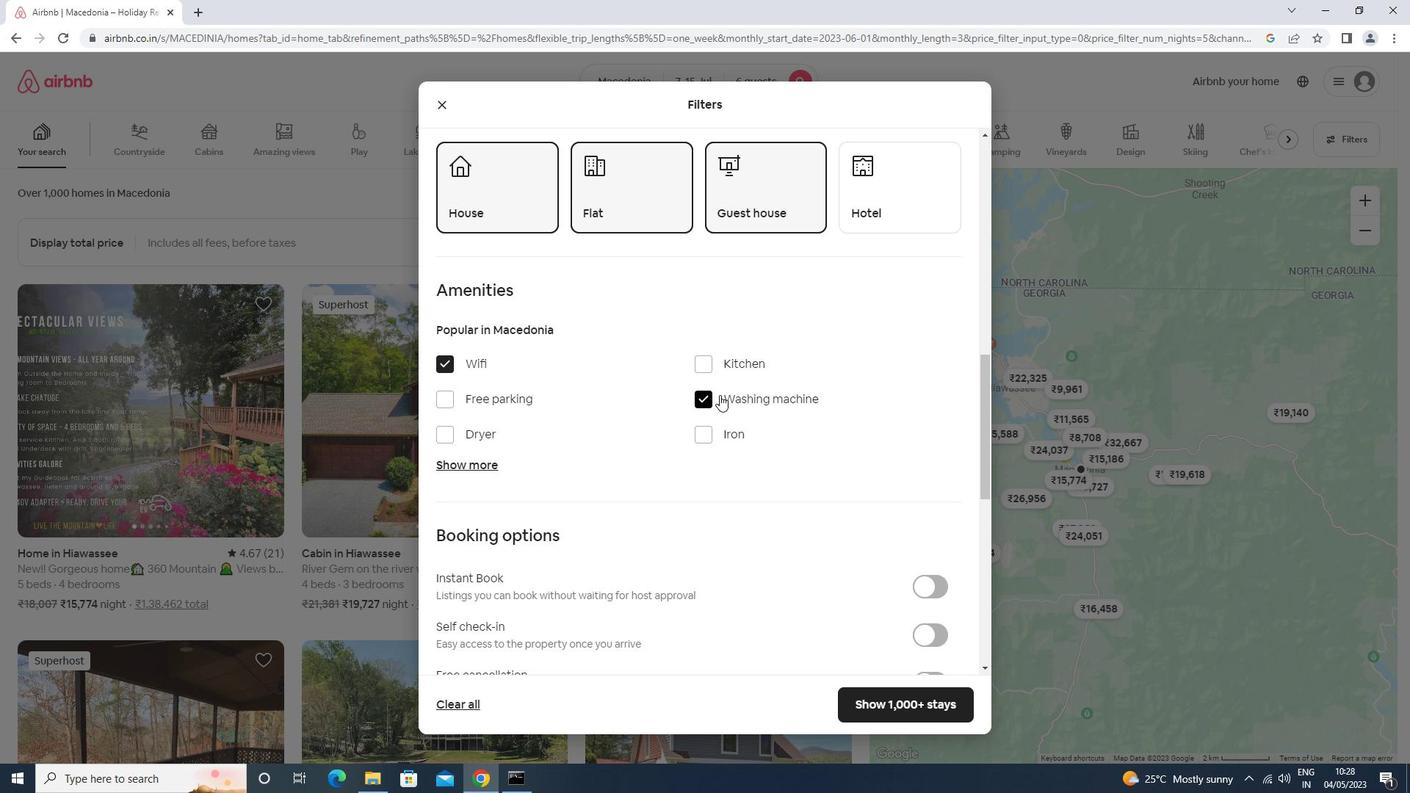 
Action: Mouse scrolled (719, 394) with delta (0, 0)
Screenshot: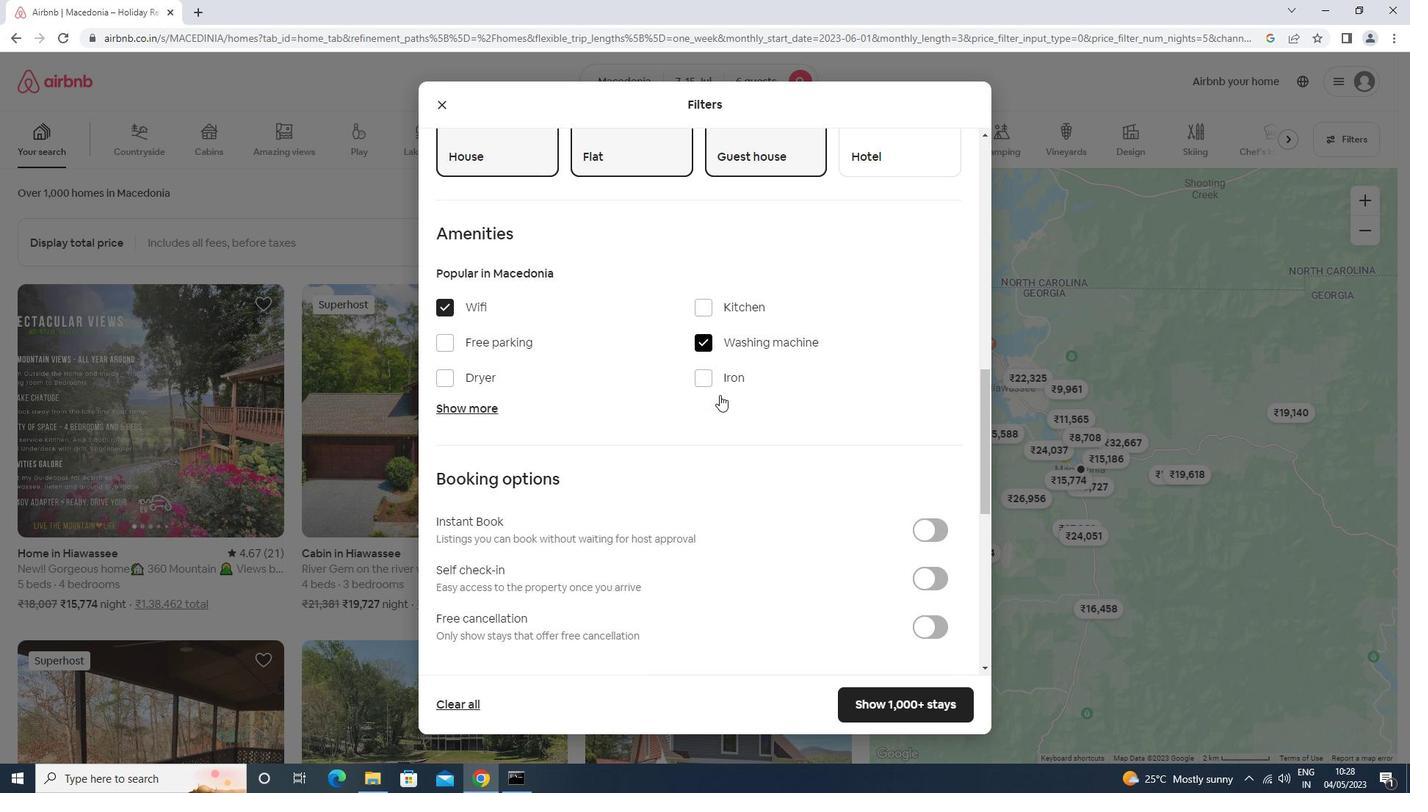 
Action: Mouse moved to (927, 412)
Screenshot: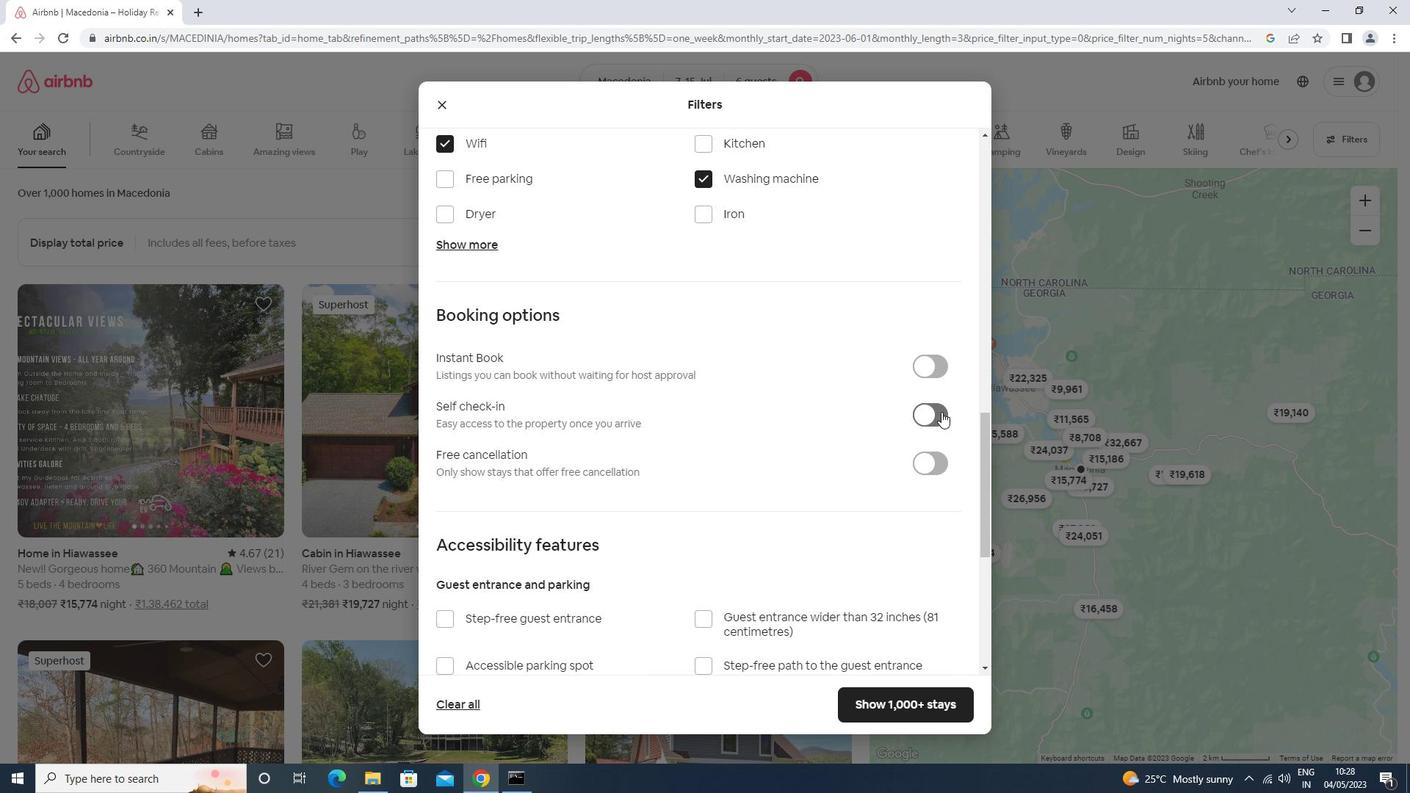 
Action: Mouse pressed left at (927, 412)
Screenshot: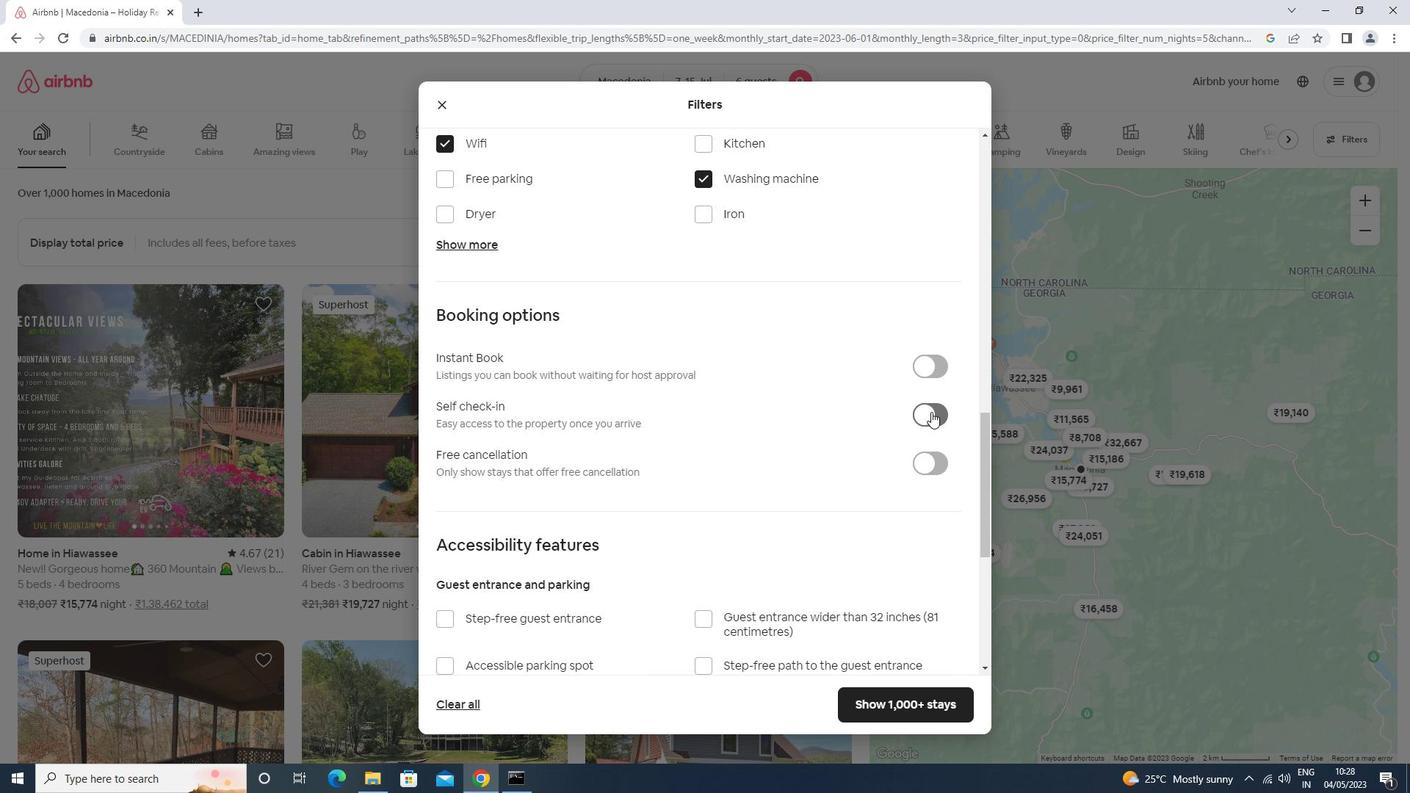 
Action: Mouse moved to (870, 476)
Screenshot: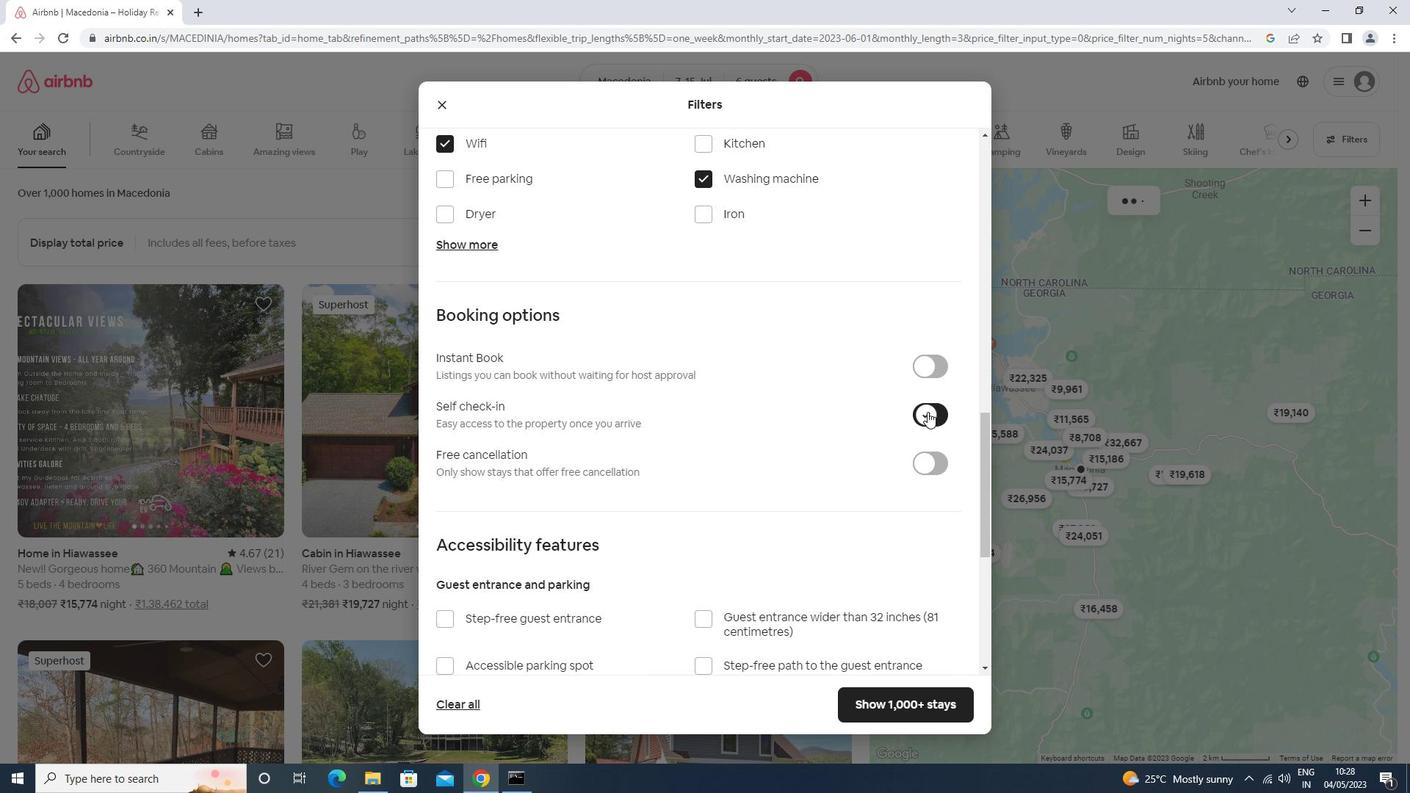
Action: Mouse scrolled (870, 476) with delta (0, 0)
Screenshot: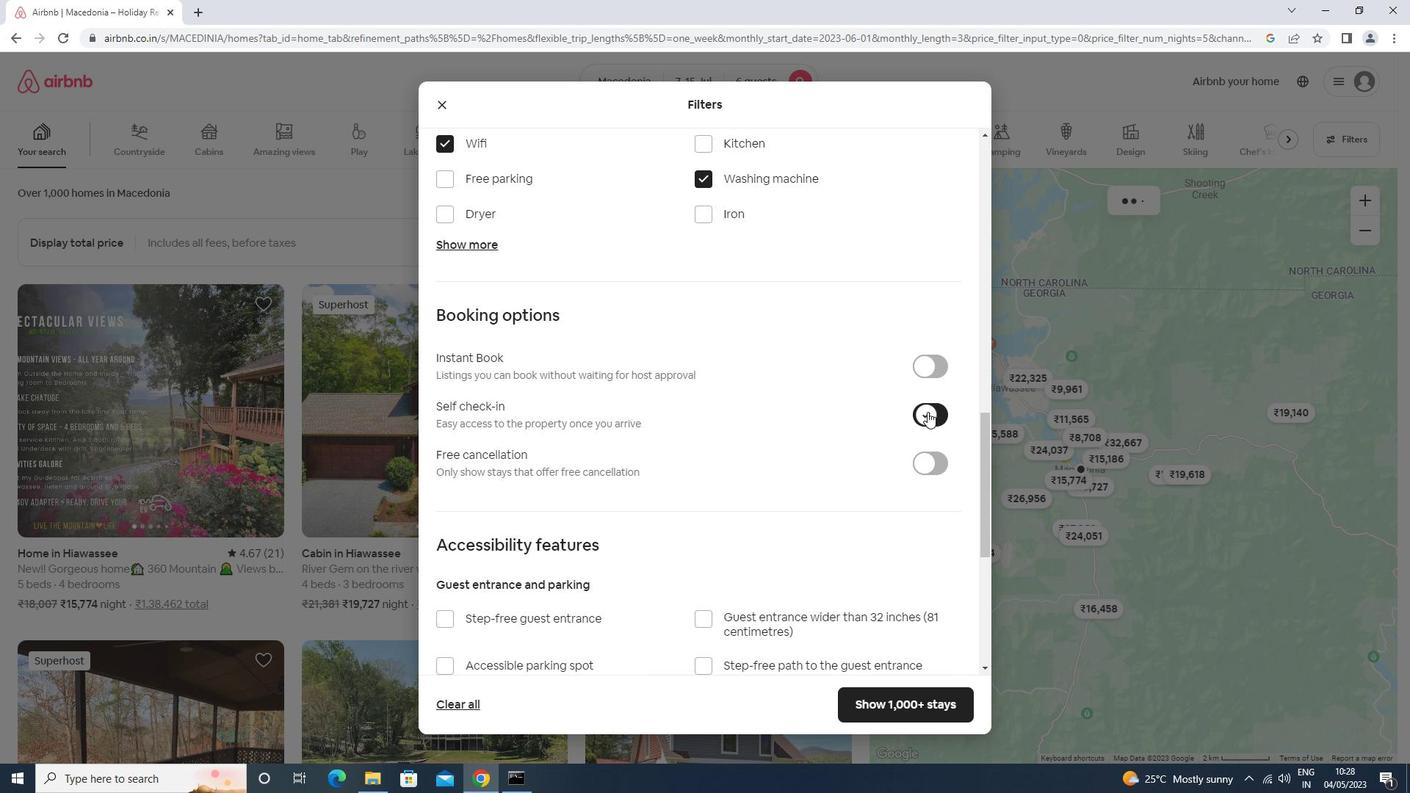 
Action: Mouse moved to (853, 494)
Screenshot: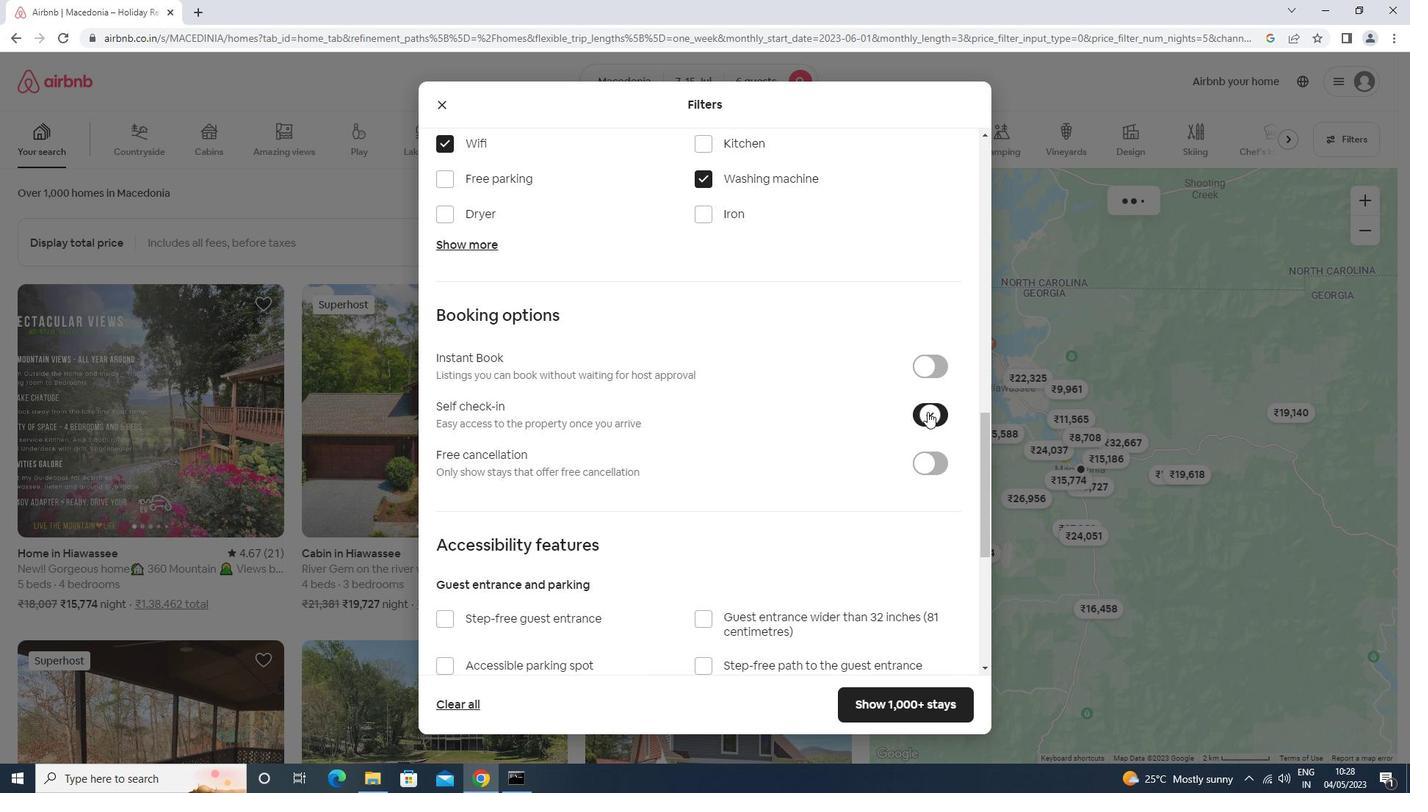 
Action: Mouse scrolled (853, 493) with delta (0, 0)
Screenshot: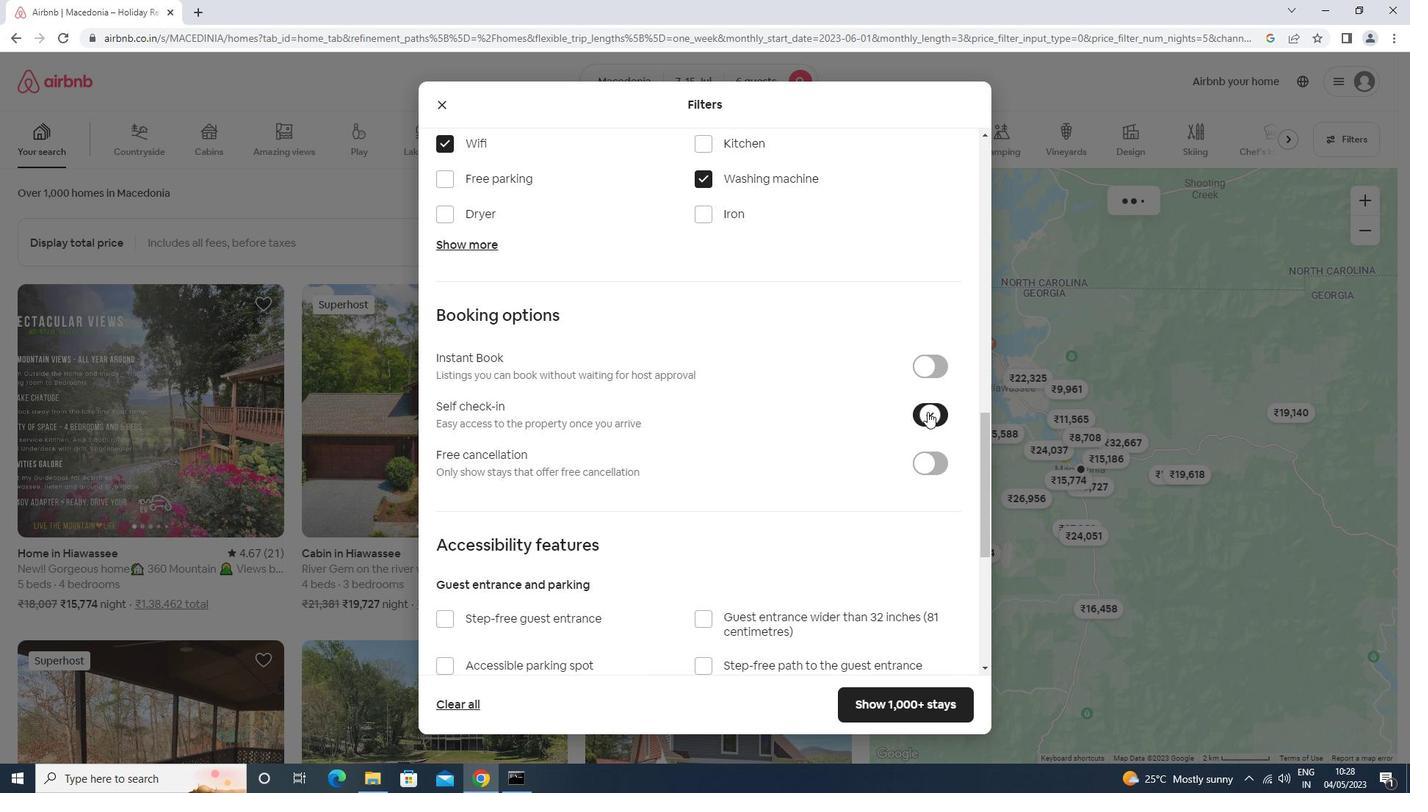 
Action: Mouse moved to (848, 497)
Screenshot: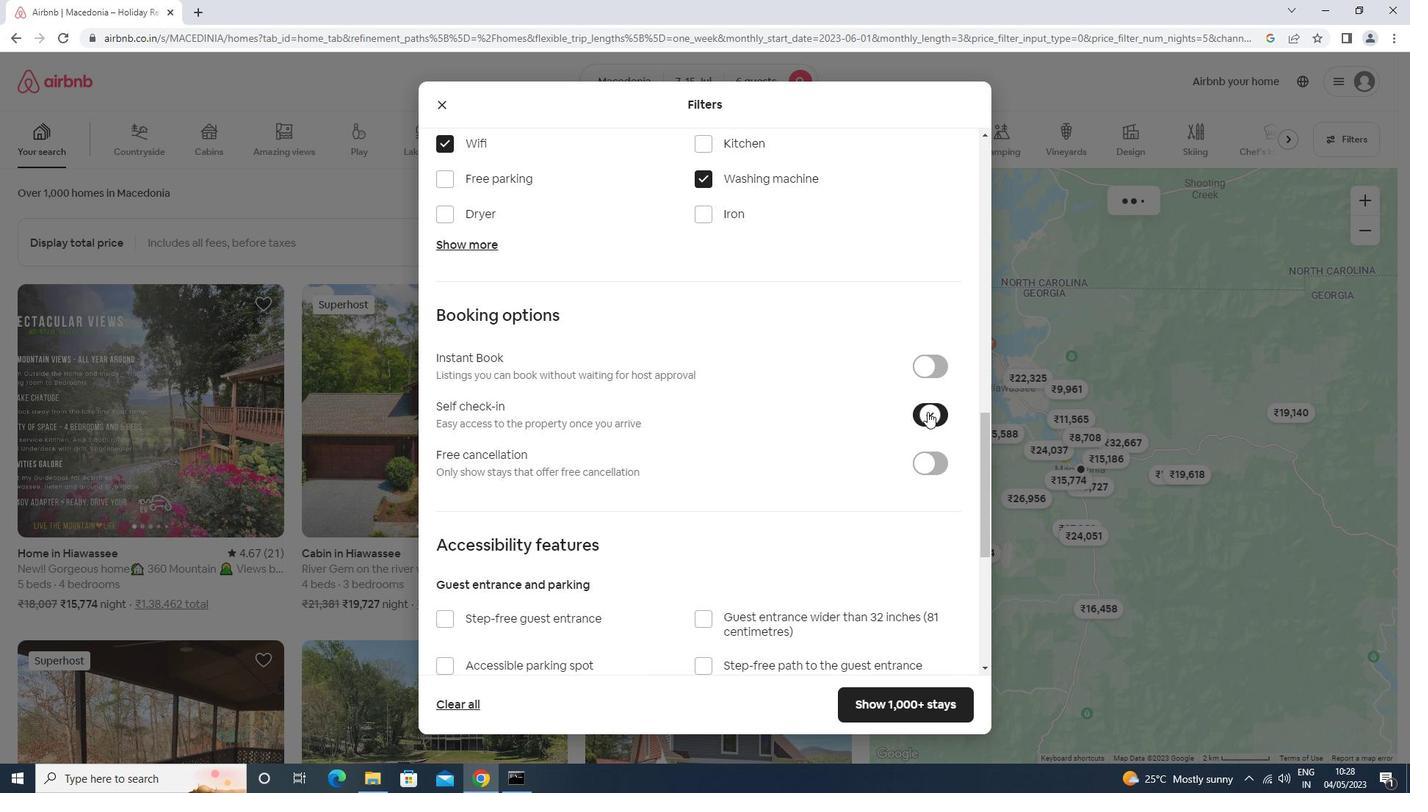
Action: Mouse scrolled (848, 496) with delta (0, 0)
Screenshot: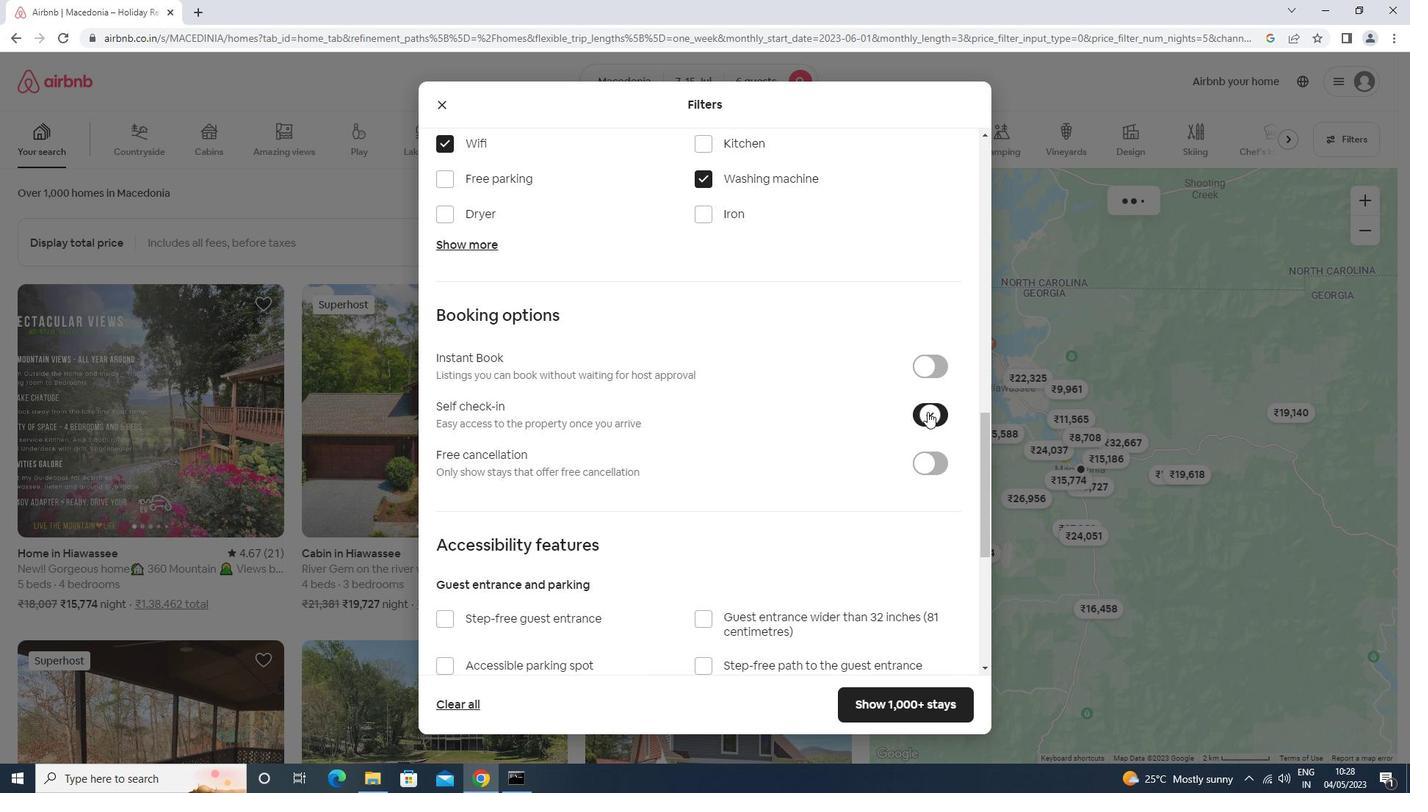 
Action: Mouse moved to (846, 499)
Screenshot: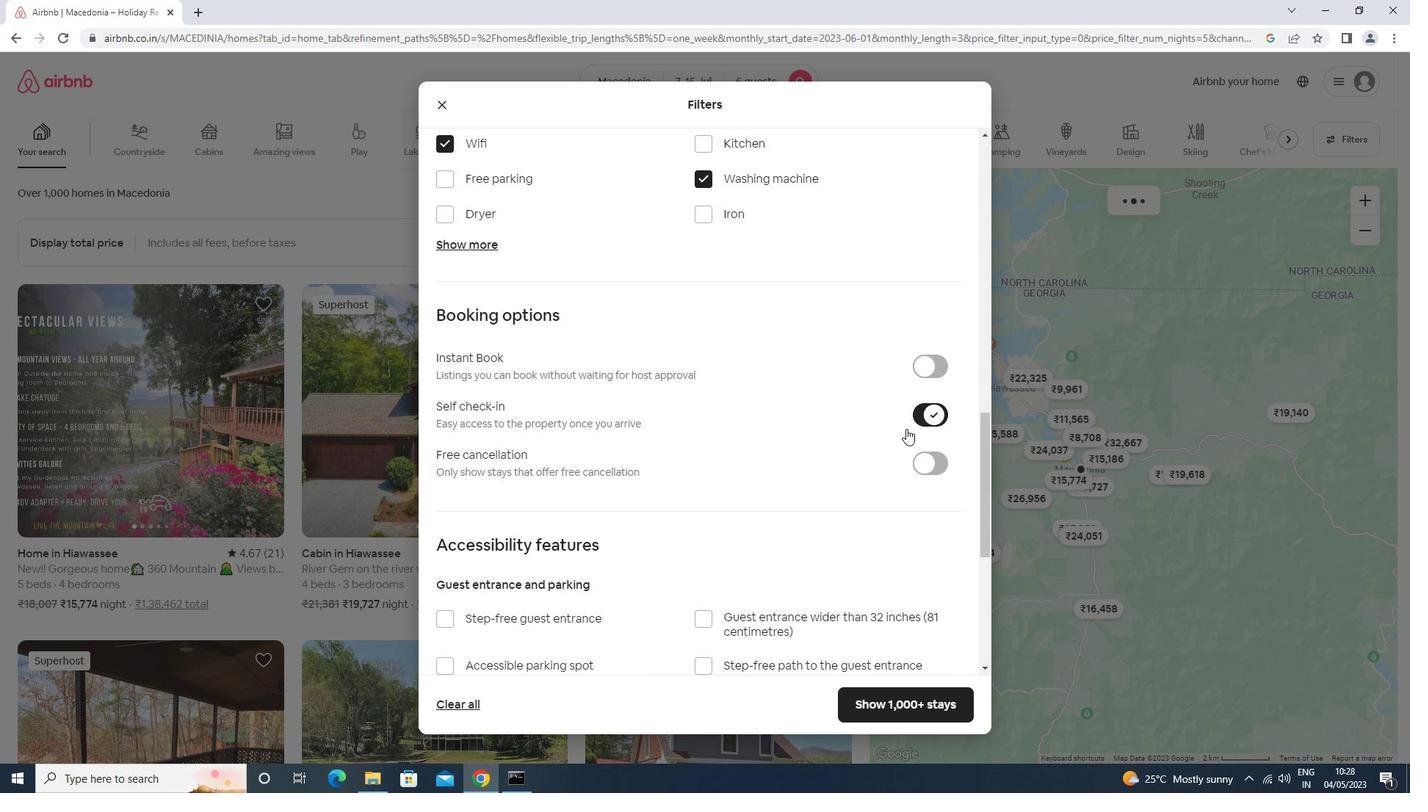 
Action: Mouse scrolled (846, 498) with delta (0, 0)
Screenshot: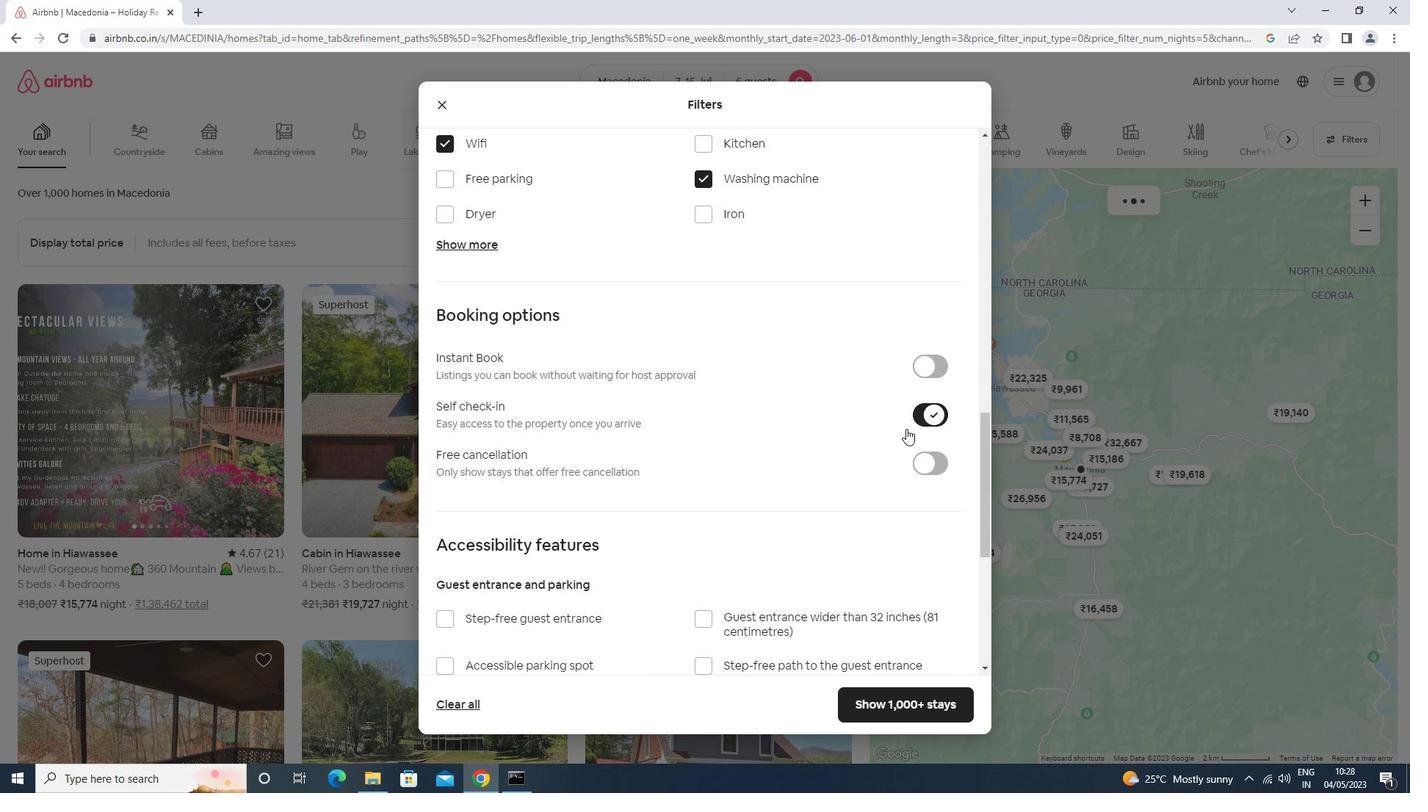 
Action: Mouse moved to (845, 499)
Screenshot: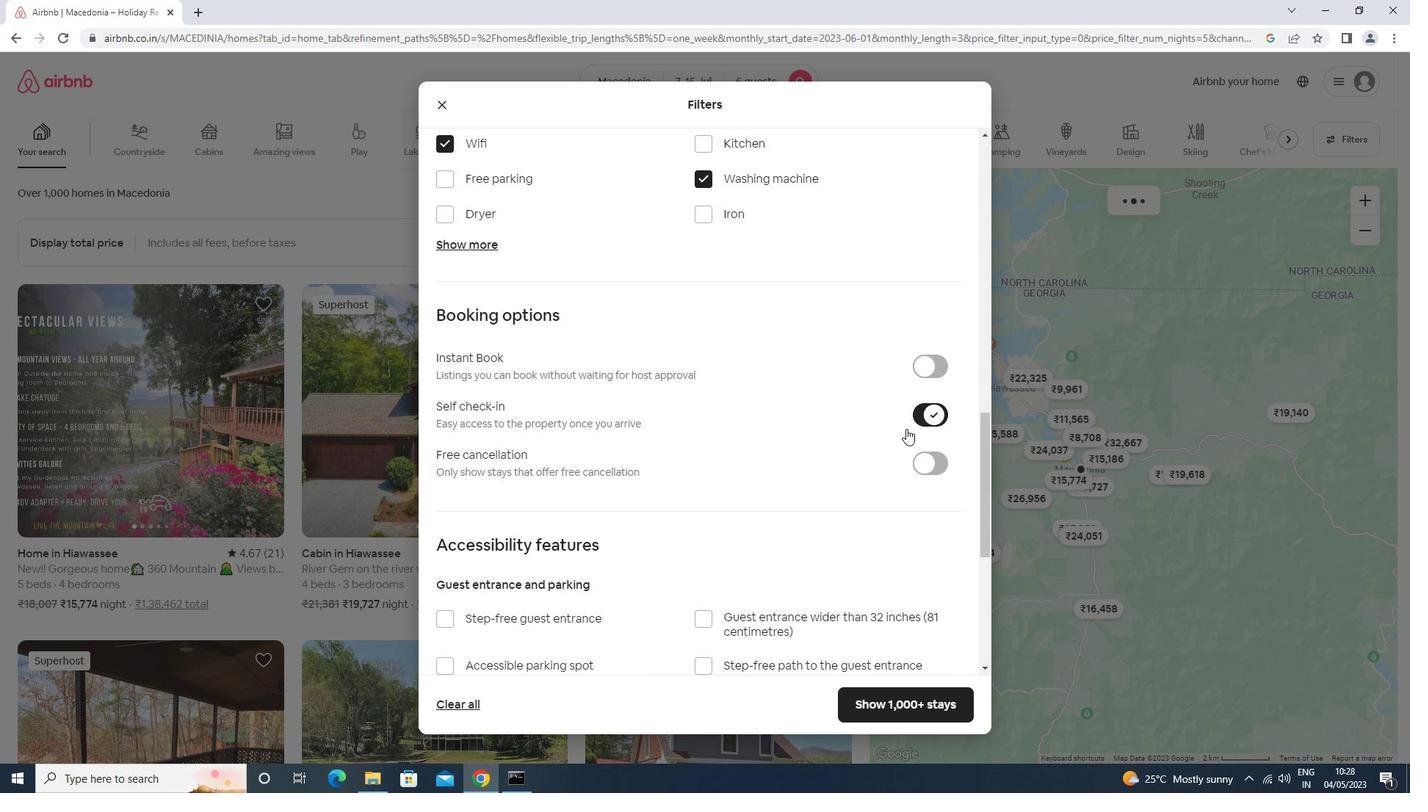 
Action: Mouse scrolled (845, 498) with delta (0, 0)
Screenshot: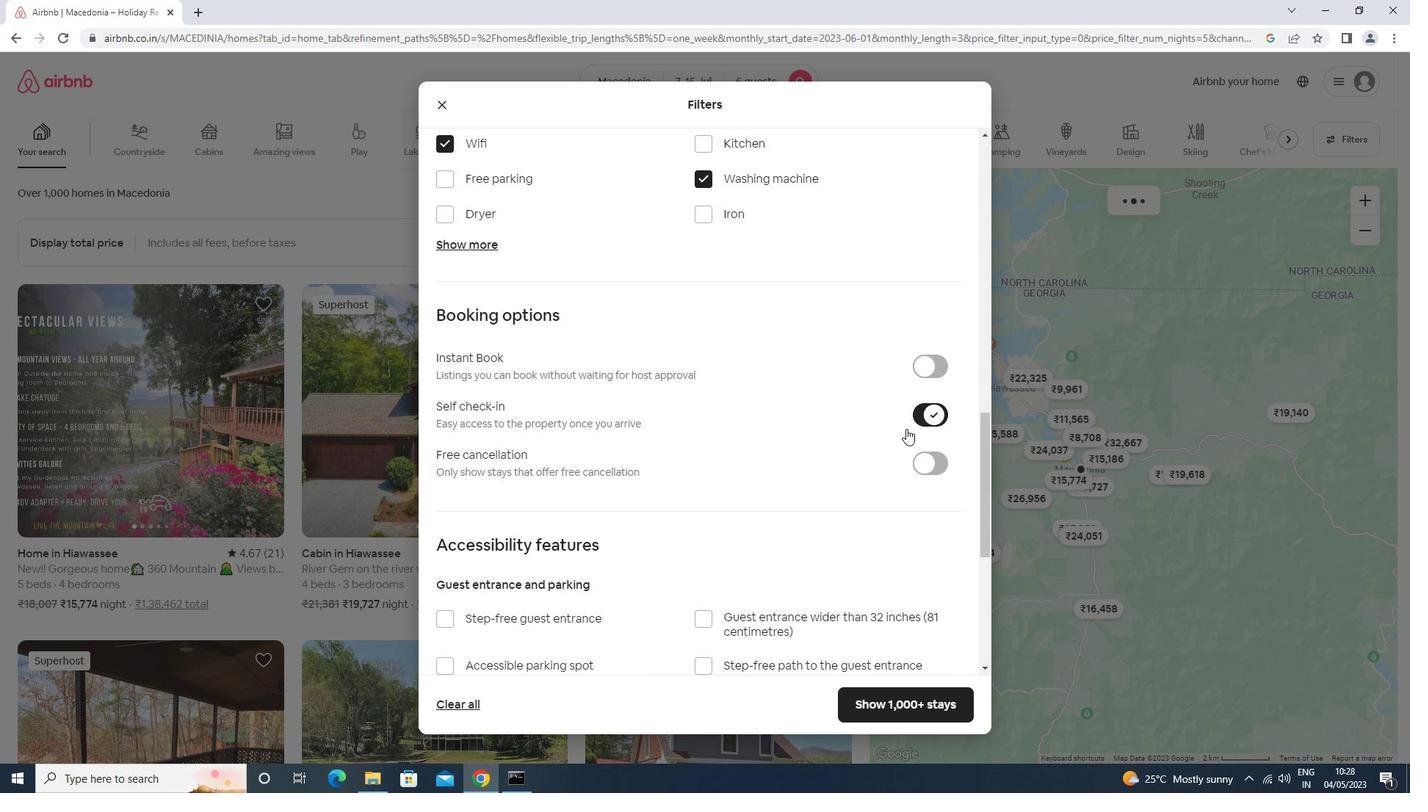 
Action: Mouse moved to (845, 499)
Screenshot: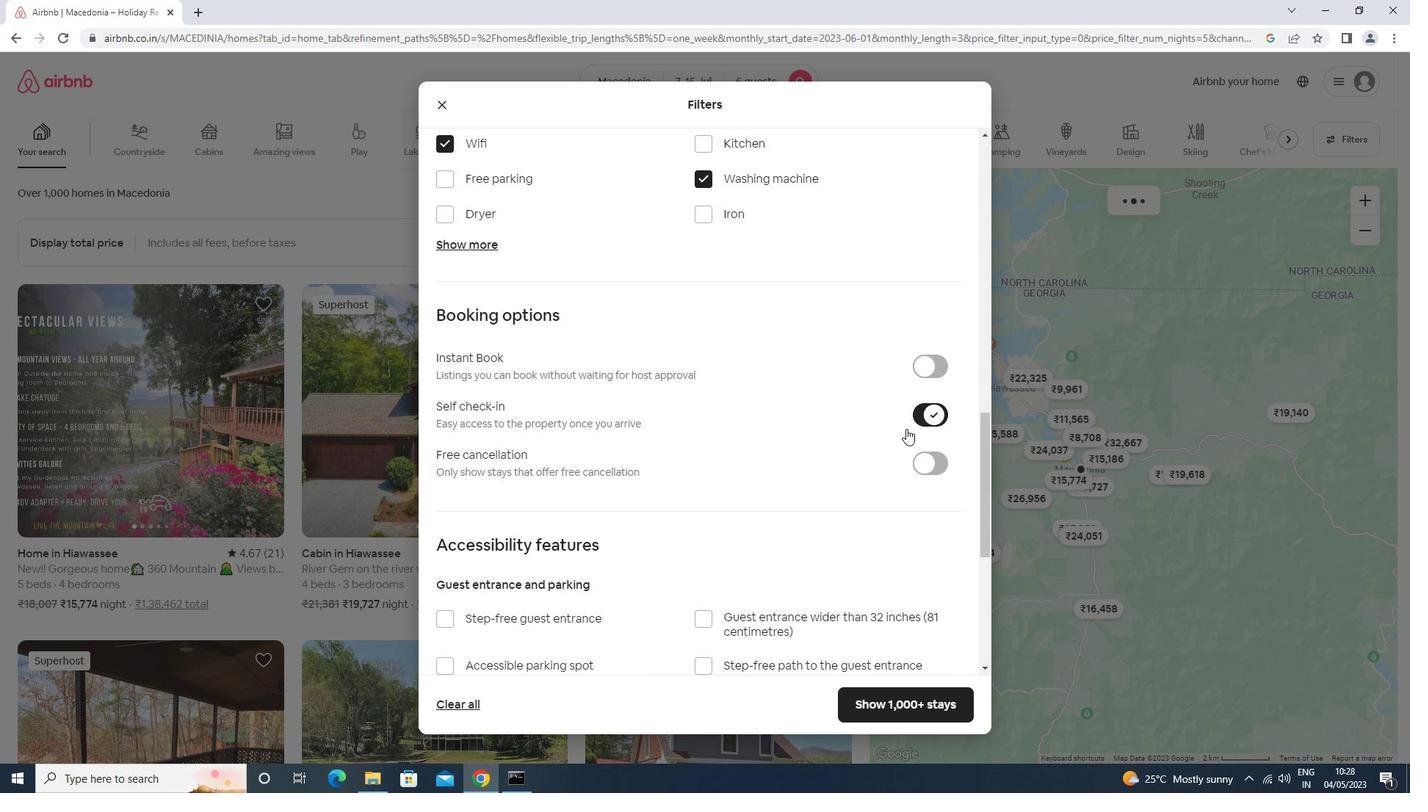 
Action: Mouse scrolled (845, 498) with delta (0, 0)
Screenshot: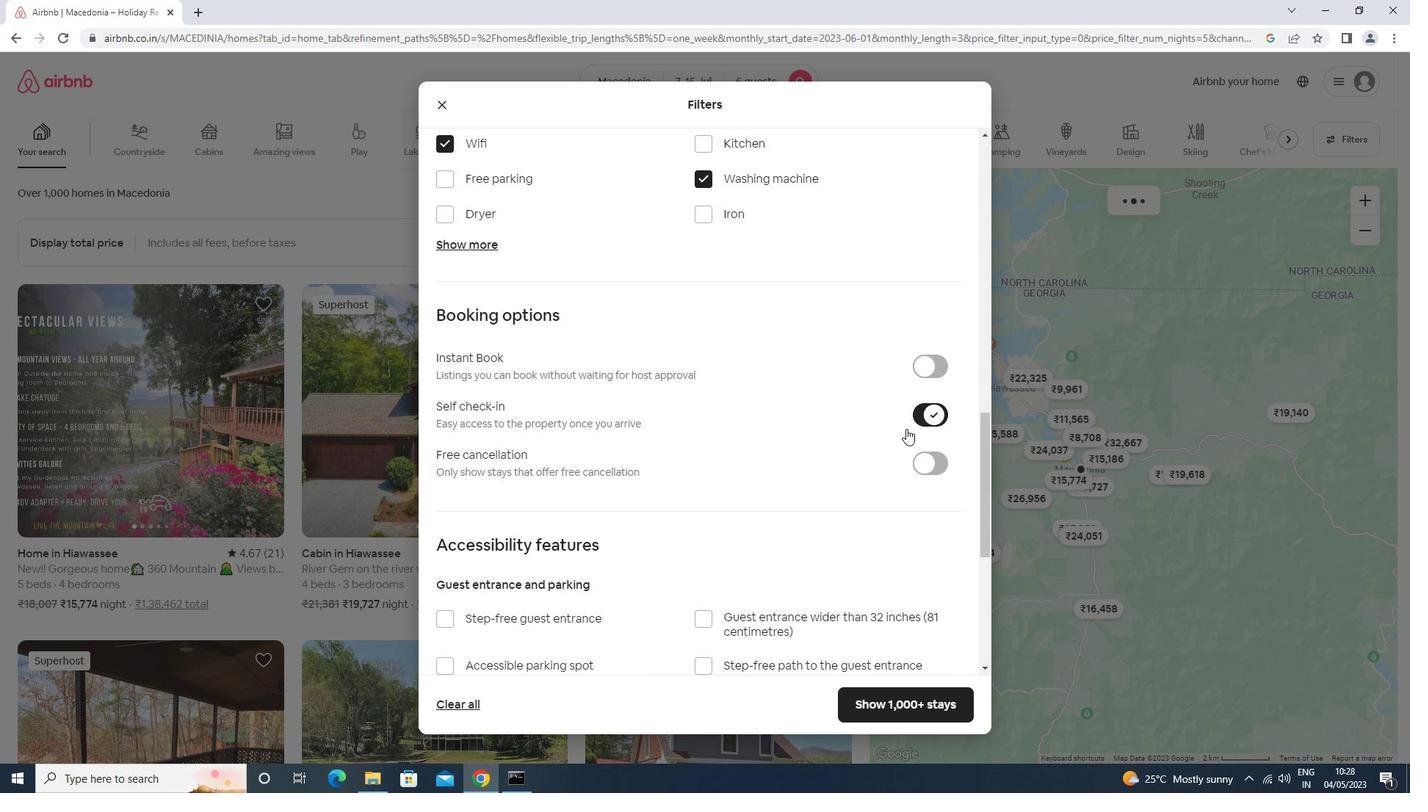 
Action: Mouse moved to (840, 503)
Screenshot: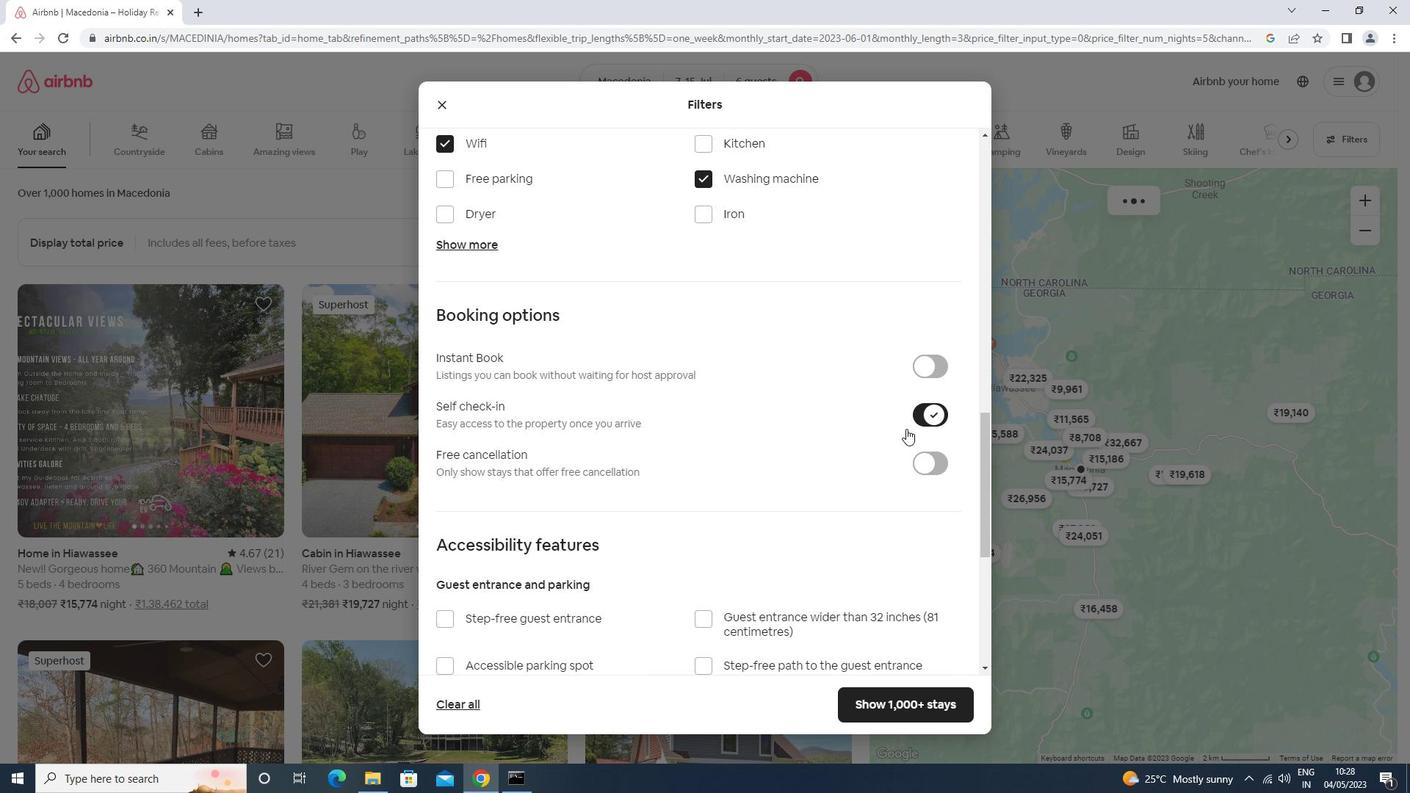 
Action: Mouse scrolled (840, 502) with delta (0, 0)
Screenshot: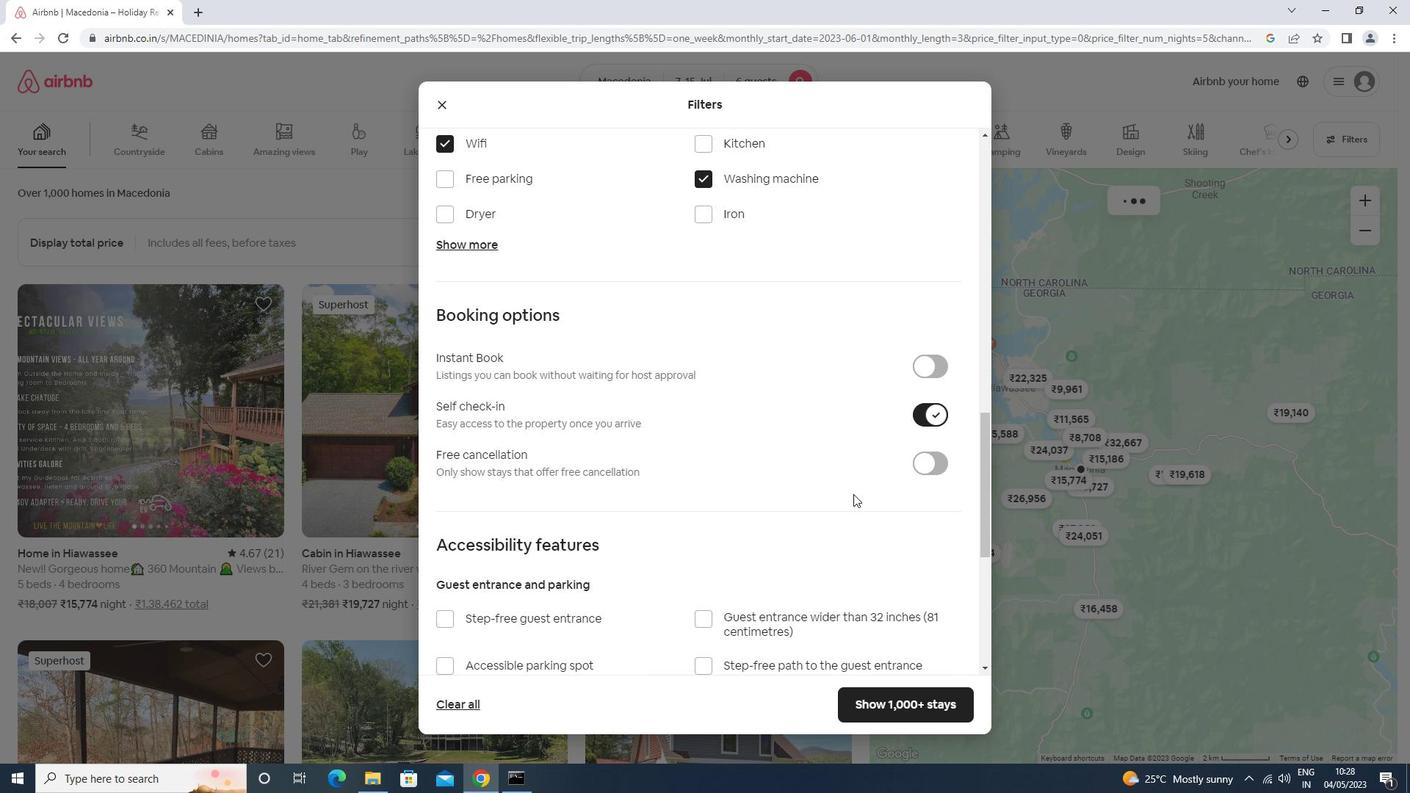 
Action: Mouse moved to (829, 505)
Screenshot: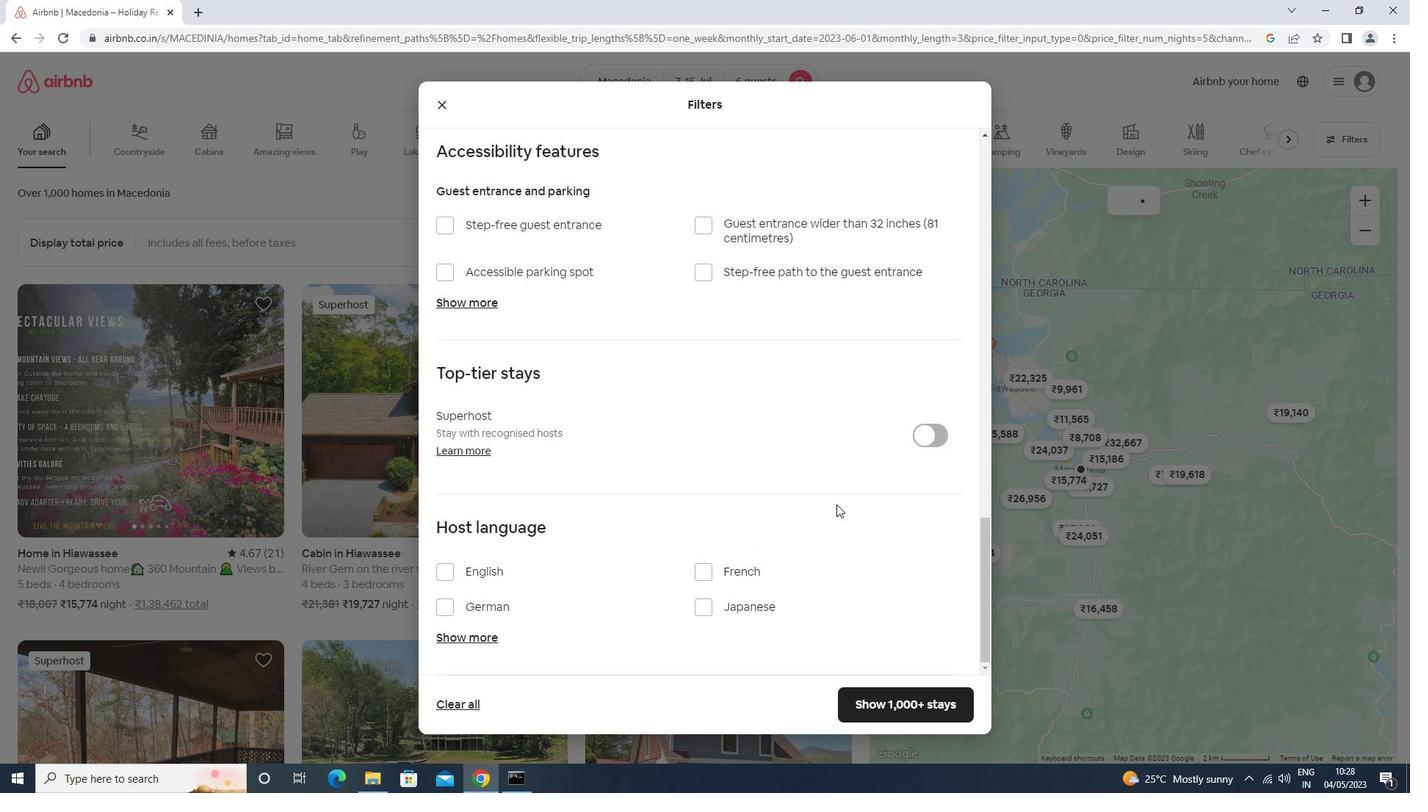 
Action: Mouse scrolled (829, 504) with delta (0, 0)
Screenshot: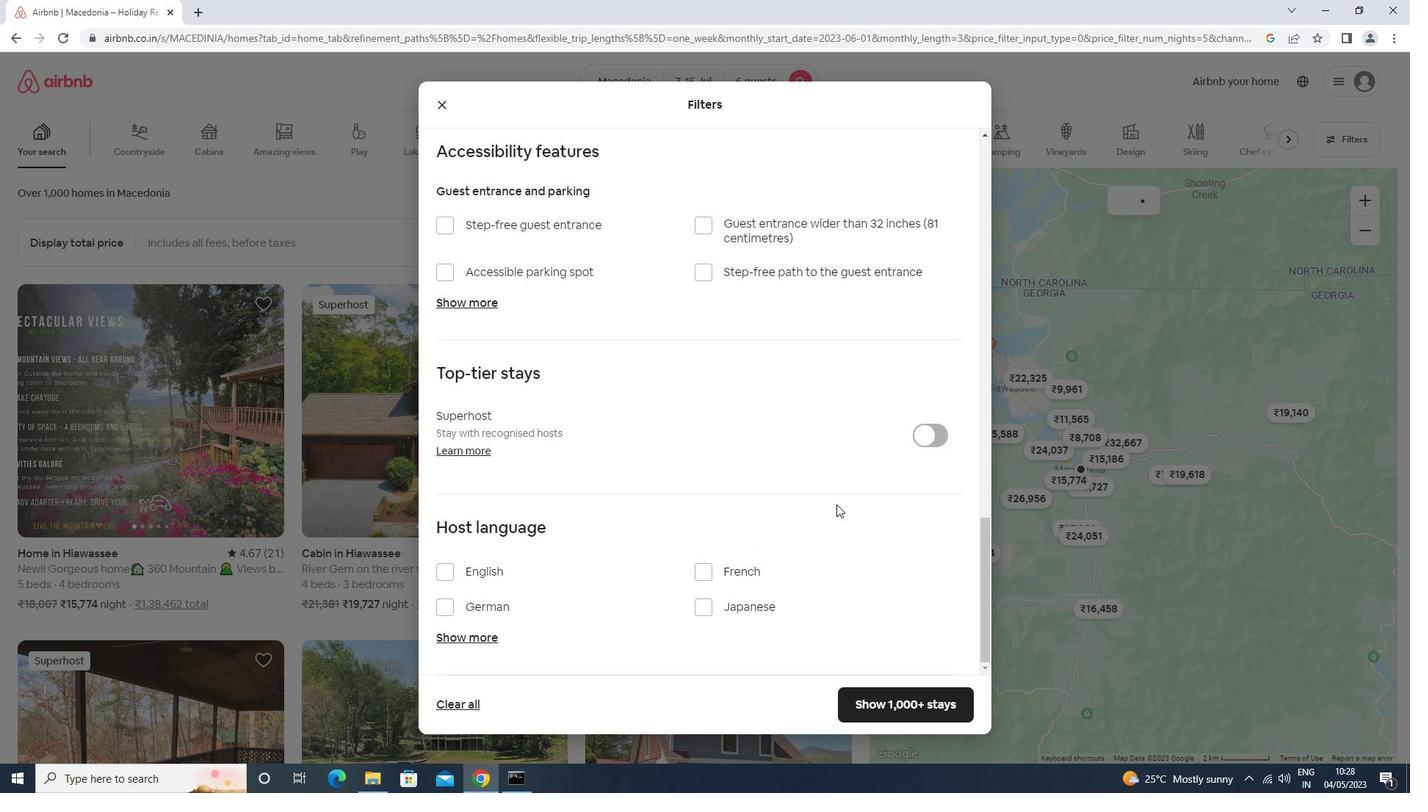 
Action: Mouse moved to (825, 506)
Screenshot: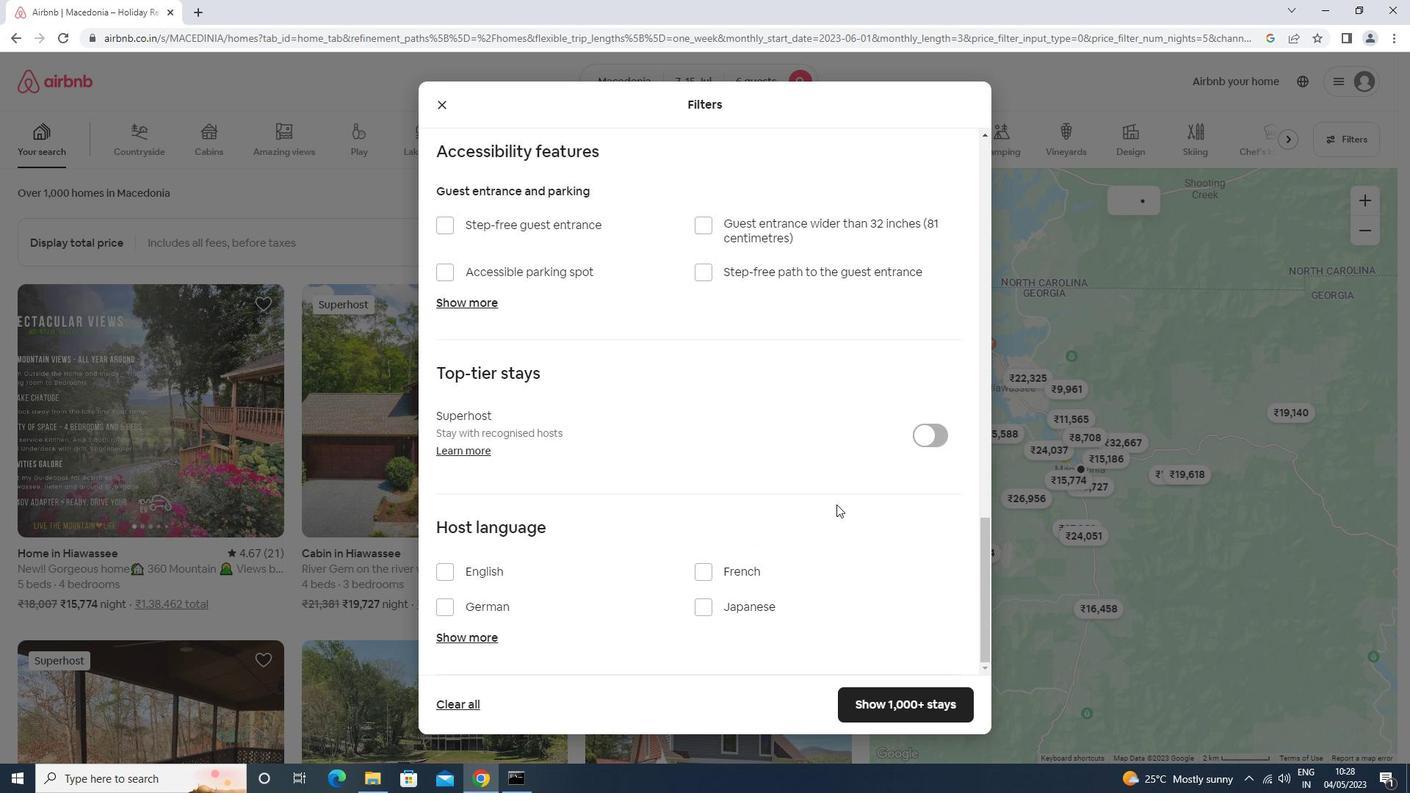 
Action: Mouse scrolled (825, 505) with delta (0, 0)
Screenshot: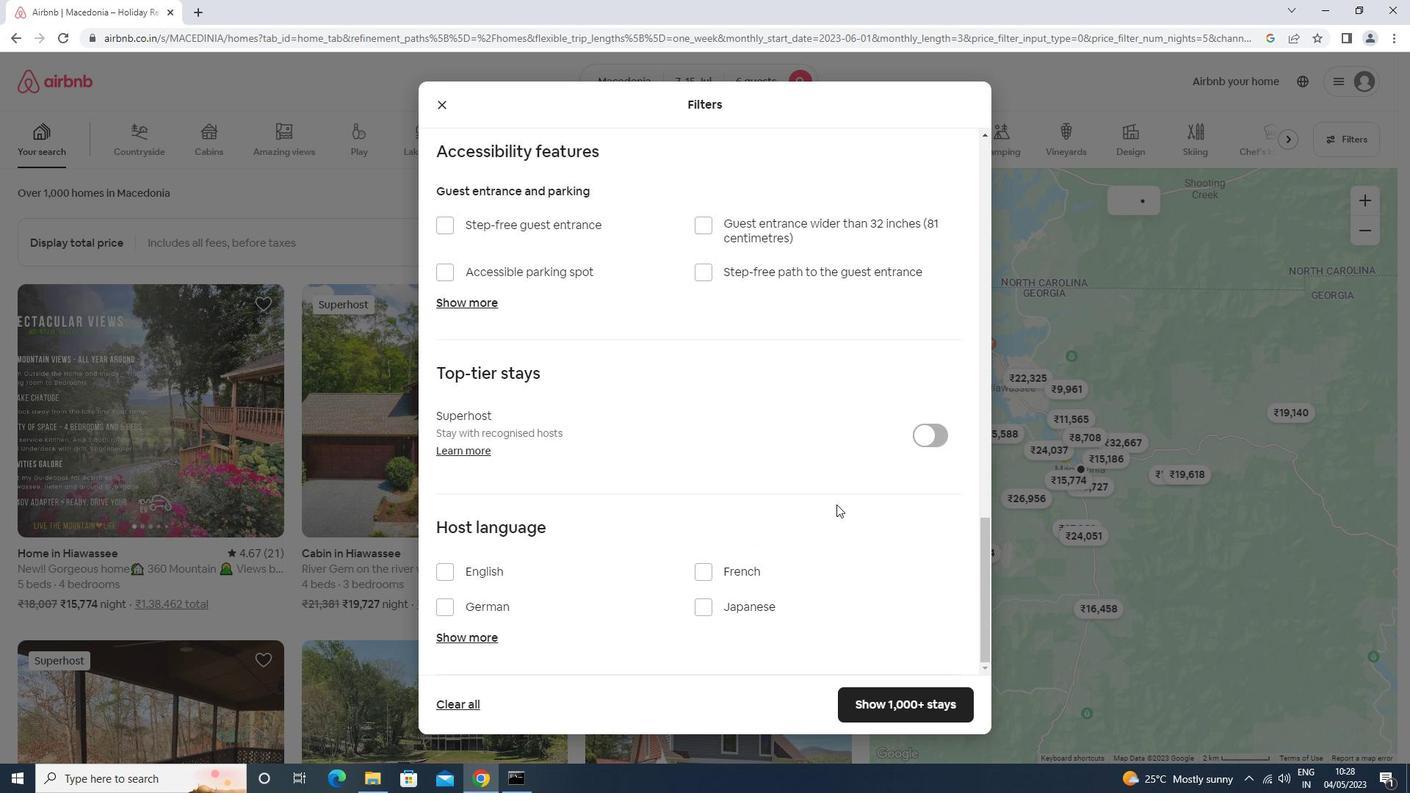 
Action: Mouse moved to (823, 506)
Screenshot: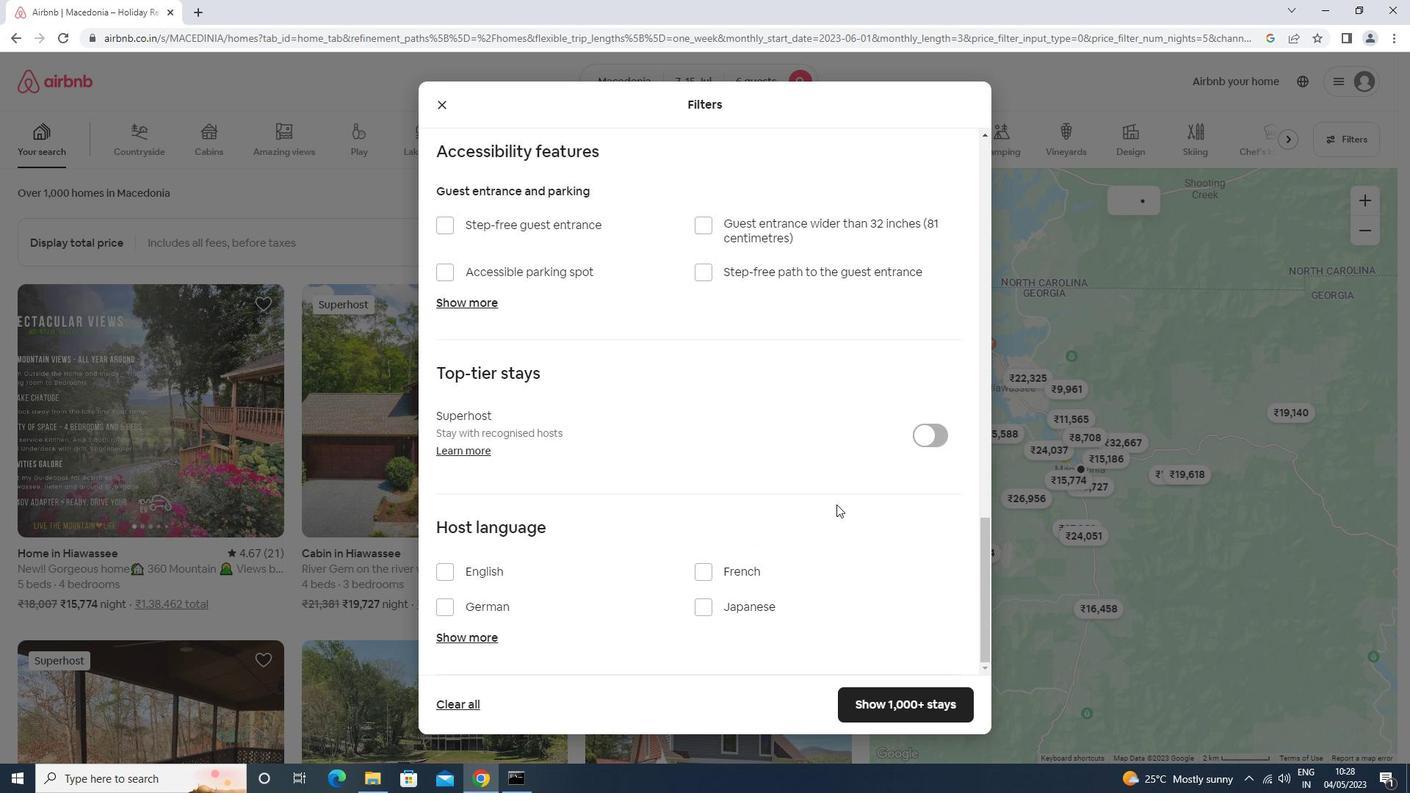 
Action: Mouse scrolled (823, 506) with delta (0, 0)
Screenshot: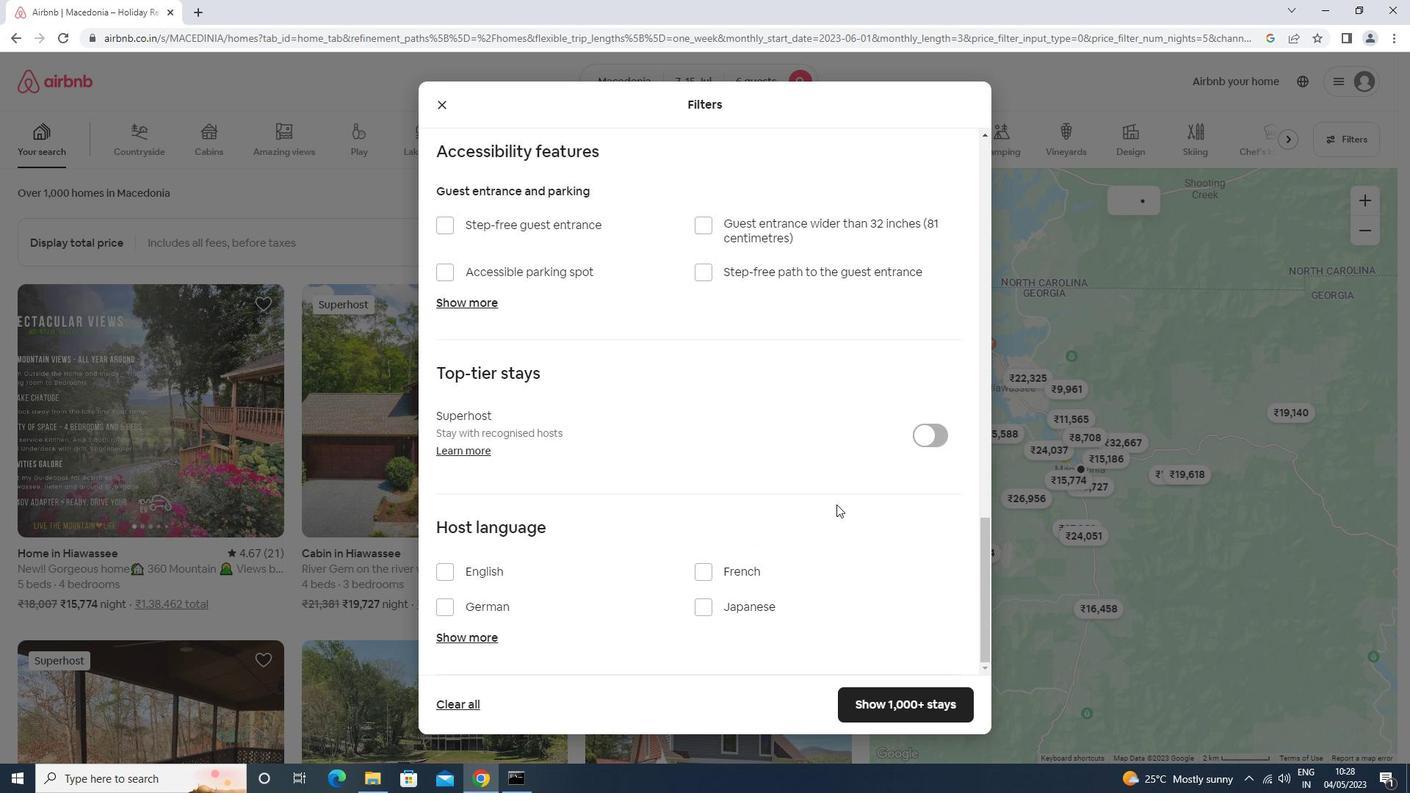 
Action: Mouse moved to (820, 508)
Screenshot: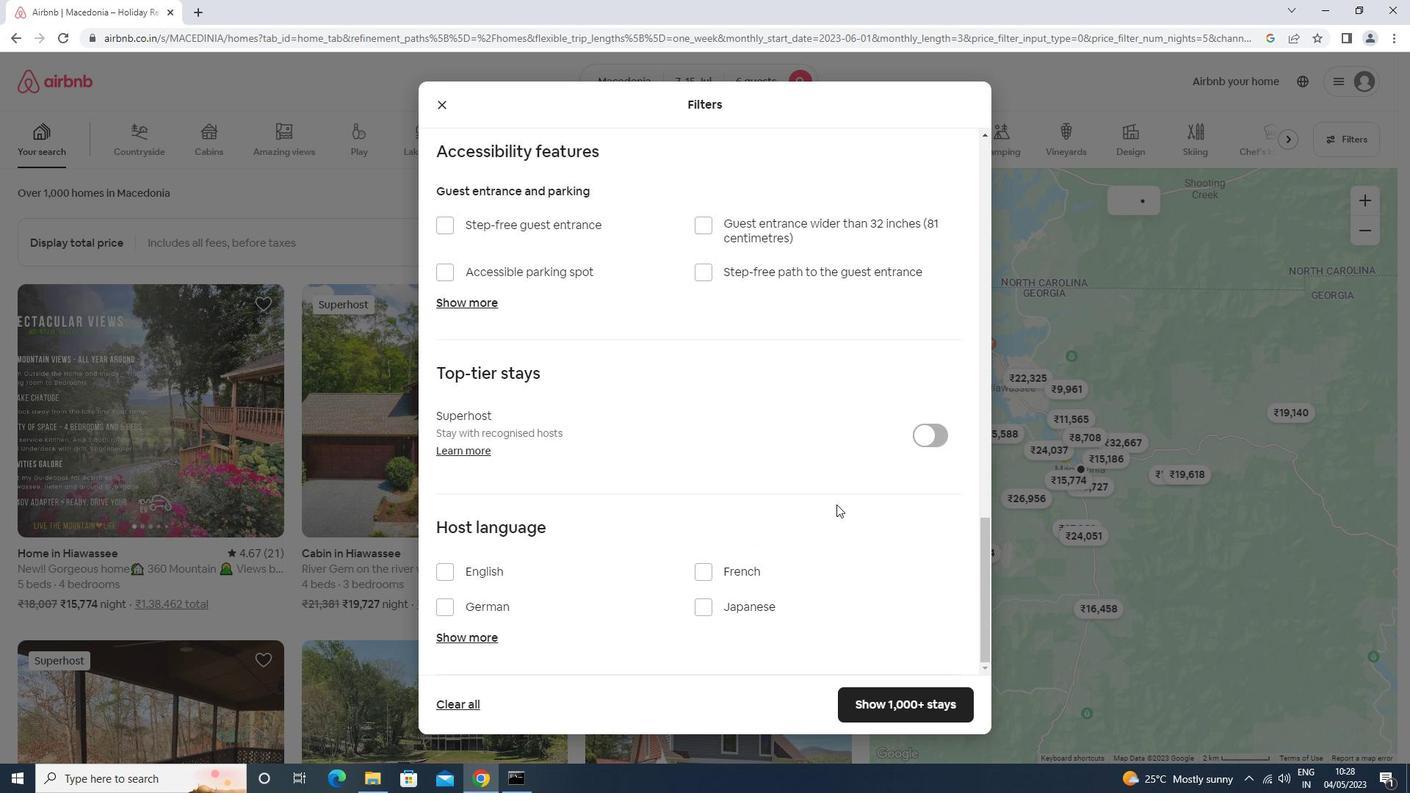 
Action: Mouse scrolled (820, 507) with delta (0, 0)
Screenshot: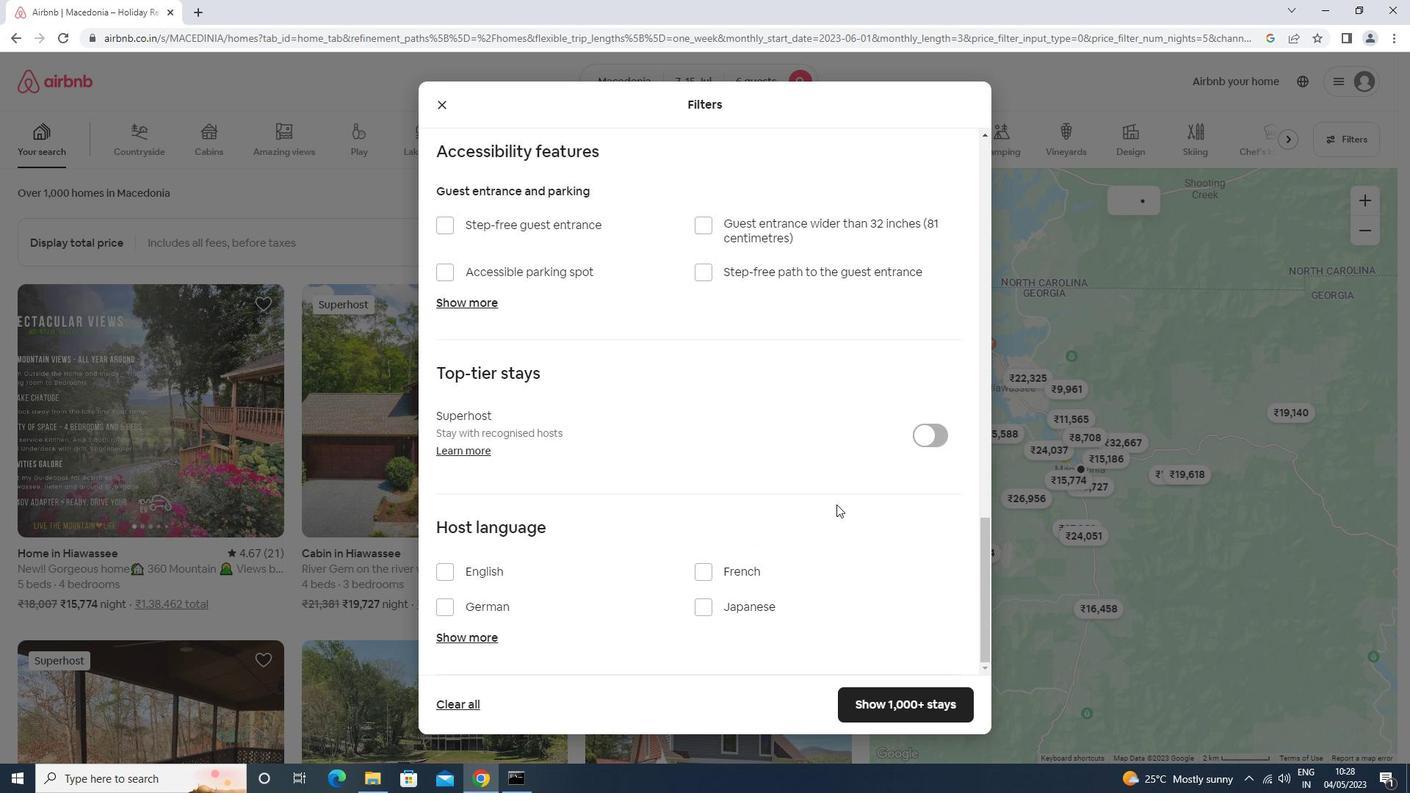 
Action: Mouse moved to (478, 567)
Screenshot: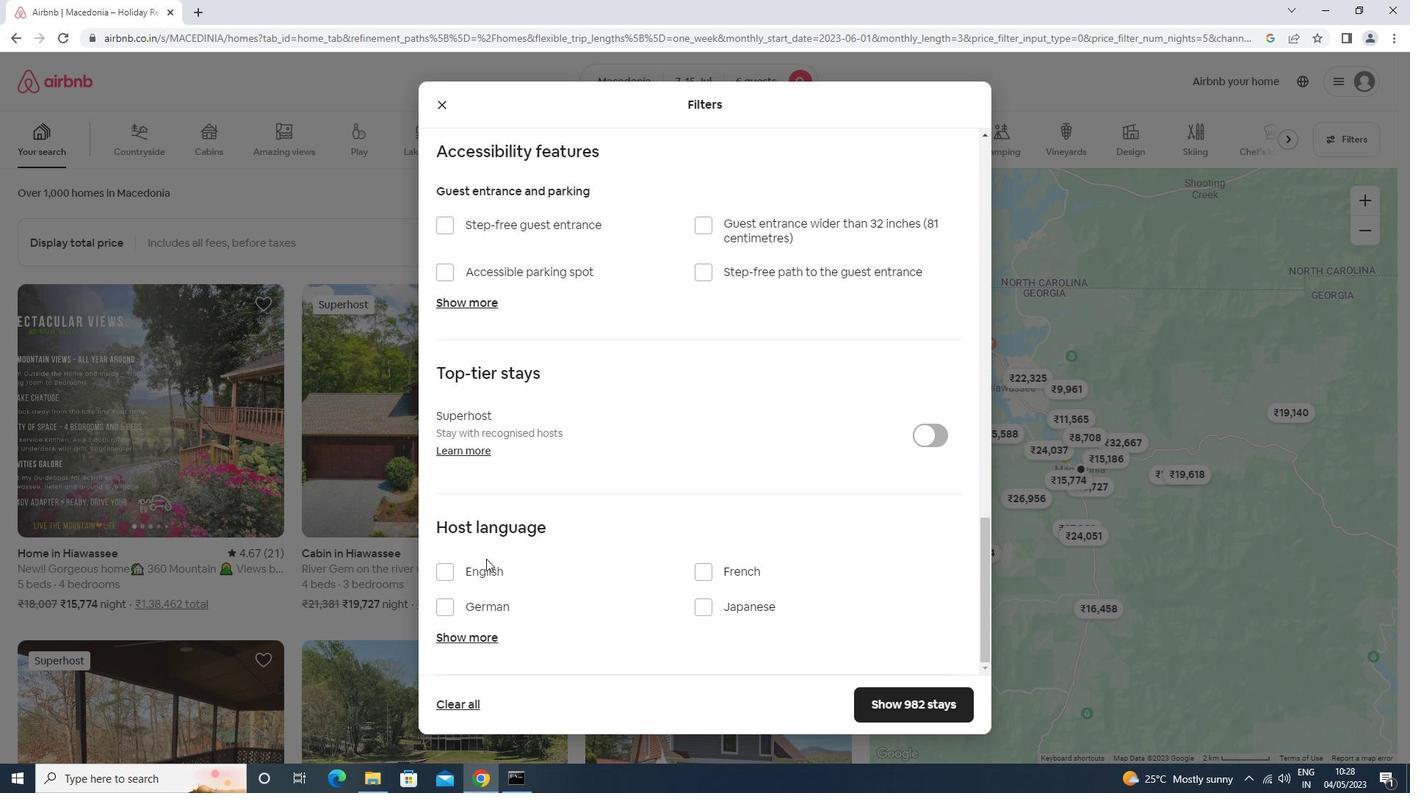 
Action: Mouse pressed left at (478, 567)
Screenshot: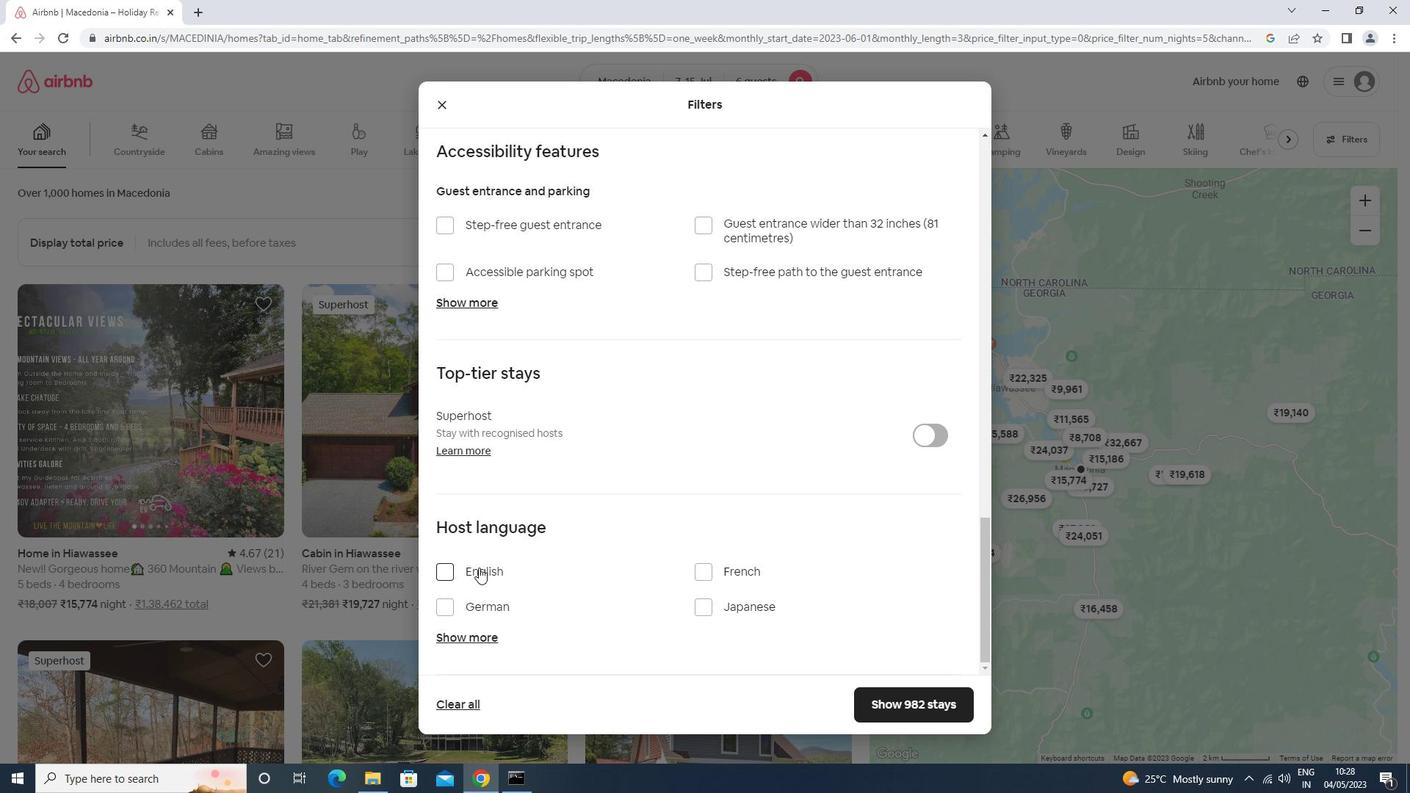 
Action: Mouse moved to (954, 704)
Screenshot: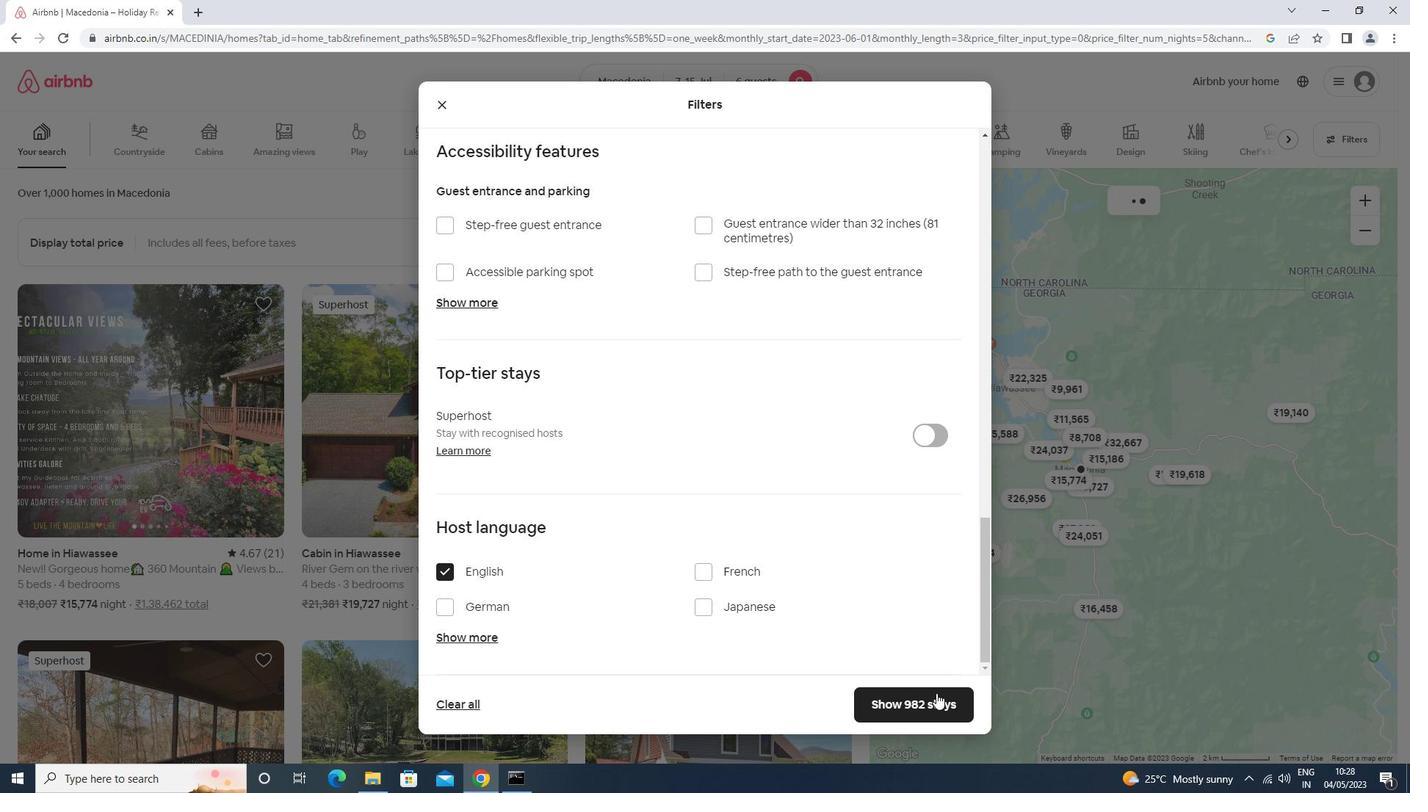 
Action: Mouse pressed left at (954, 704)
Screenshot: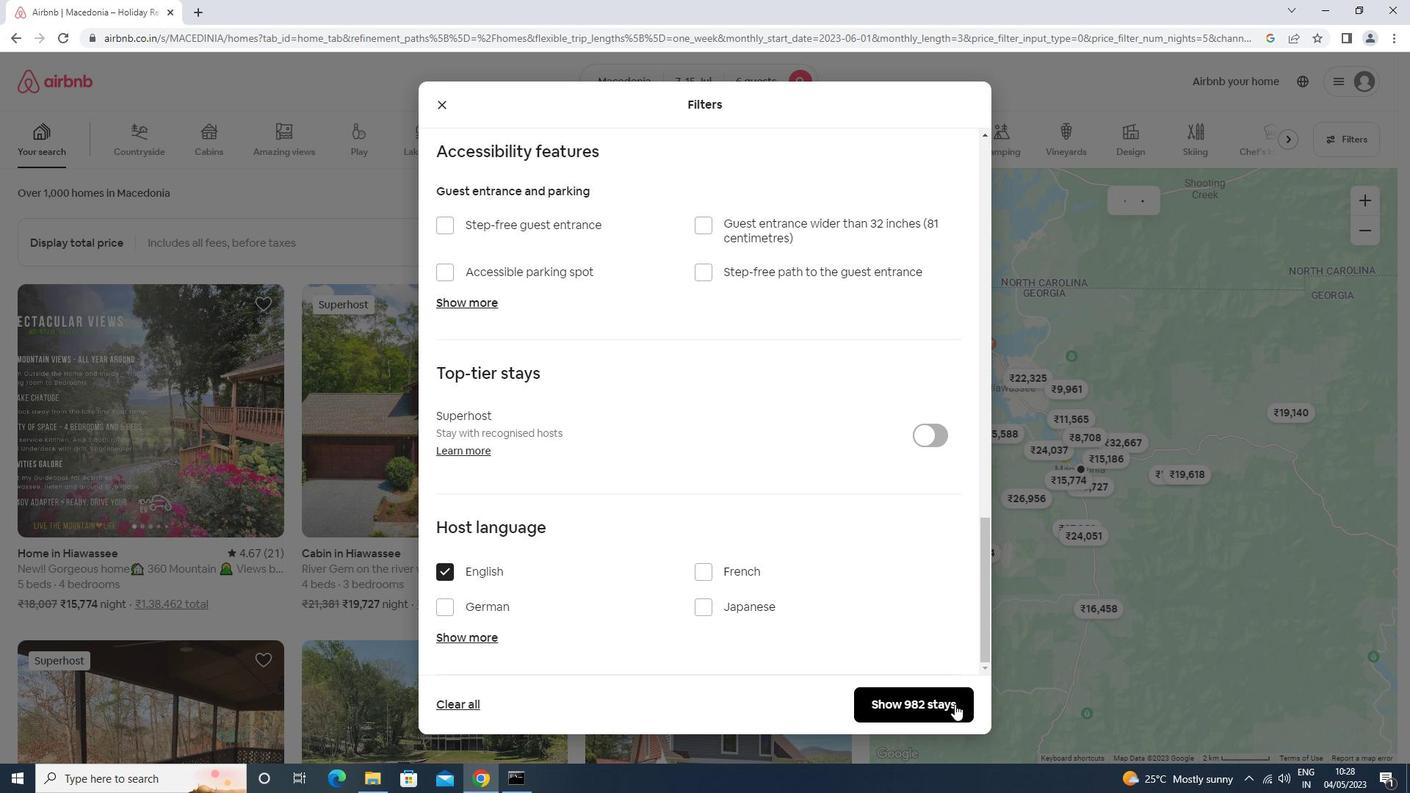 
